 Task: Research Airbnb accommodation for a family outdoor adventure in Bryce Canyon National Park, Utah, with ski-in ski-out activity.
Action: Mouse moved to (400, 71)
Screenshot: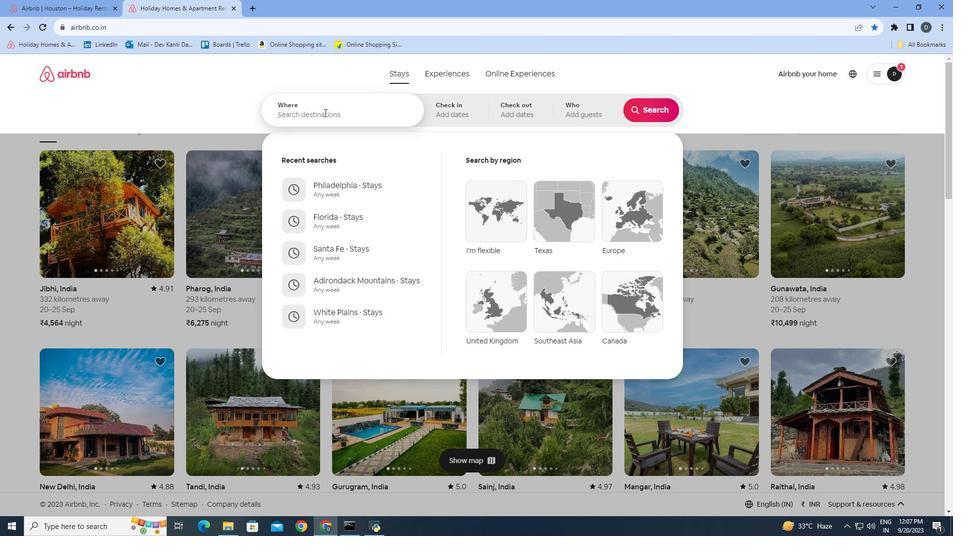 
Action: Mouse pressed left at (400, 71)
Screenshot: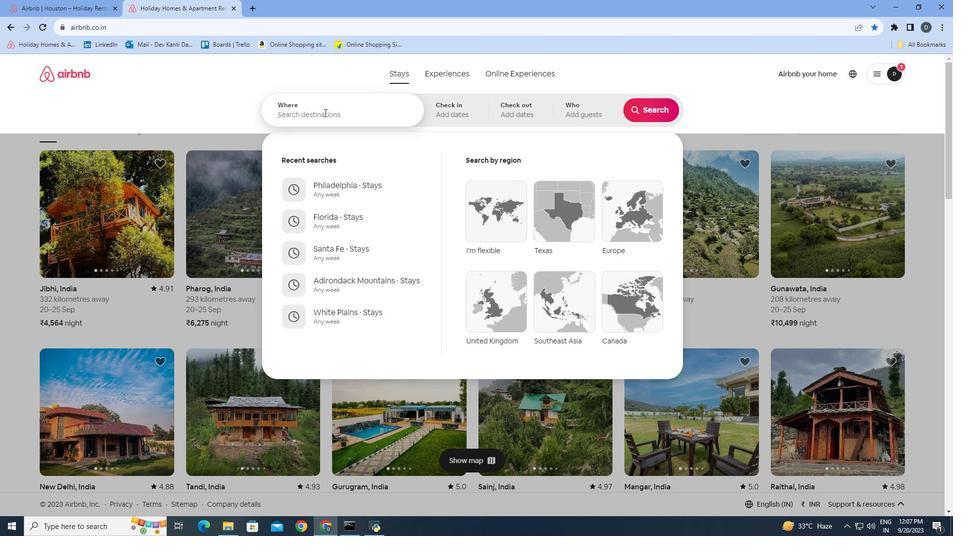 
Action: Mouse moved to (324, 112)
Screenshot: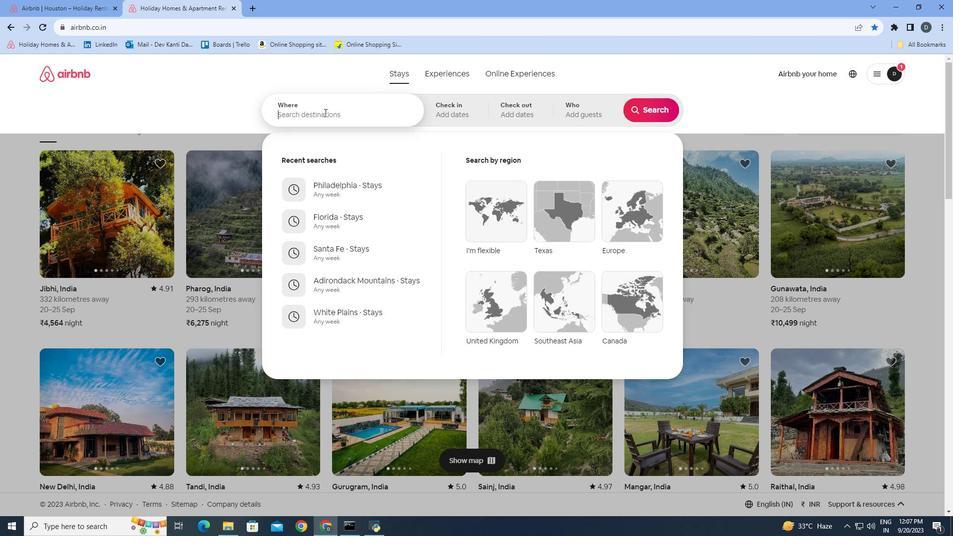 
Action: Mouse pressed left at (324, 112)
Screenshot: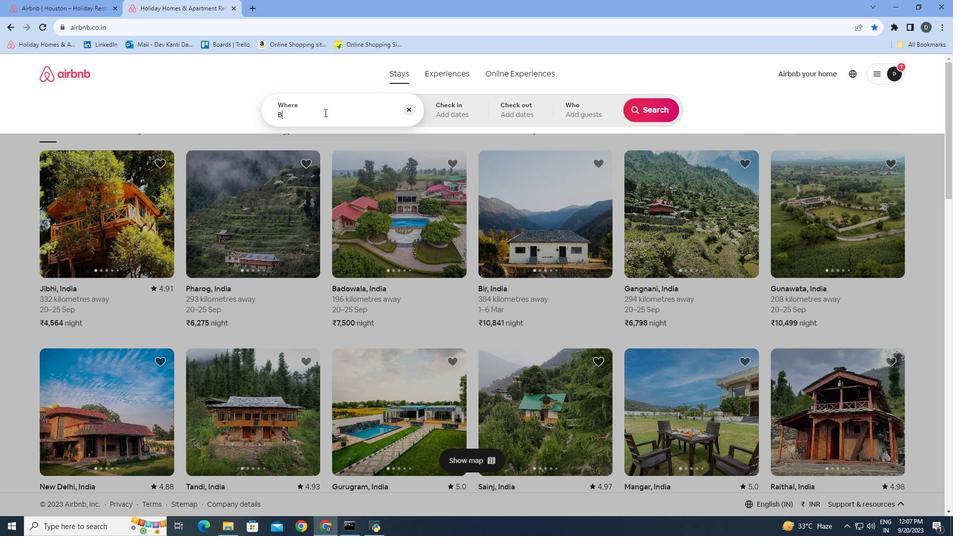 
Action: Key pressed <Key.shift>Bryce<Key.space><Key.shift>Canyon<Key.space><Key.shift><Key.shift><Key.shift><Key.shift>National
Screenshot: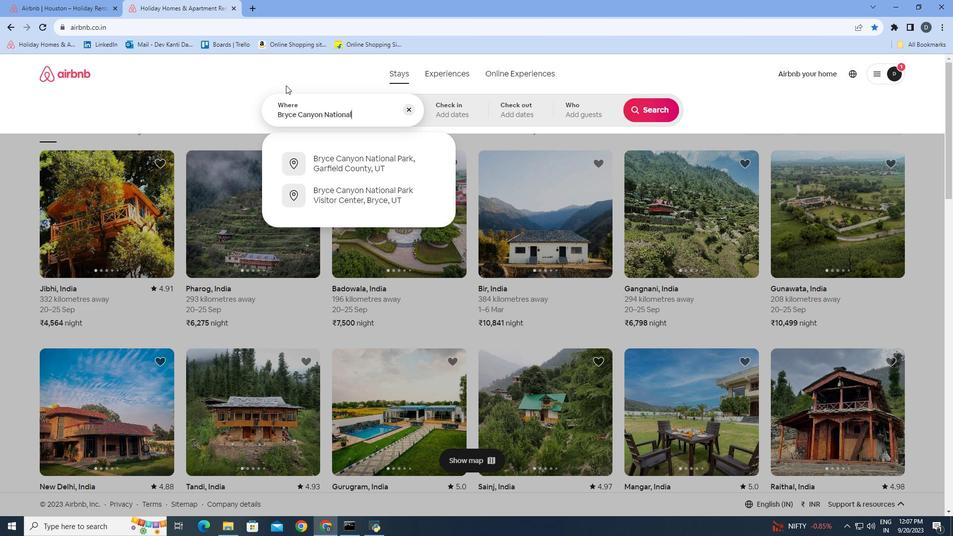 
Action: Mouse moved to (317, 158)
Screenshot: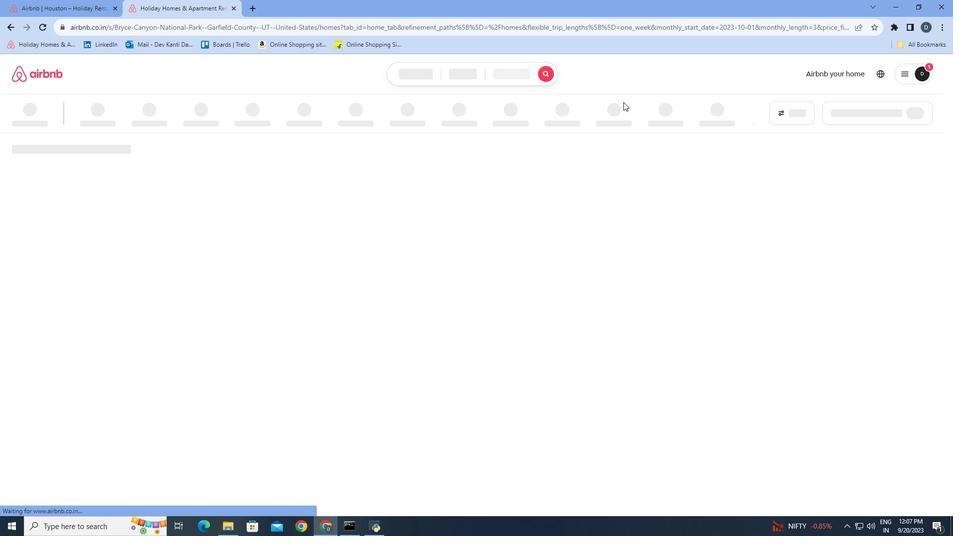 
Action: Mouse pressed left at (317, 158)
Screenshot: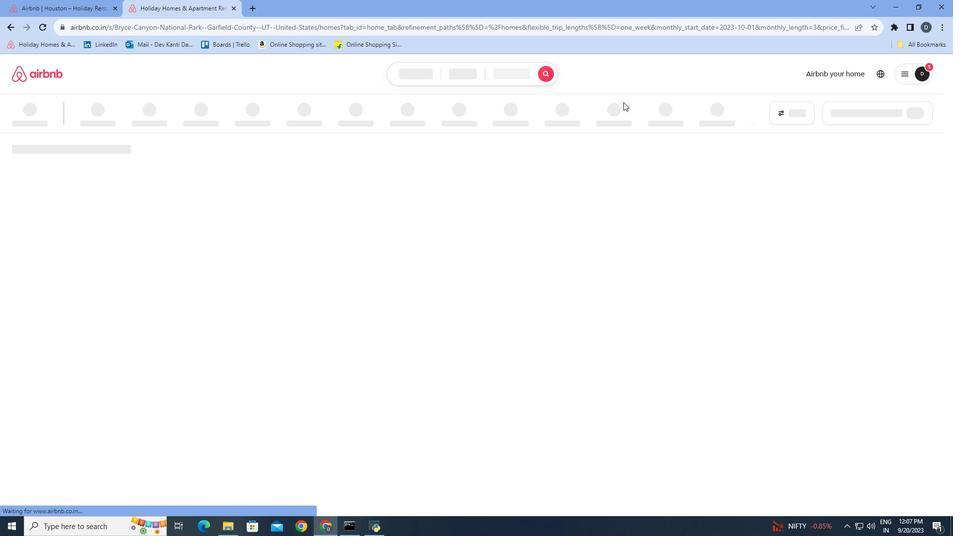 
Action: Mouse moved to (638, 100)
Screenshot: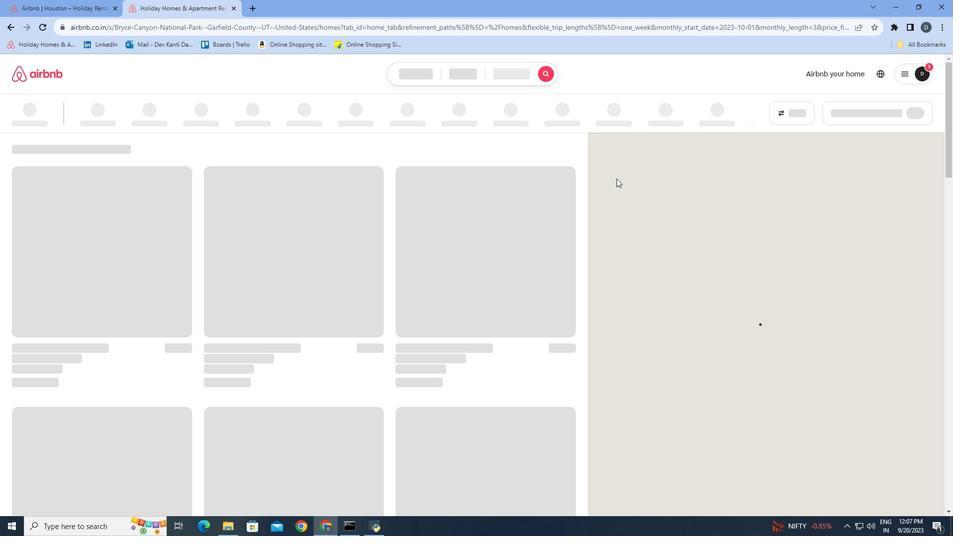 
Action: Mouse pressed left at (638, 100)
Screenshot: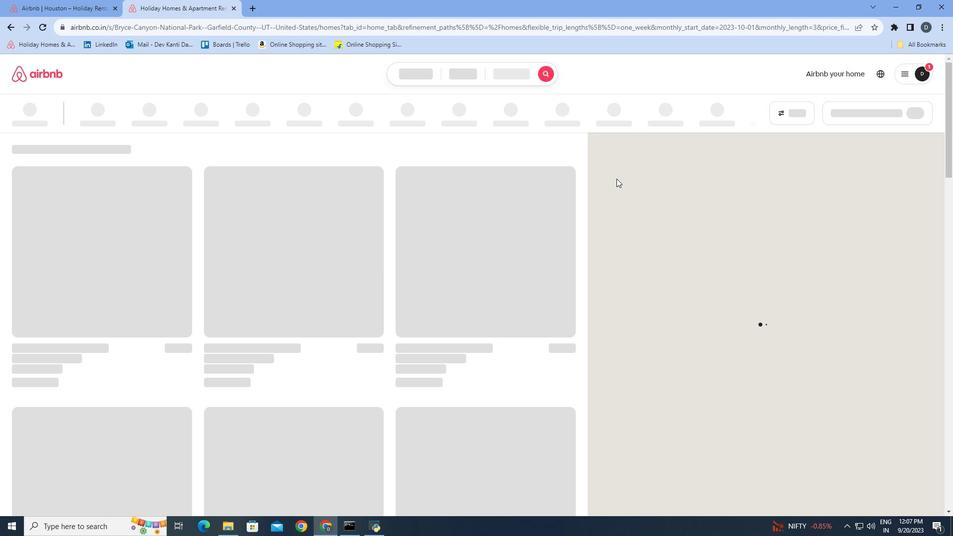 
Action: Mouse moved to (753, 110)
Screenshot: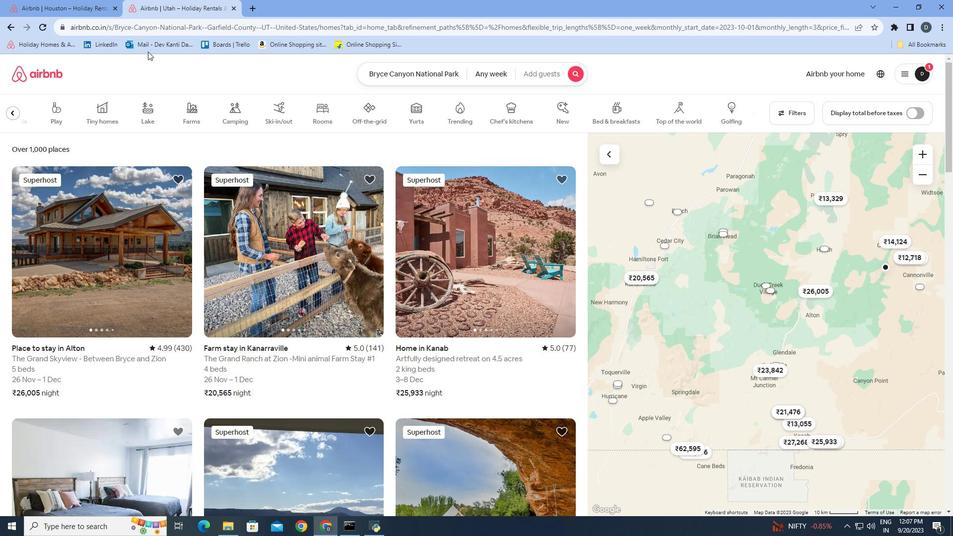 
Action: Mouse pressed left at (753, 110)
Screenshot: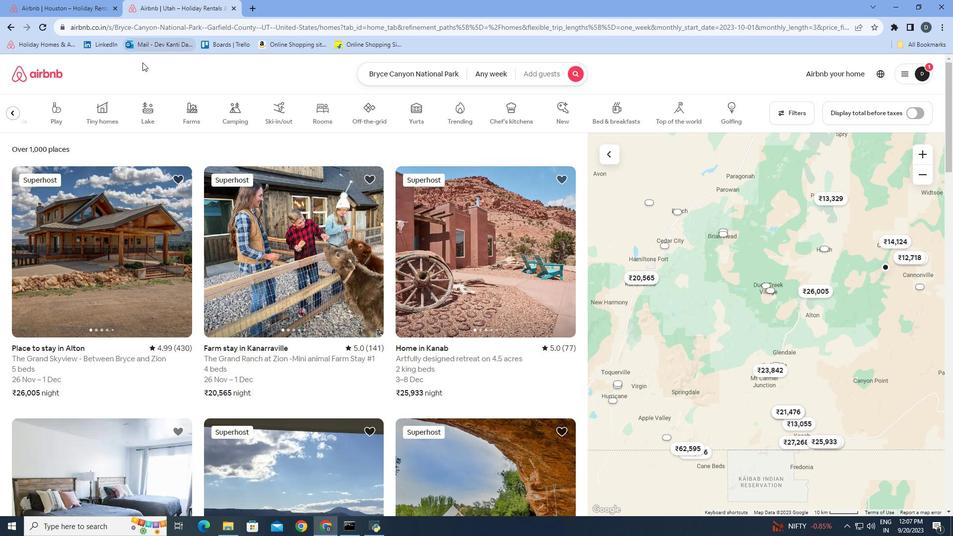 
Action: Mouse moved to (15, 111)
Screenshot: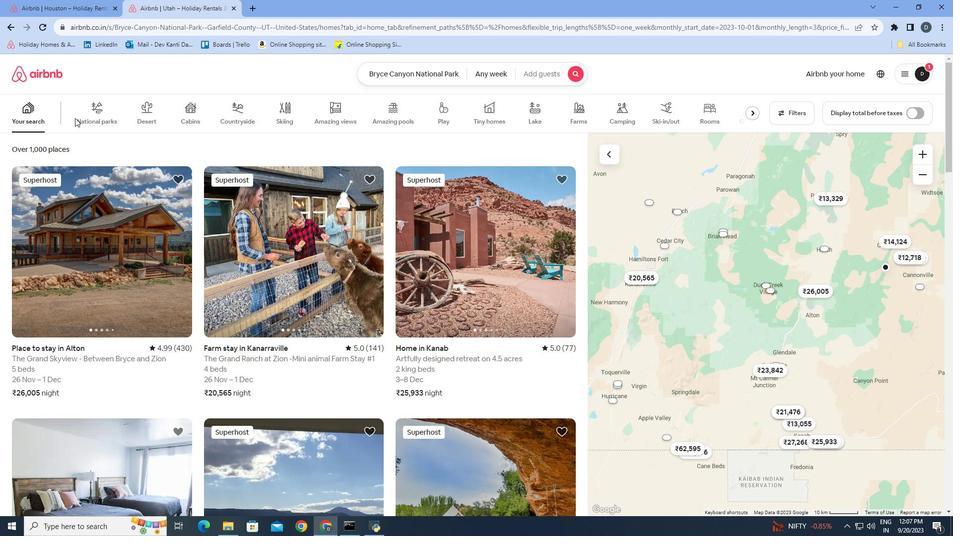 
Action: Mouse pressed left at (15, 111)
Screenshot: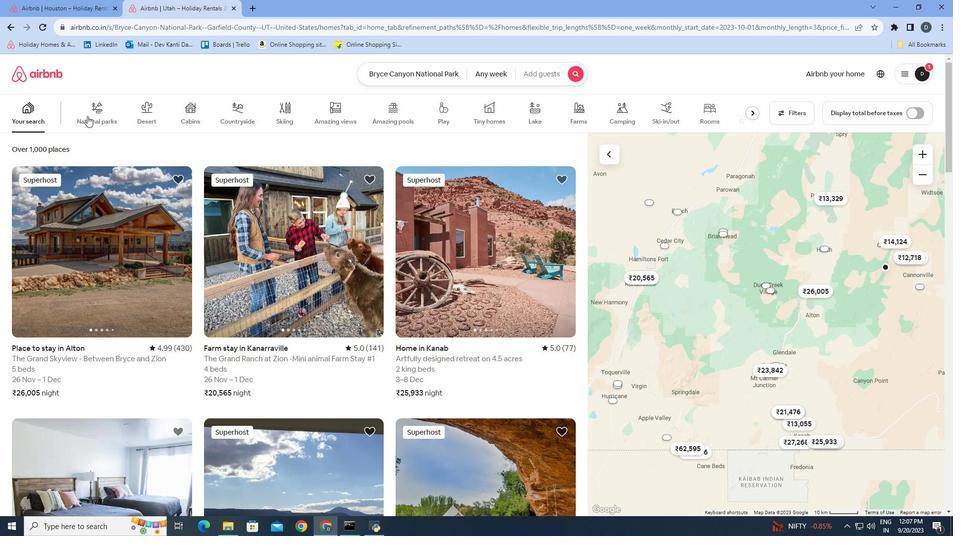 
Action: Mouse moved to (671, 106)
Screenshot: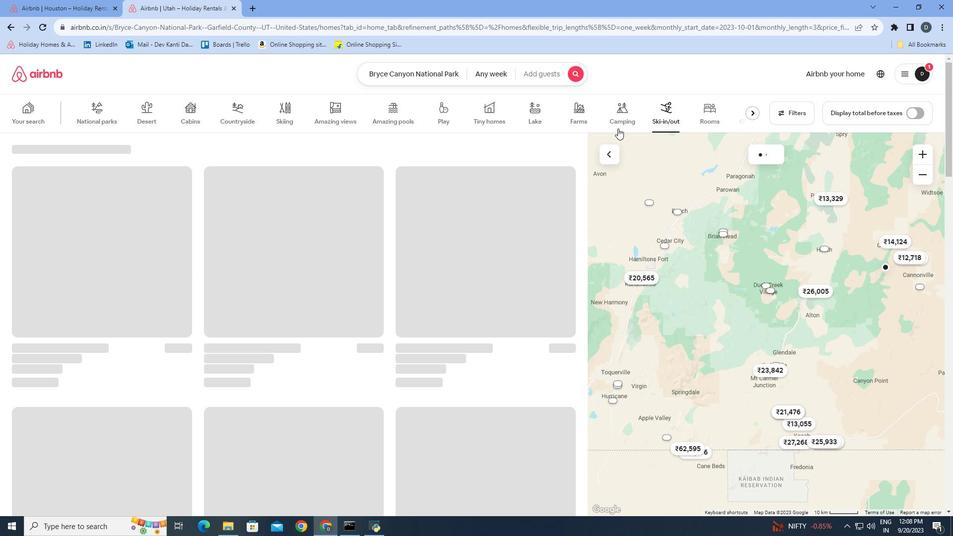 
Action: Mouse pressed left at (671, 106)
Screenshot: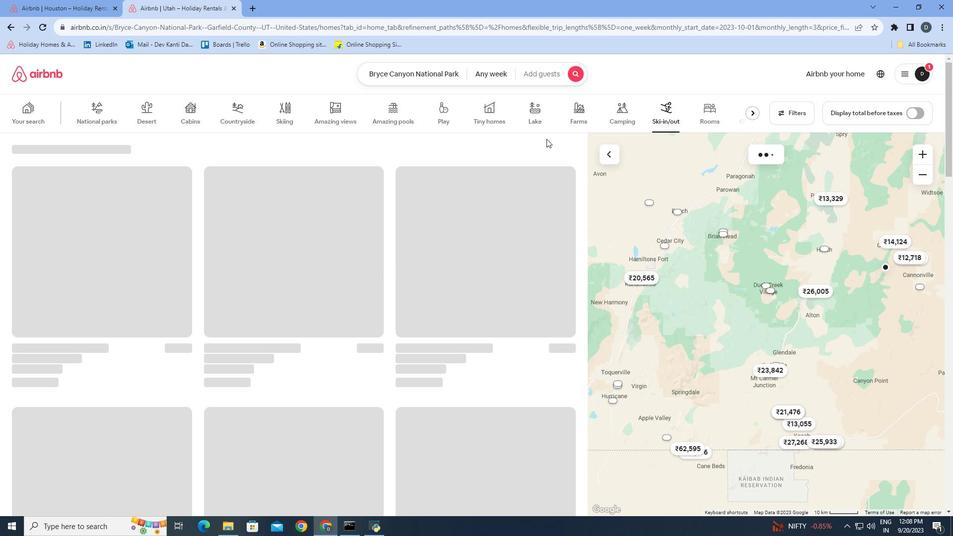 
Action: Mouse moved to (113, 253)
Screenshot: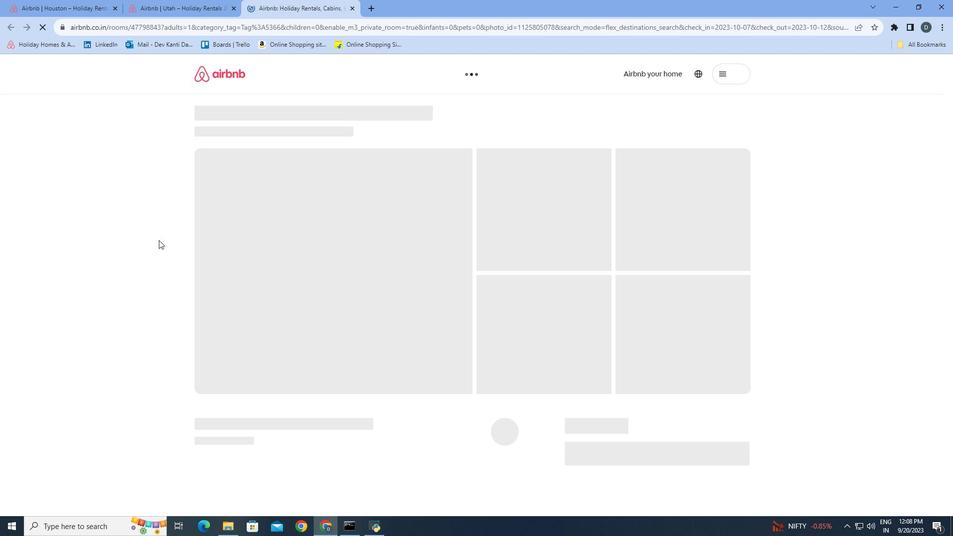 
Action: Mouse pressed left at (113, 253)
Screenshot: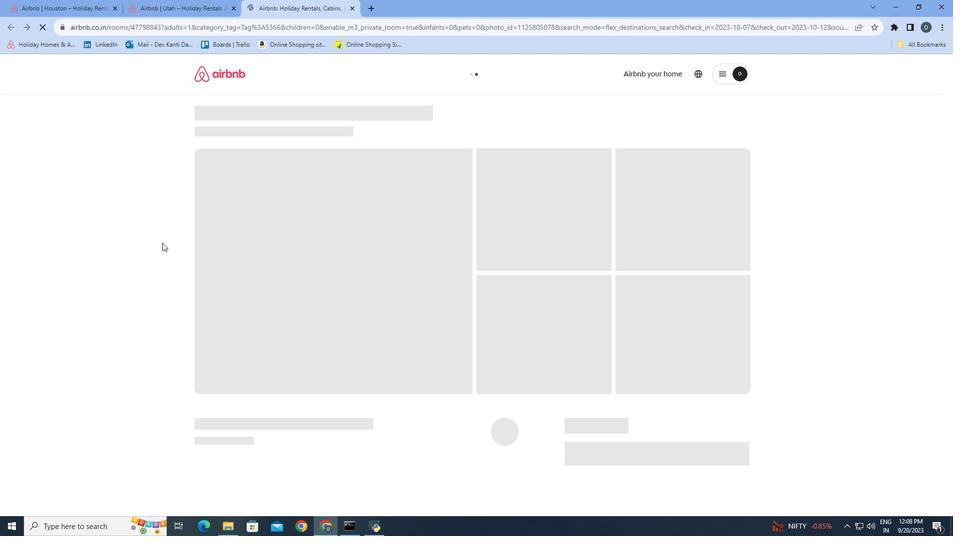 
Action: Mouse moved to (707, 370)
Screenshot: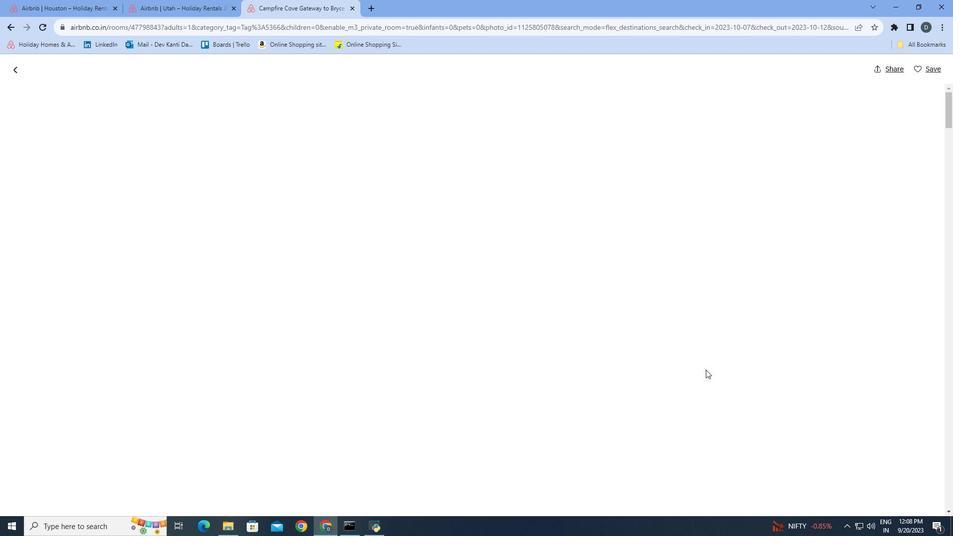 
Action: Mouse pressed left at (707, 370)
Screenshot: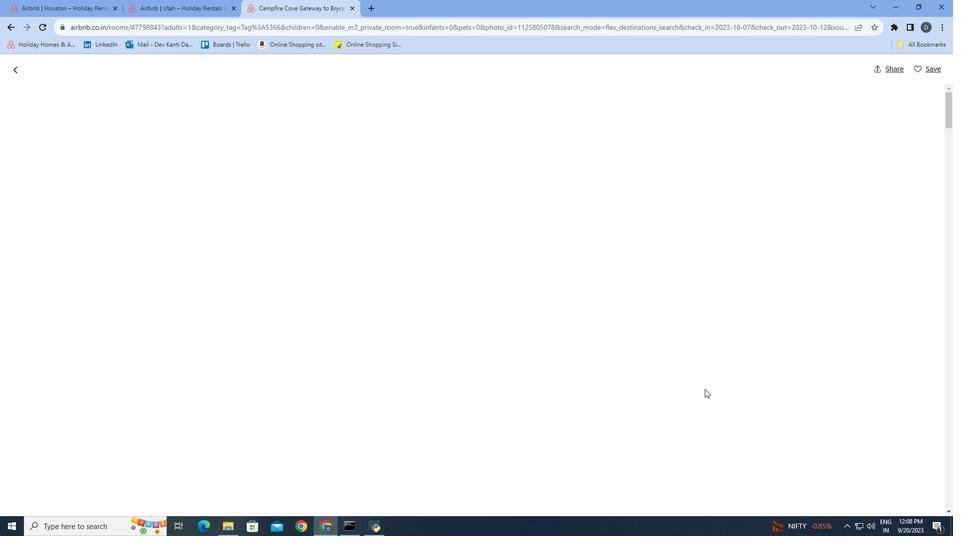 
Action: Mouse moved to (708, 390)
Screenshot: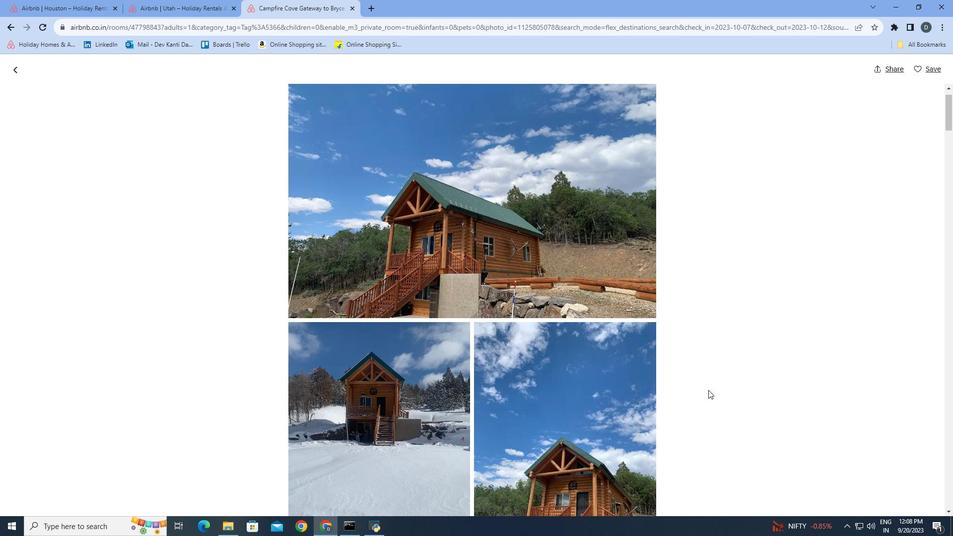 
Action: Mouse scrolled (708, 389) with delta (0, 0)
Screenshot: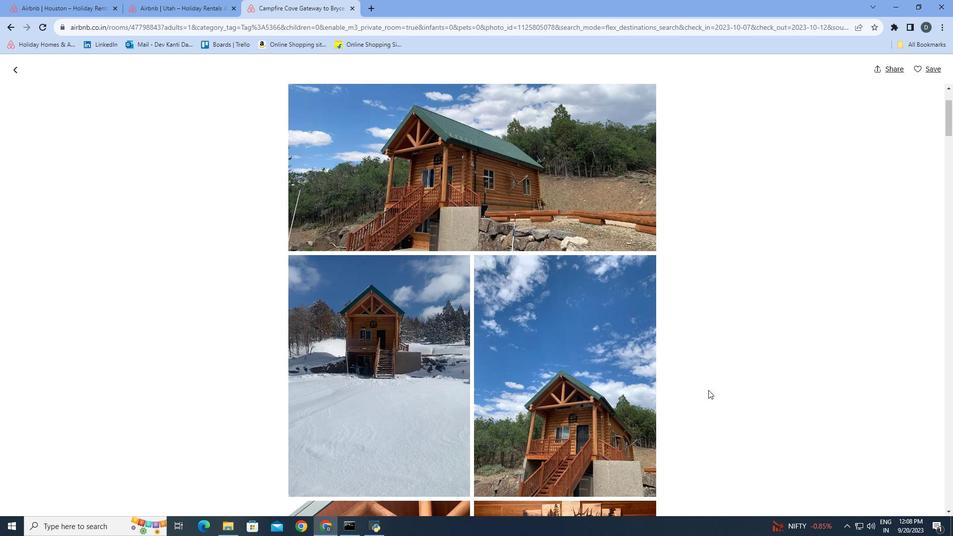 
Action: Mouse moved to (708, 390)
Screenshot: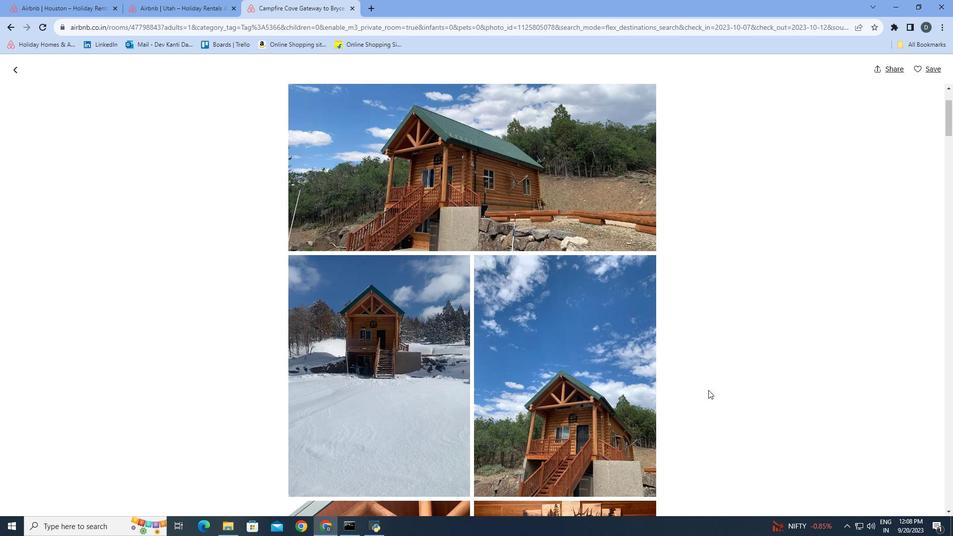 
Action: Mouse scrolled (708, 389) with delta (0, 0)
Screenshot: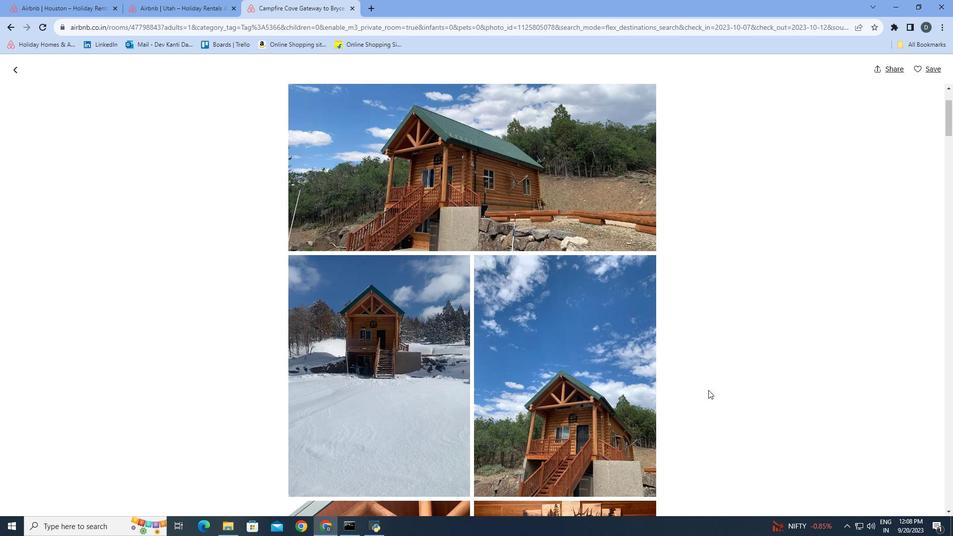 
Action: Mouse scrolled (708, 389) with delta (0, 0)
Screenshot: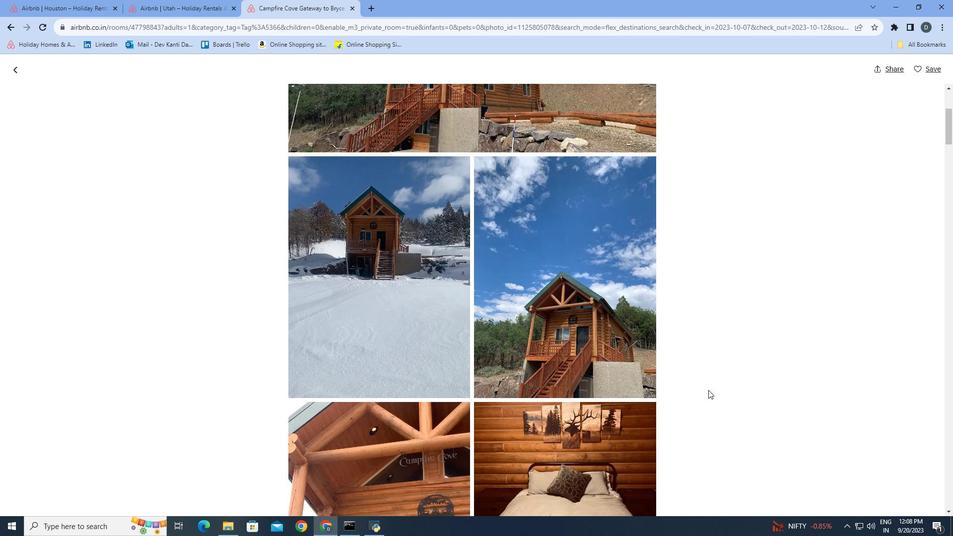 
Action: Mouse scrolled (708, 389) with delta (0, 0)
Screenshot: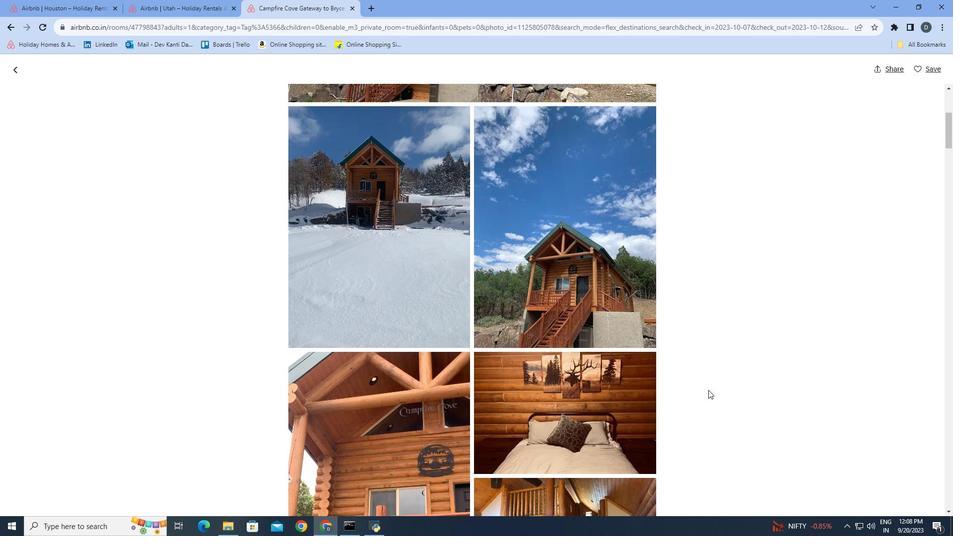 
Action: Mouse scrolled (708, 389) with delta (0, 0)
Screenshot: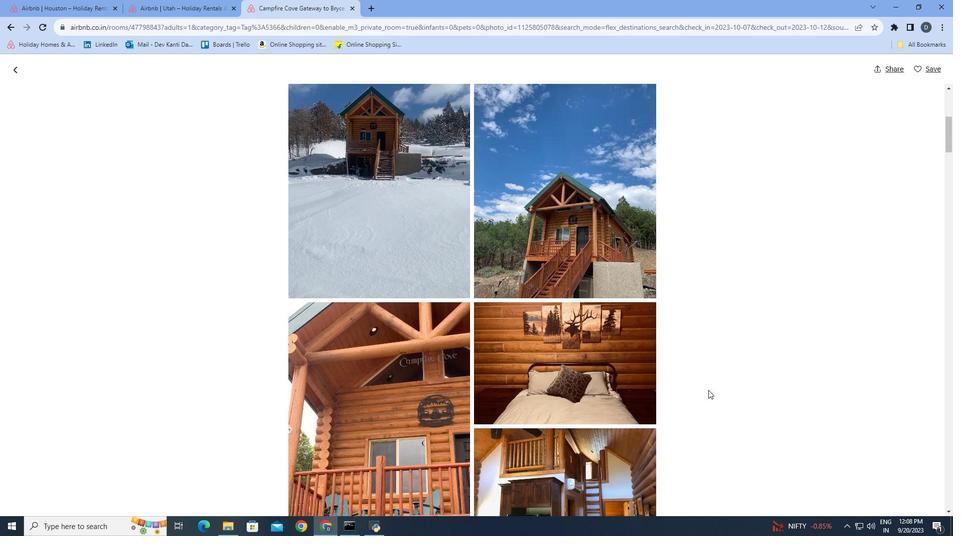 
Action: Mouse scrolled (708, 389) with delta (0, 0)
Screenshot: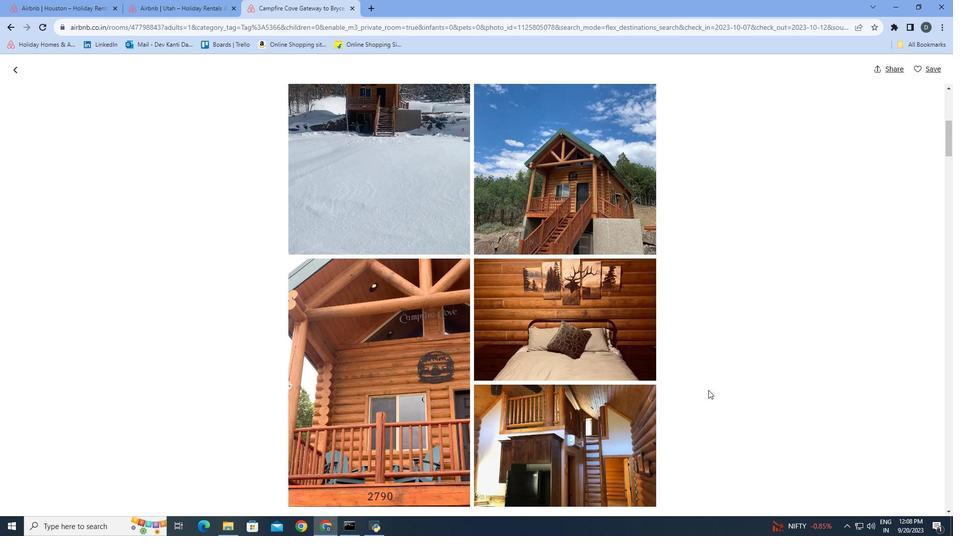 
Action: Mouse scrolled (708, 389) with delta (0, 0)
Screenshot: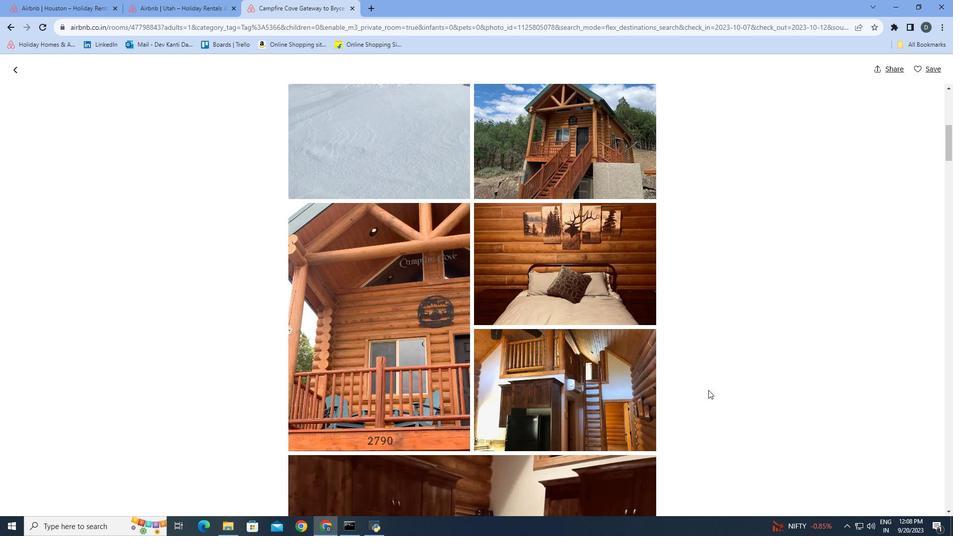 
Action: Mouse scrolled (708, 389) with delta (0, 0)
Screenshot: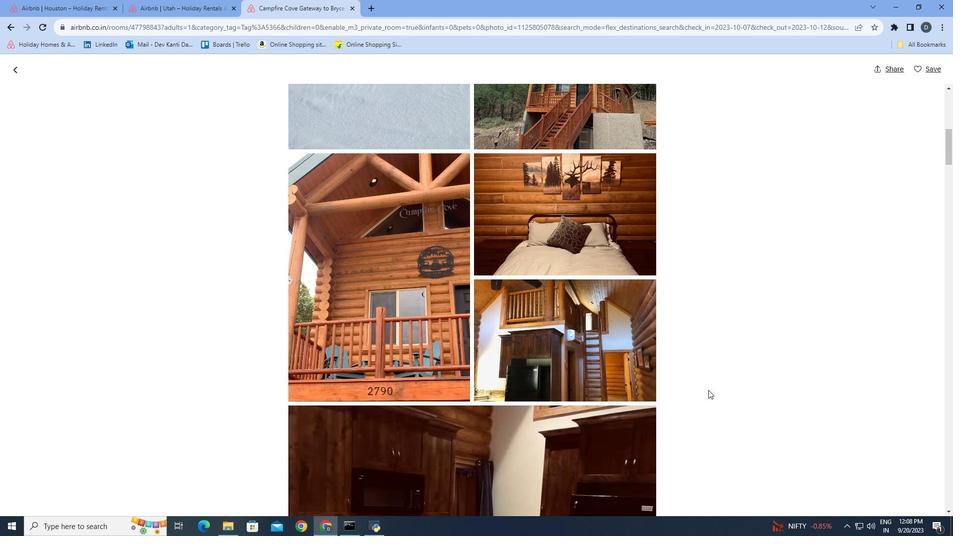 
Action: Mouse scrolled (708, 389) with delta (0, 0)
Screenshot: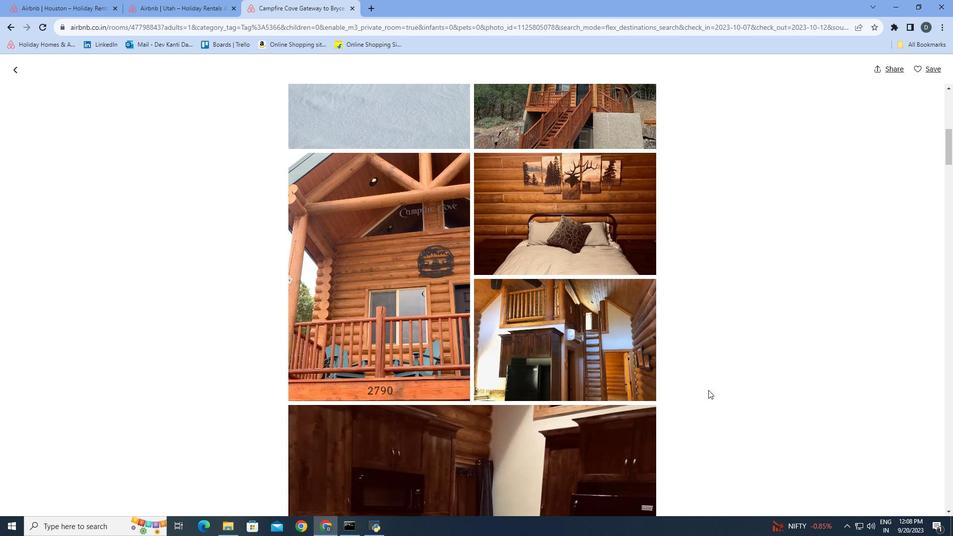 
Action: Mouse scrolled (708, 389) with delta (0, 0)
Screenshot: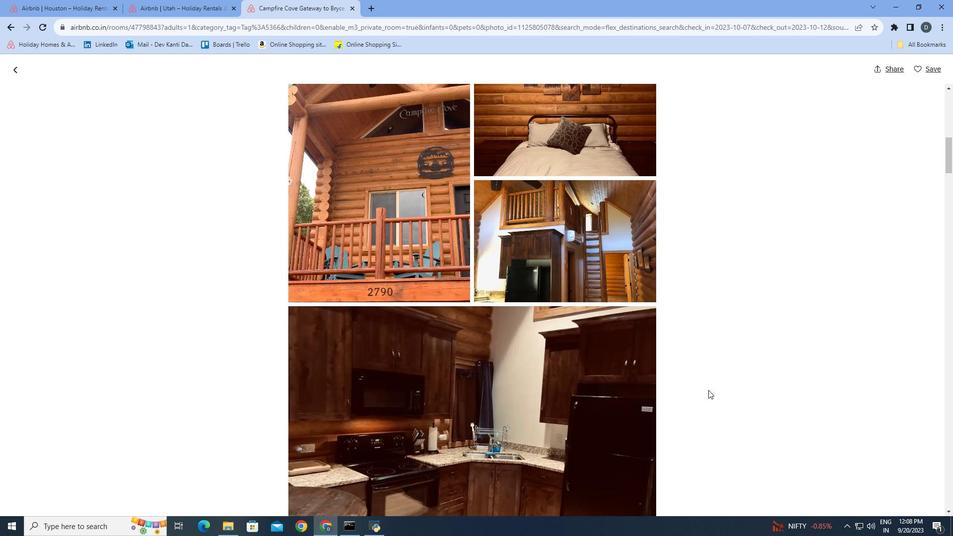 
Action: Mouse scrolled (708, 389) with delta (0, 0)
Screenshot: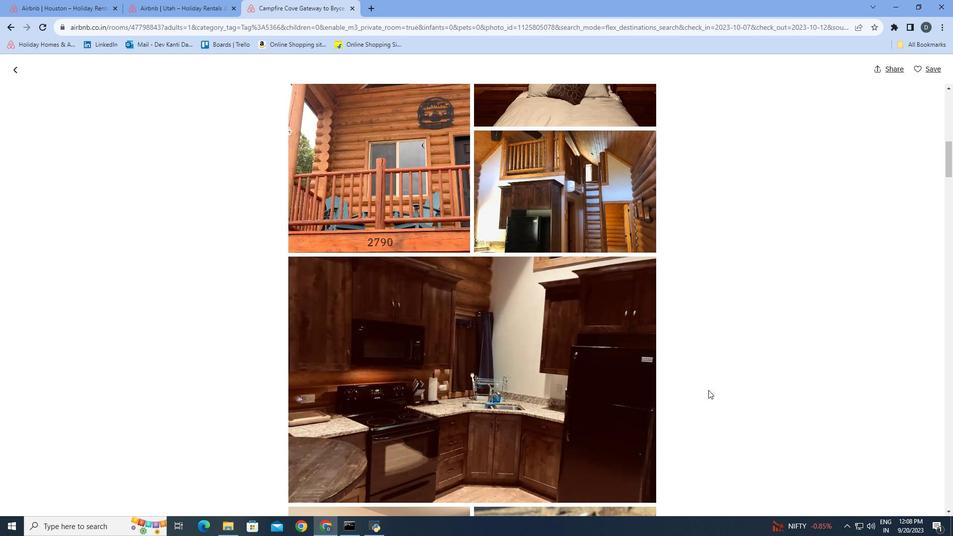 
Action: Mouse scrolled (708, 389) with delta (0, 0)
Screenshot: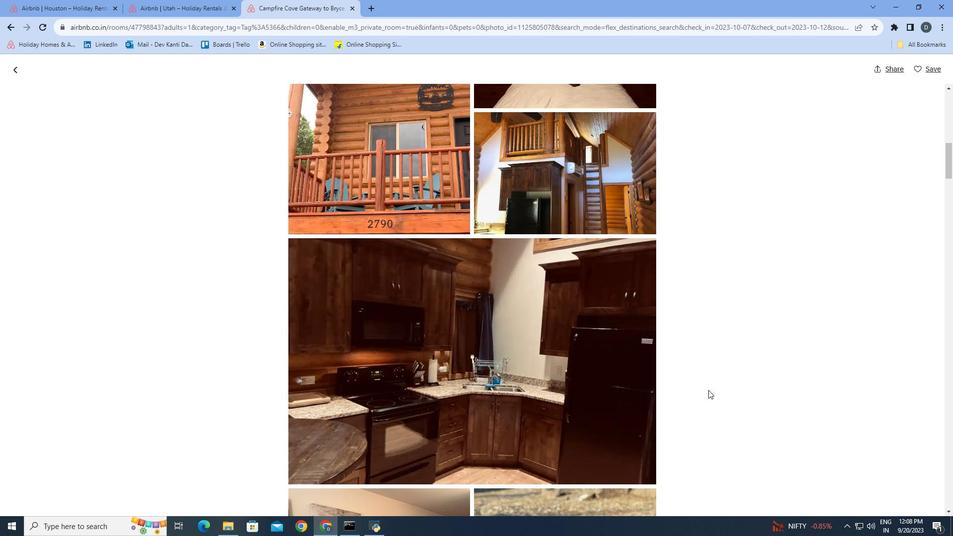
Action: Mouse scrolled (708, 389) with delta (0, 0)
Screenshot: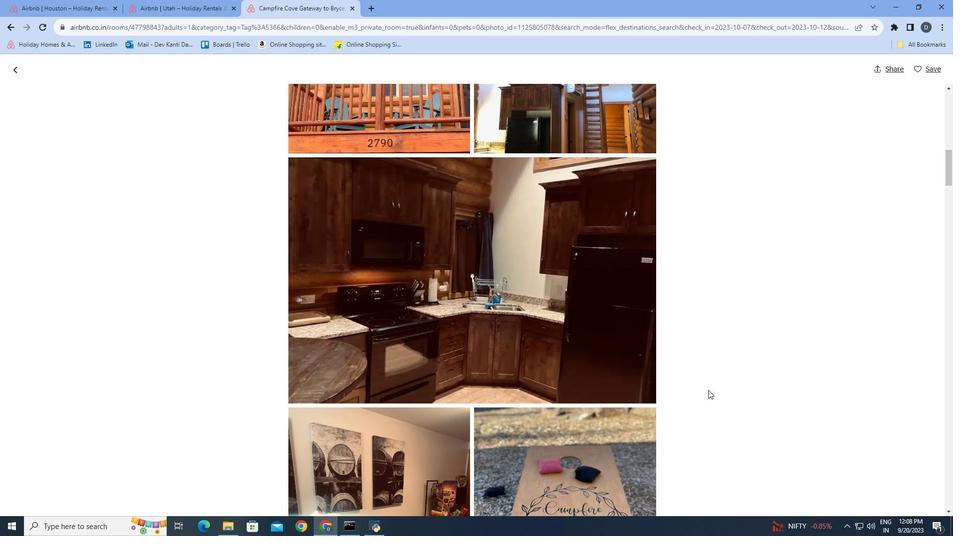 
Action: Mouse scrolled (708, 389) with delta (0, 0)
Screenshot: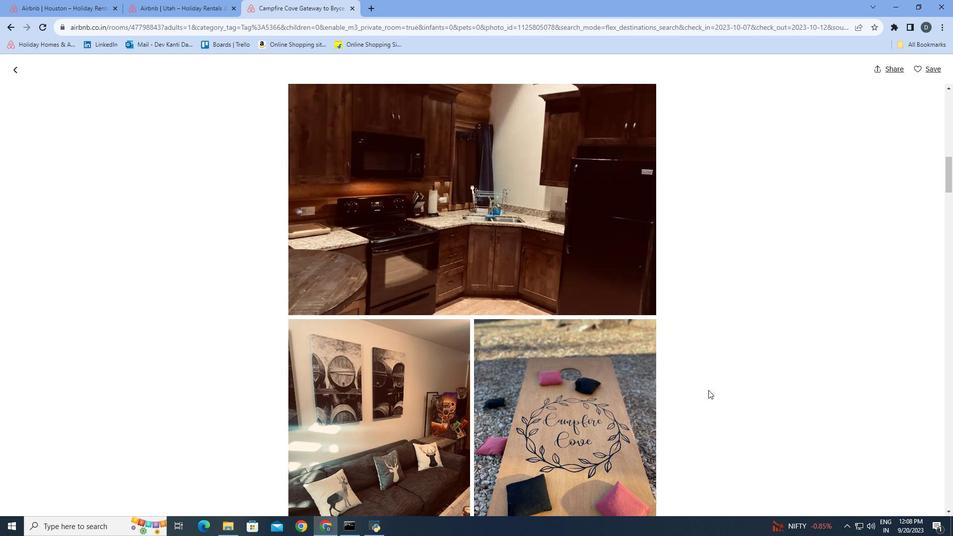 
Action: Mouse scrolled (708, 389) with delta (0, 0)
Screenshot: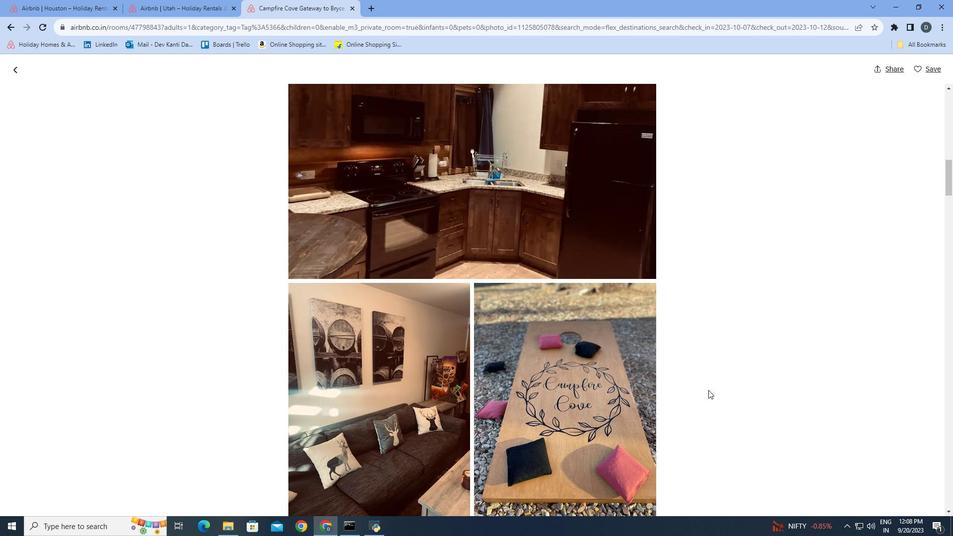 
Action: Mouse scrolled (708, 389) with delta (0, 0)
Screenshot: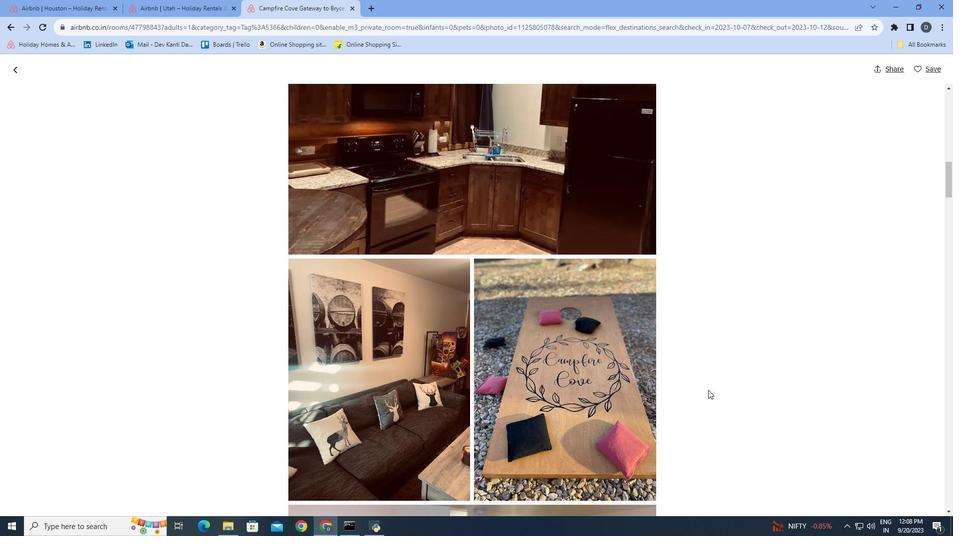 
Action: Mouse scrolled (708, 389) with delta (0, 0)
Screenshot: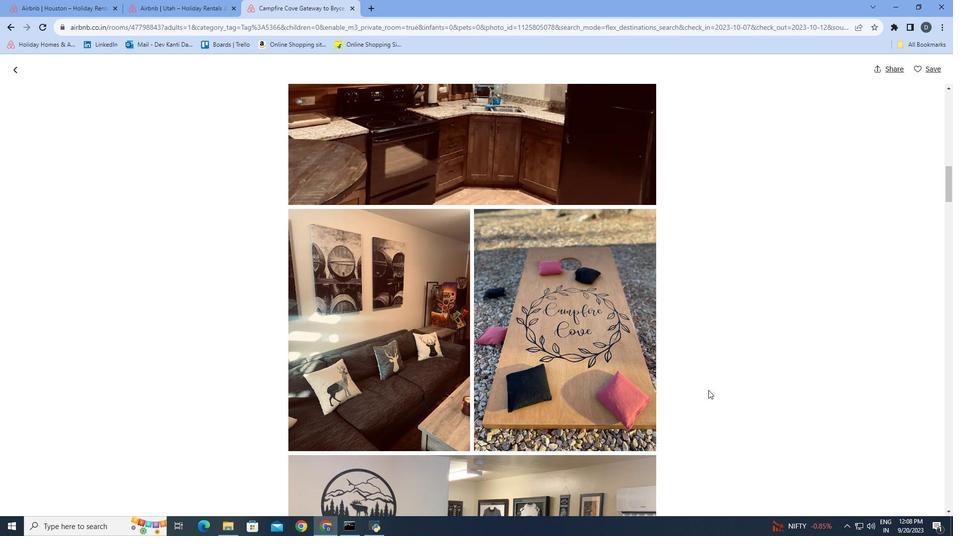 
Action: Mouse scrolled (708, 389) with delta (0, 0)
Screenshot: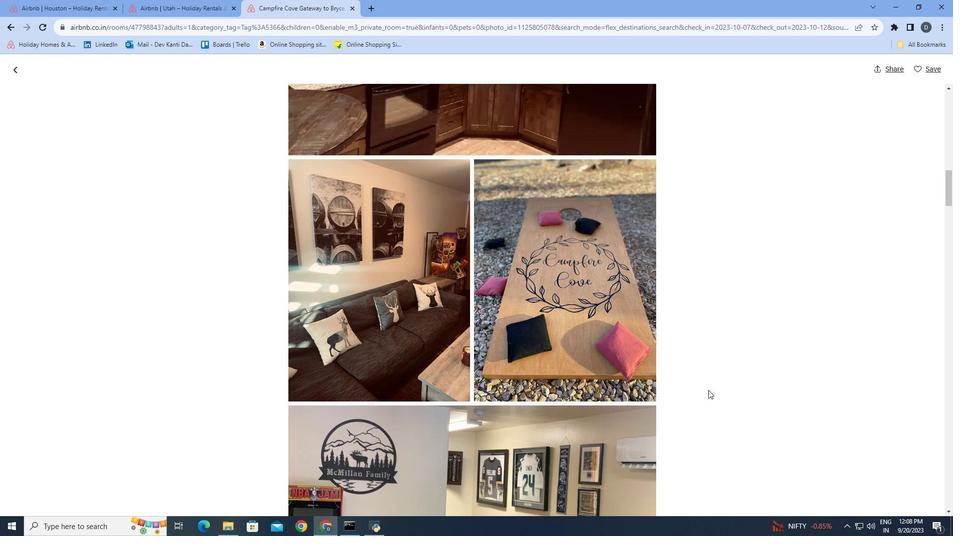
Action: Mouse scrolled (708, 389) with delta (0, 0)
Screenshot: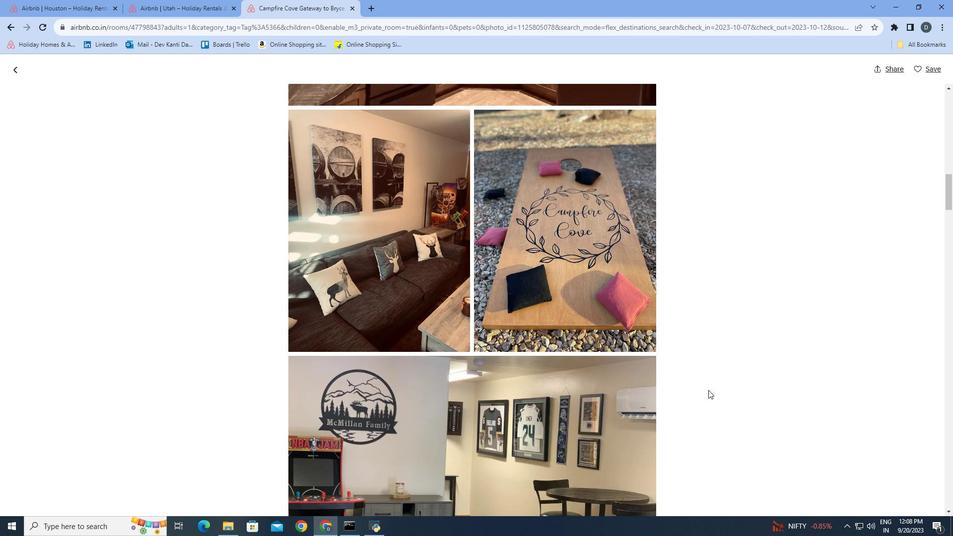 
Action: Mouse scrolled (708, 389) with delta (0, 0)
Screenshot: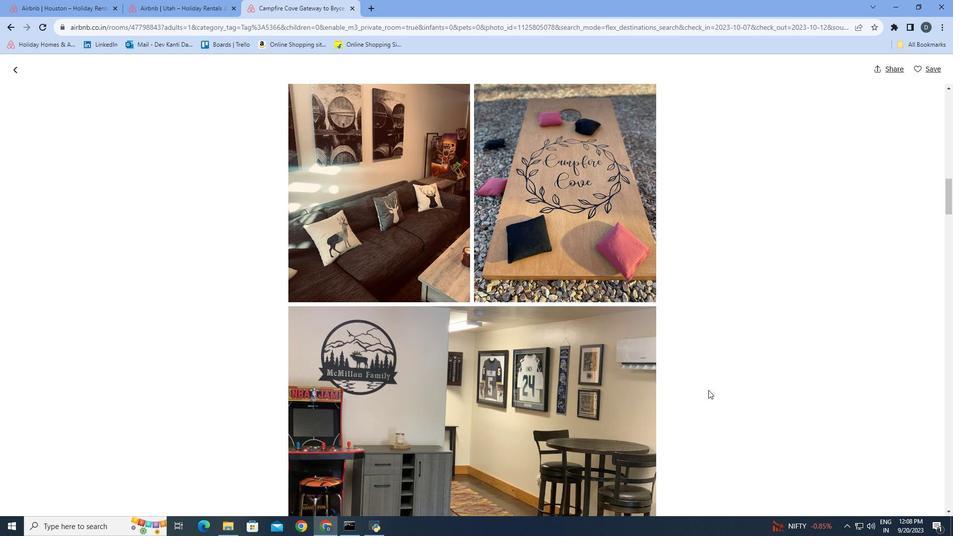 
Action: Mouse scrolled (708, 389) with delta (0, 0)
Screenshot: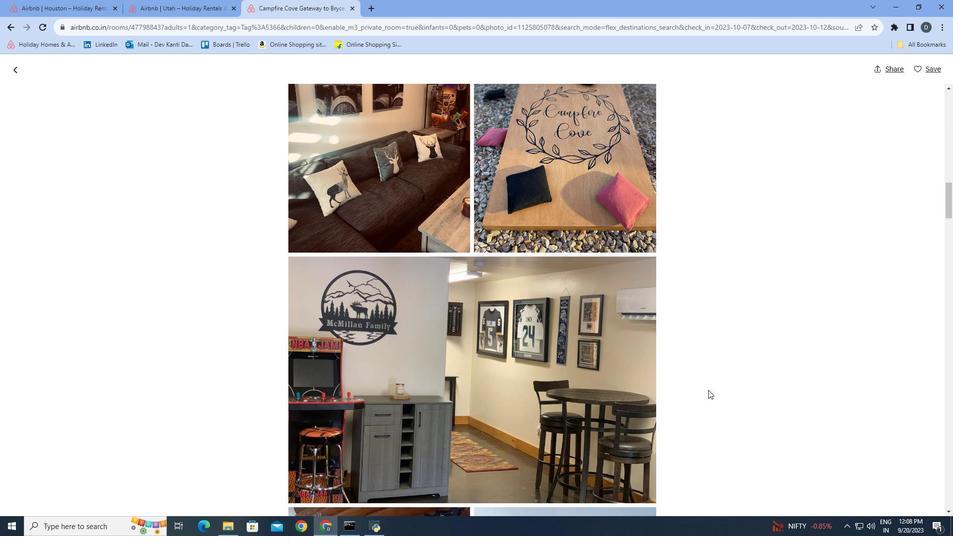 
Action: Mouse scrolled (708, 389) with delta (0, 0)
Screenshot: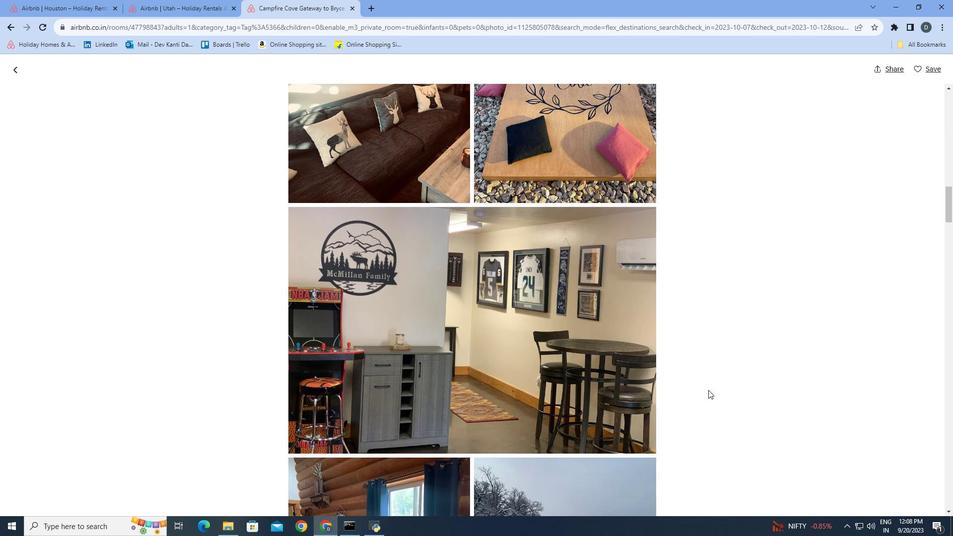 
Action: Mouse scrolled (708, 389) with delta (0, 0)
Screenshot: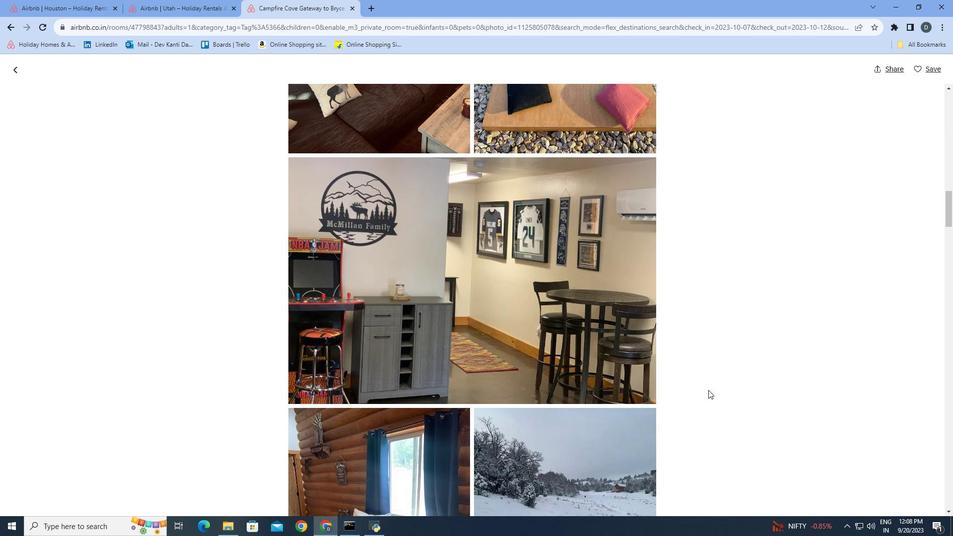 
Action: Mouse scrolled (708, 389) with delta (0, 0)
Screenshot: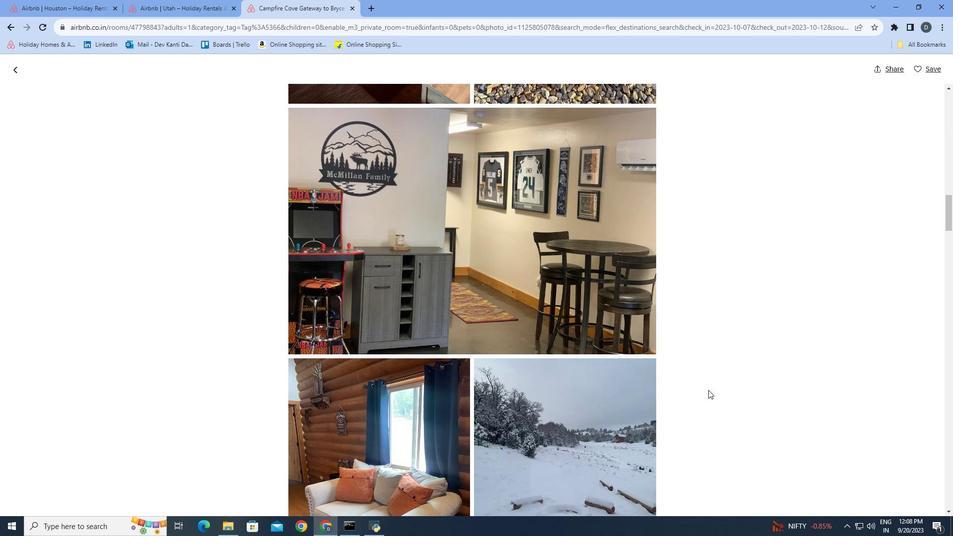 
Action: Mouse scrolled (708, 389) with delta (0, 0)
Screenshot: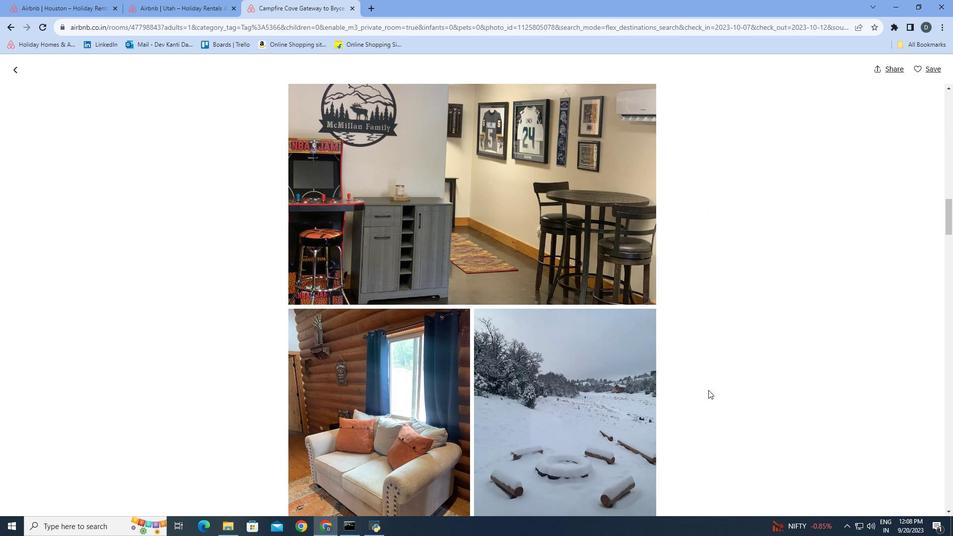 
Action: Mouse scrolled (708, 389) with delta (0, 0)
Screenshot: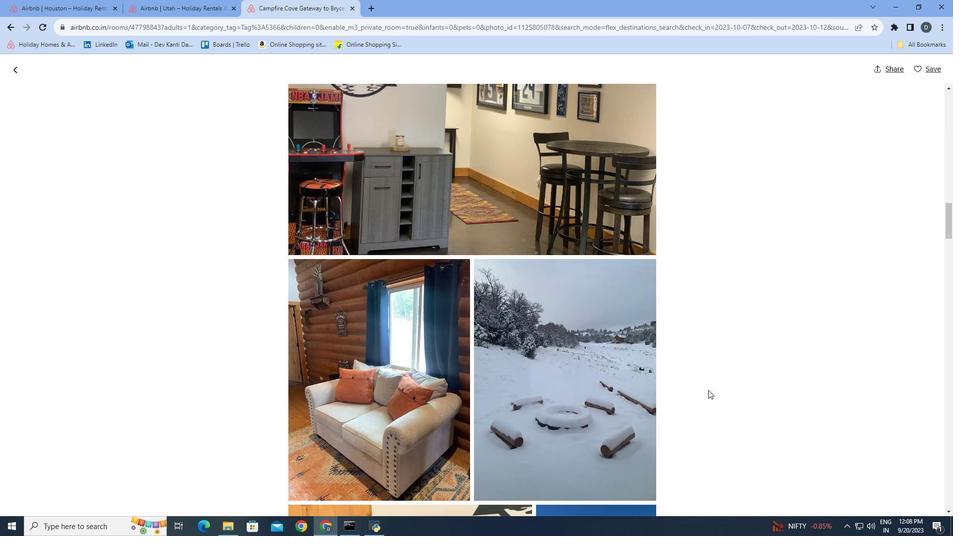 
Action: Mouse scrolled (708, 389) with delta (0, 0)
Screenshot: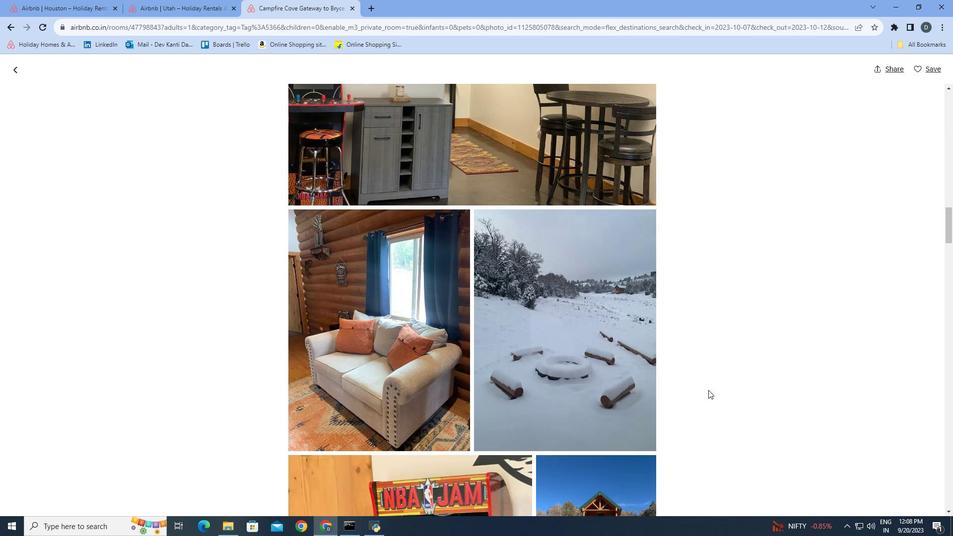 
Action: Mouse scrolled (708, 389) with delta (0, 0)
Screenshot: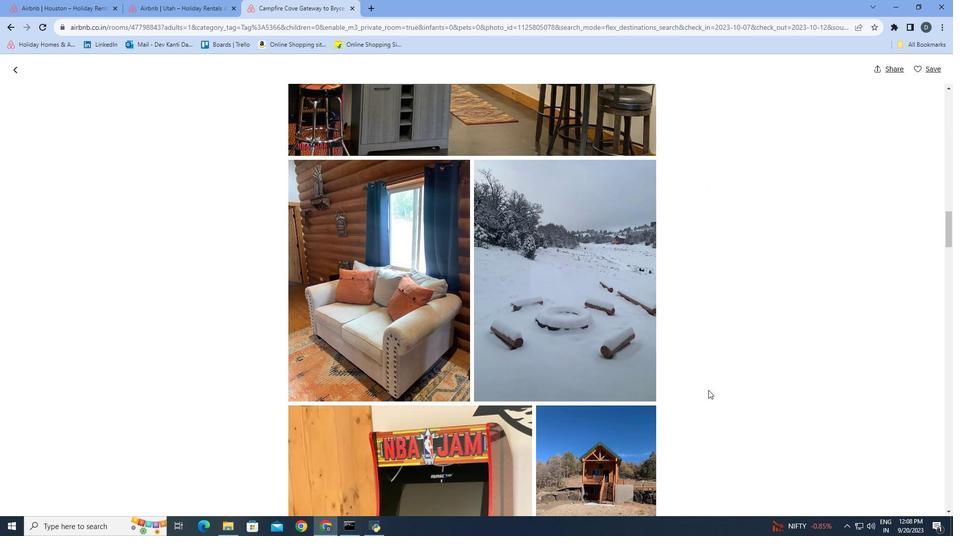 
Action: Mouse scrolled (708, 389) with delta (0, 0)
Screenshot: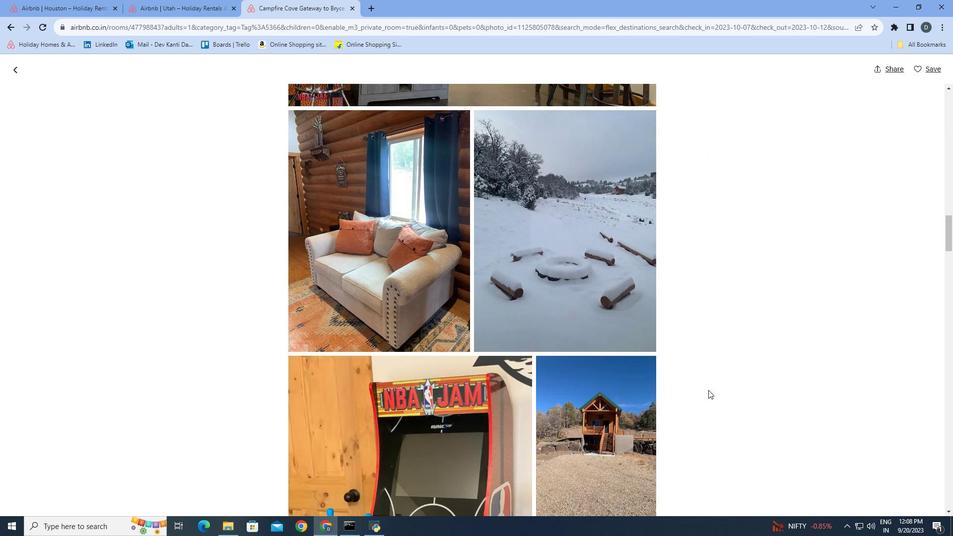 
Action: Mouse scrolled (708, 389) with delta (0, 0)
Screenshot: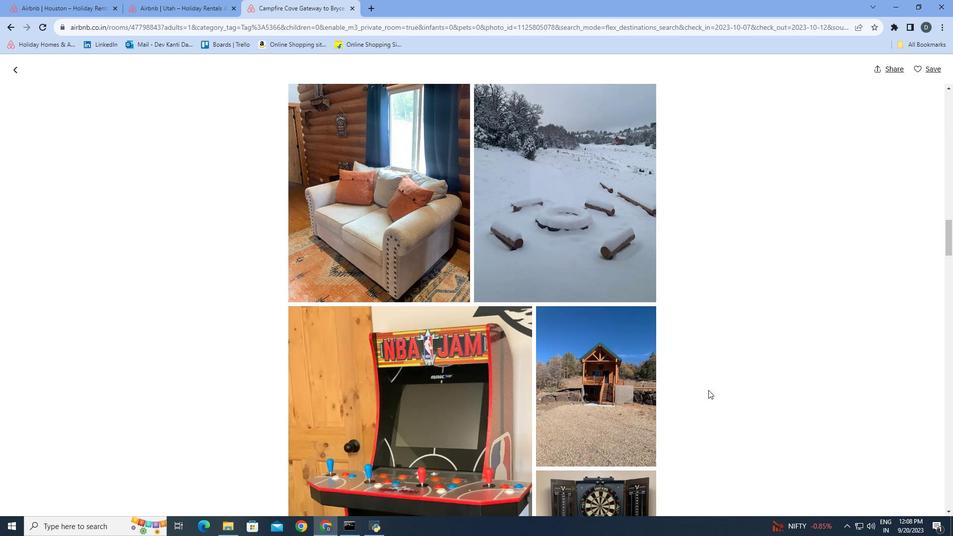 
Action: Mouse scrolled (708, 389) with delta (0, 0)
Screenshot: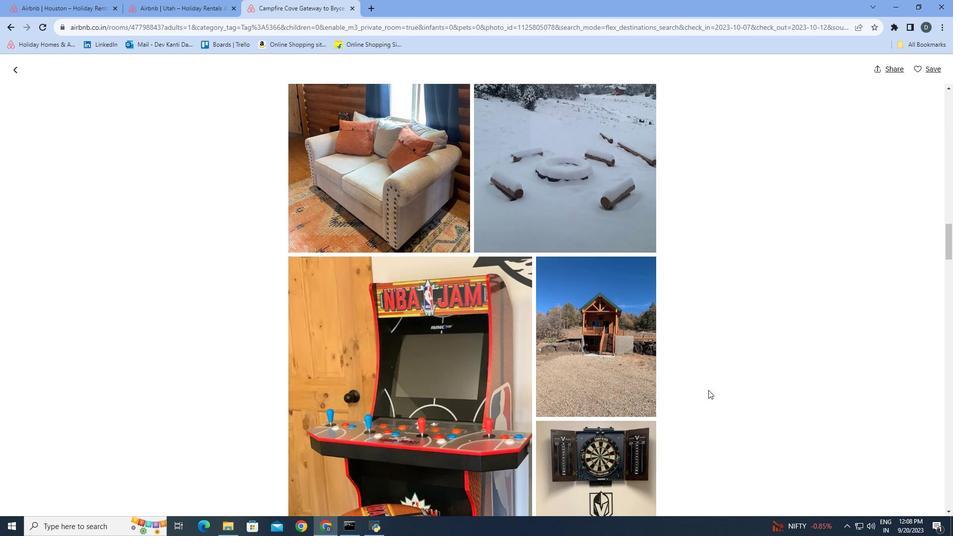 
Action: Mouse scrolled (708, 389) with delta (0, 0)
Screenshot: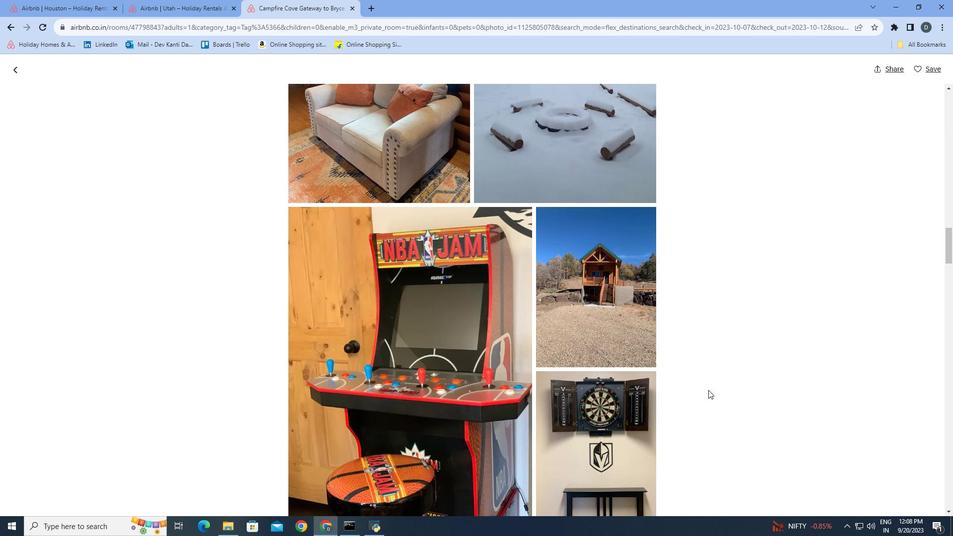 
Action: Mouse scrolled (708, 389) with delta (0, 0)
Screenshot: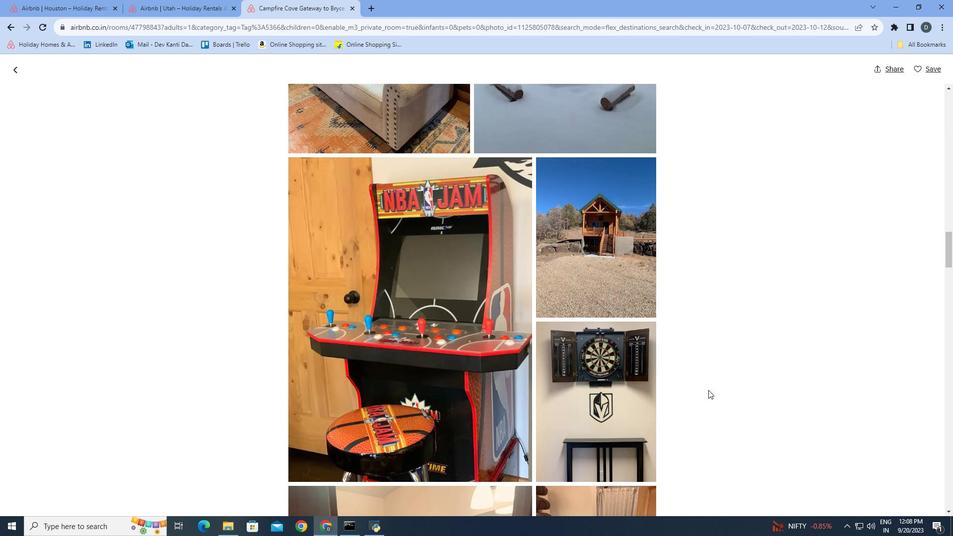 
Action: Mouse scrolled (708, 389) with delta (0, 0)
Screenshot: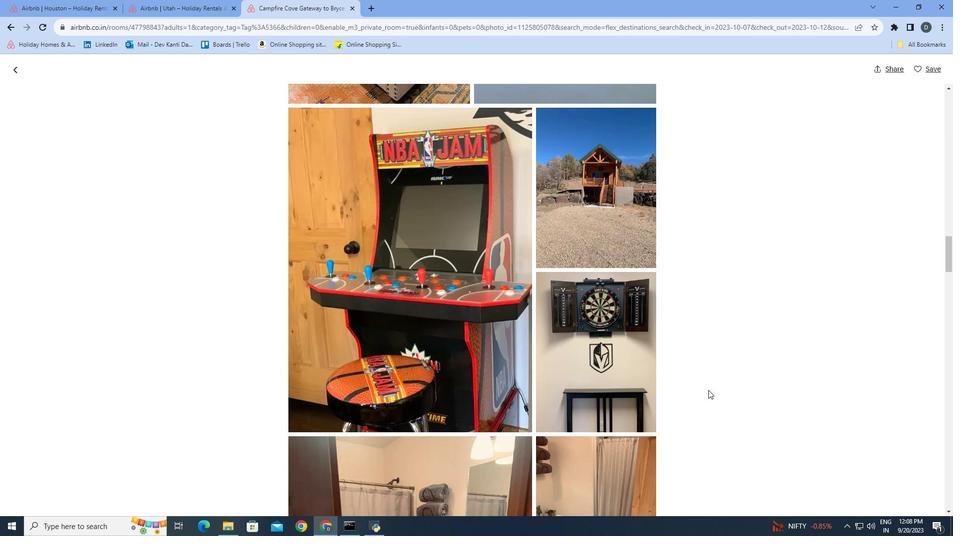 
Action: Mouse scrolled (708, 389) with delta (0, 0)
Screenshot: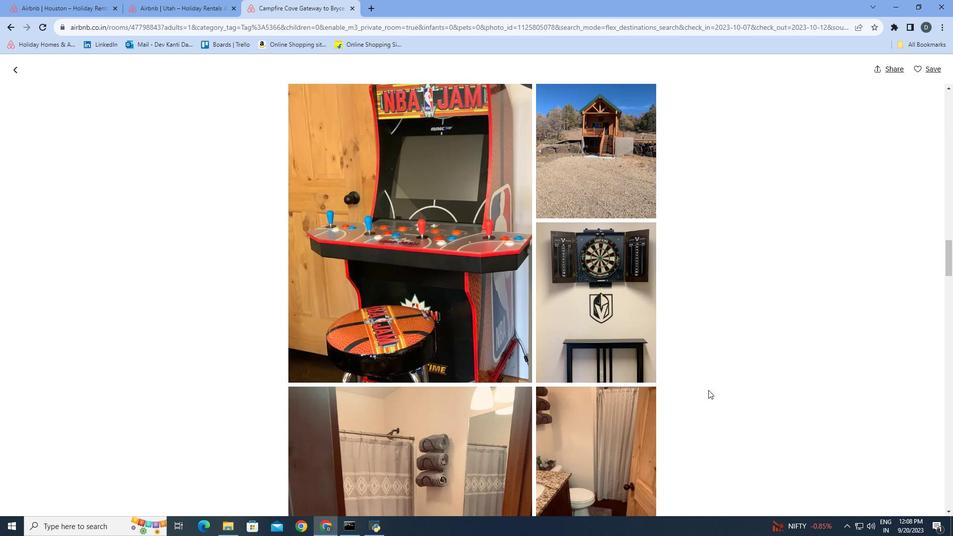 
Action: Mouse scrolled (708, 389) with delta (0, 0)
Screenshot: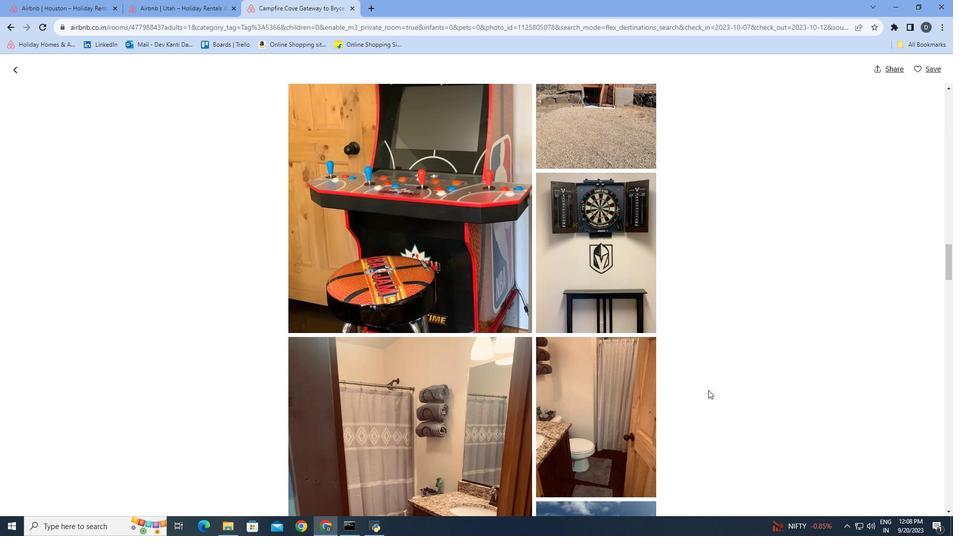 
Action: Mouse scrolled (708, 389) with delta (0, 0)
Screenshot: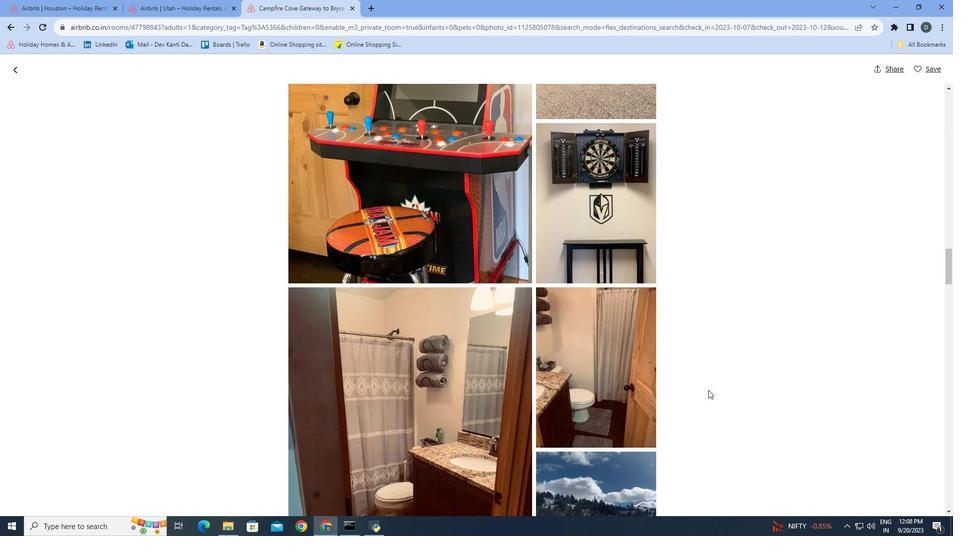 
Action: Mouse scrolled (708, 389) with delta (0, 0)
Screenshot: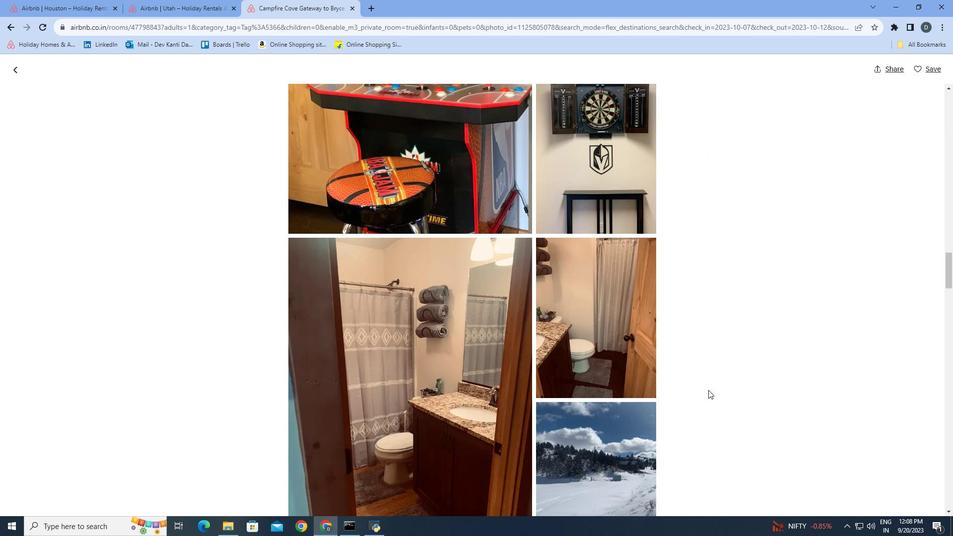 
Action: Mouse scrolled (708, 389) with delta (0, 0)
Screenshot: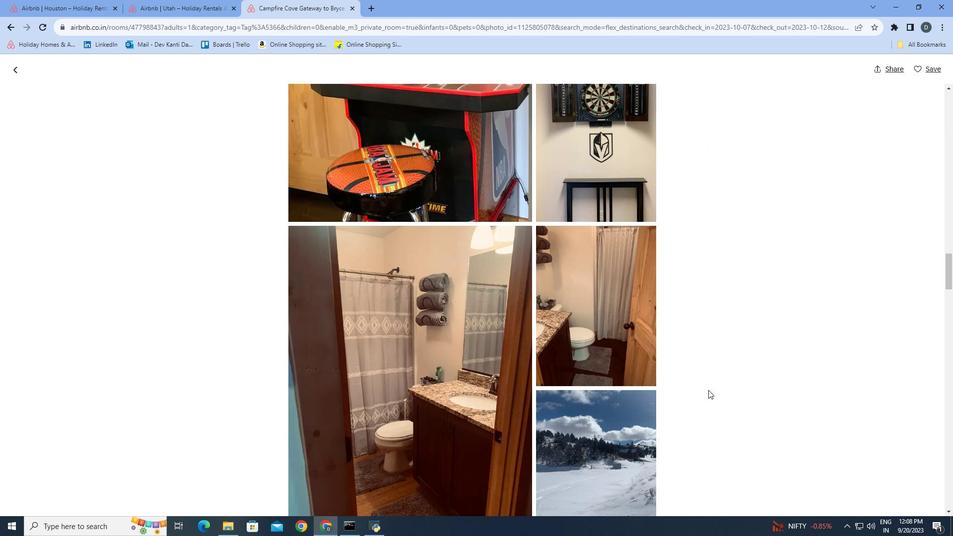
Action: Mouse scrolled (708, 389) with delta (0, 0)
Screenshot: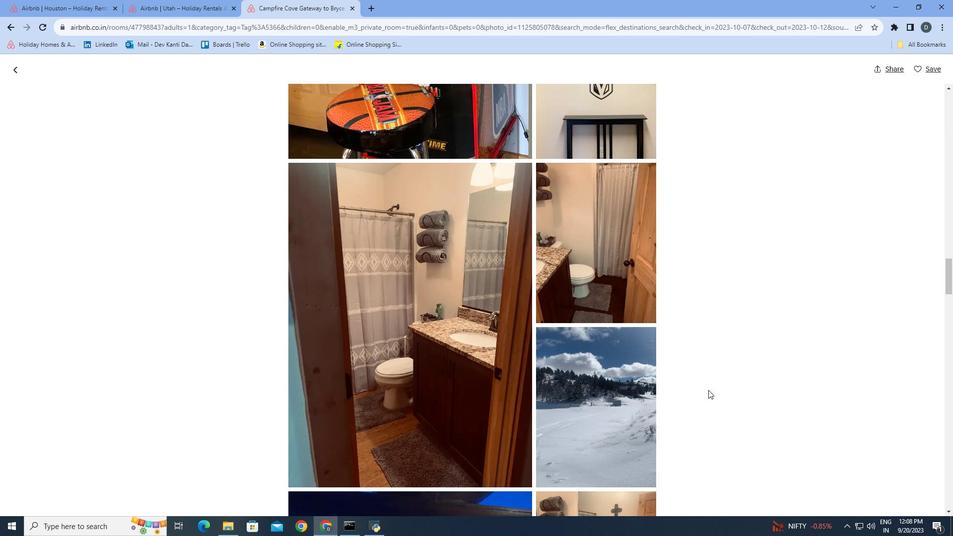 
Action: Mouse scrolled (708, 389) with delta (0, 0)
Screenshot: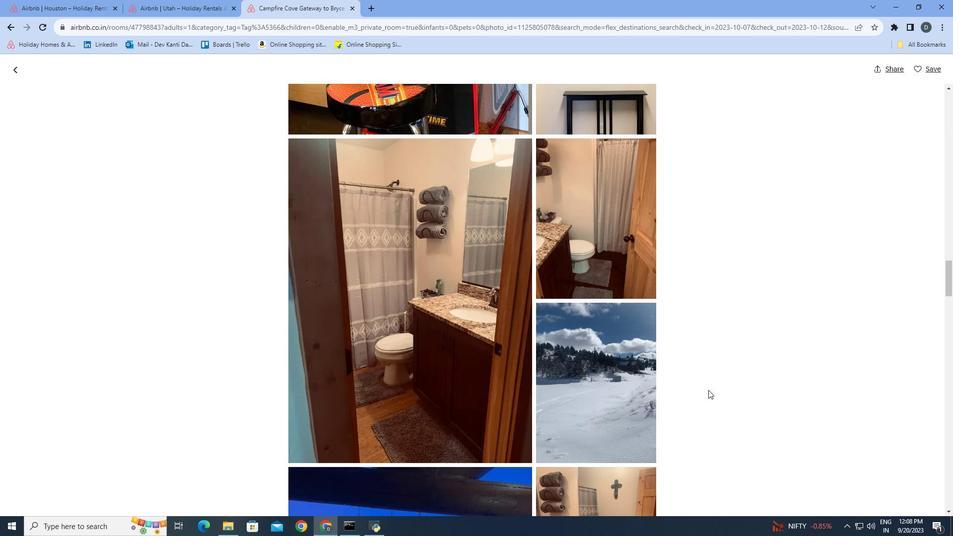 
Action: Mouse scrolled (708, 389) with delta (0, 0)
Screenshot: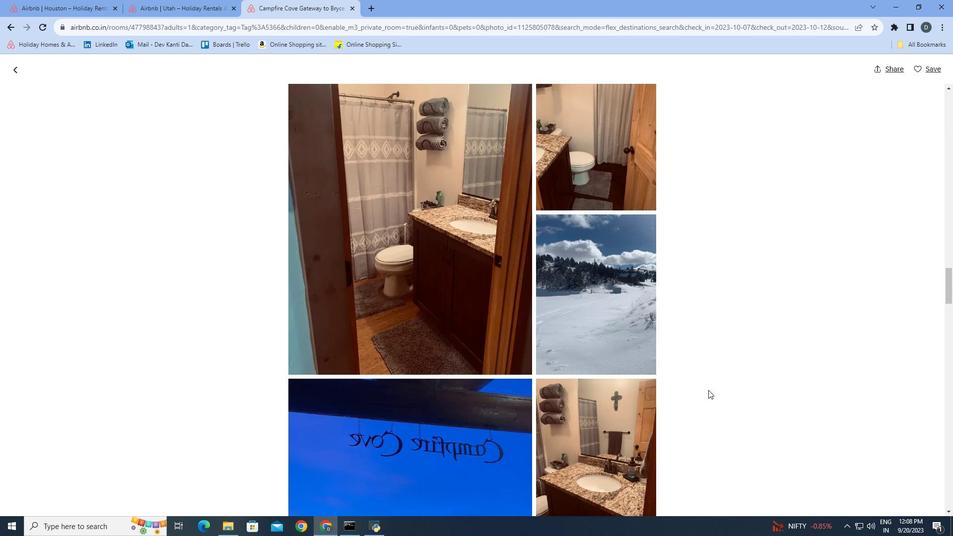 
Action: Mouse scrolled (708, 389) with delta (0, 0)
Screenshot: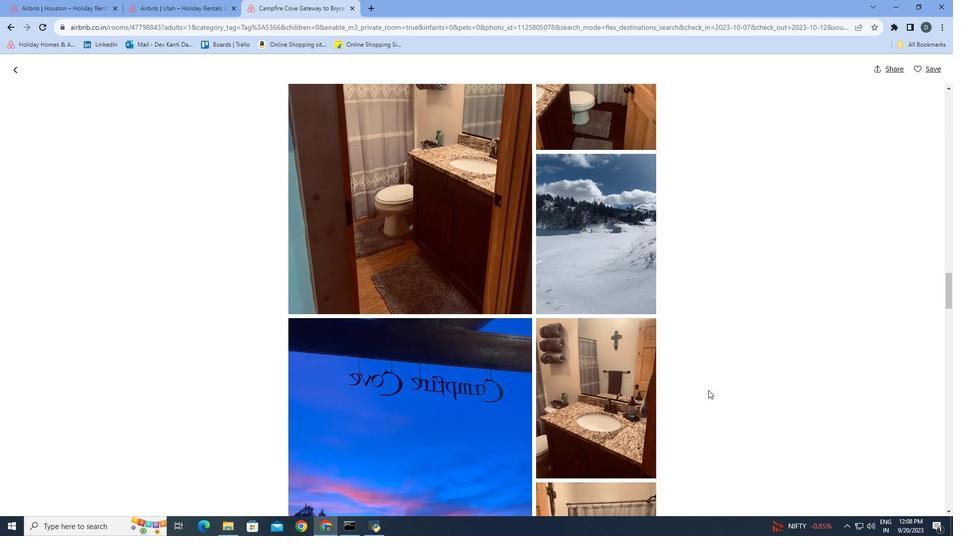 
Action: Mouse scrolled (708, 389) with delta (0, 0)
Screenshot: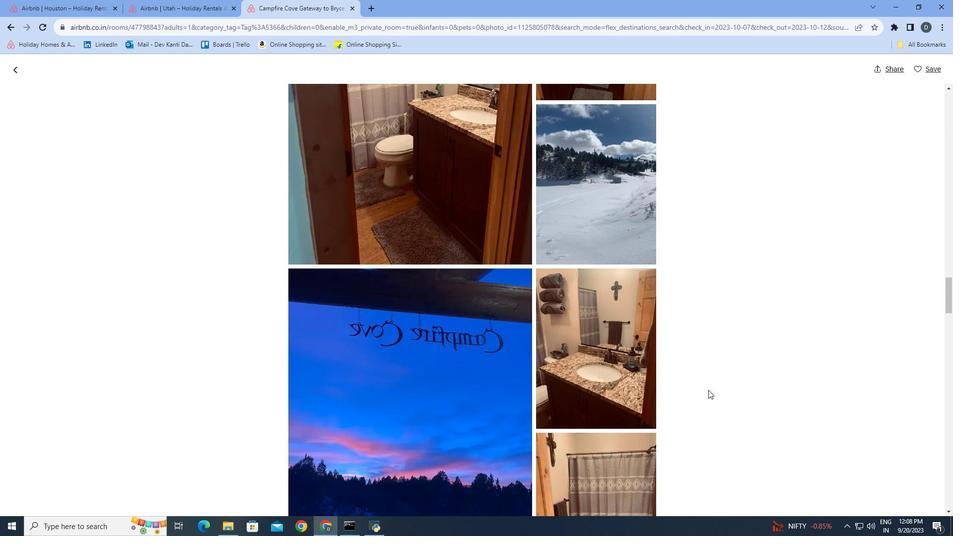 
Action: Mouse scrolled (708, 389) with delta (0, 0)
Screenshot: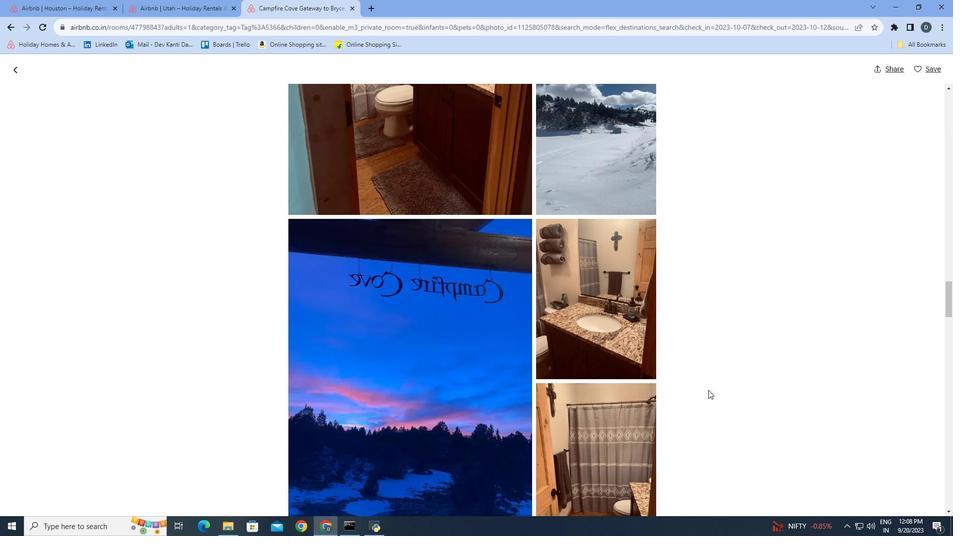 
Action: Mouse scrolled (708, 389) with delta (0, 0)
Screenshot: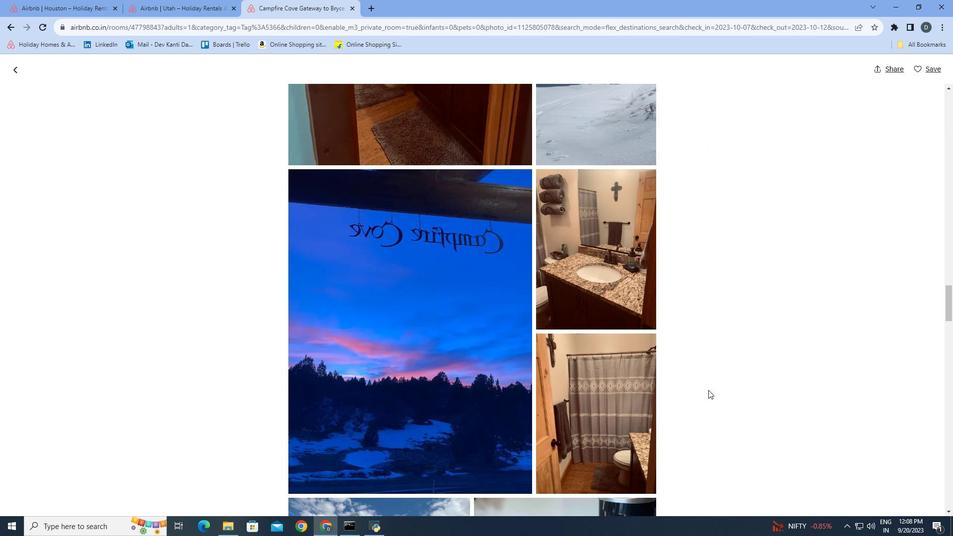
Action: Mouse scrolled (708, 389) with delta (0, 0)
Screenshot: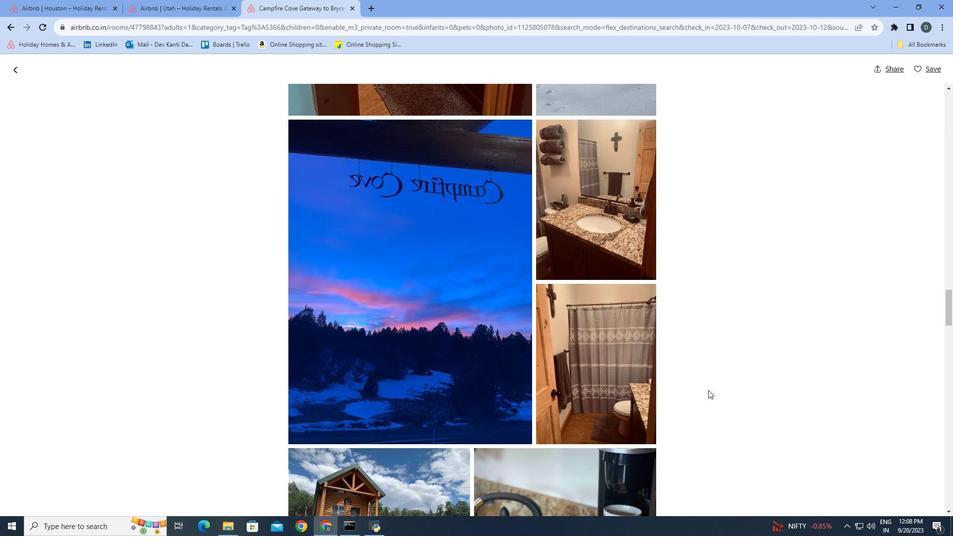
Action: Mouse scrolled (708, 389) with delta (0, 0)
Screenshot: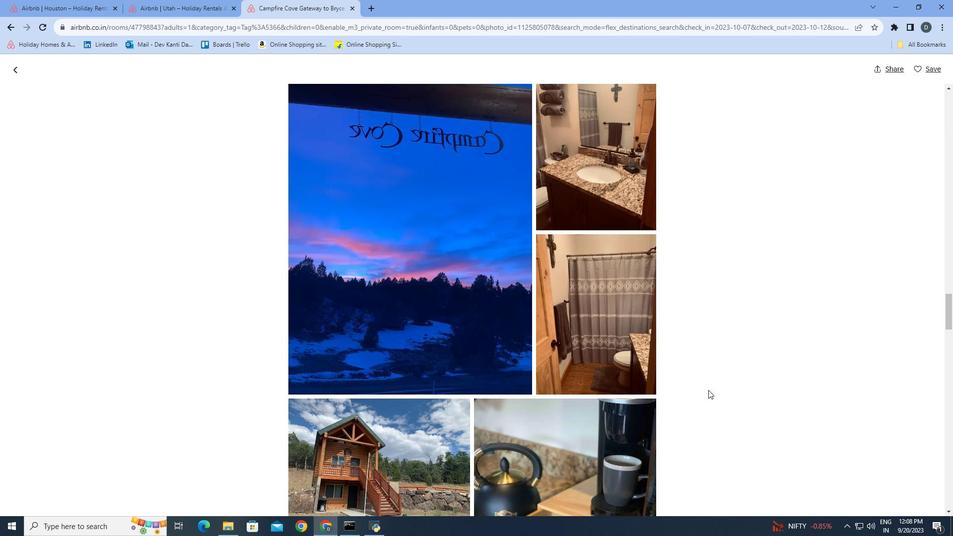 
Action: Mouse scrolled (708, 389) with delta (0, 0)
Screenshot: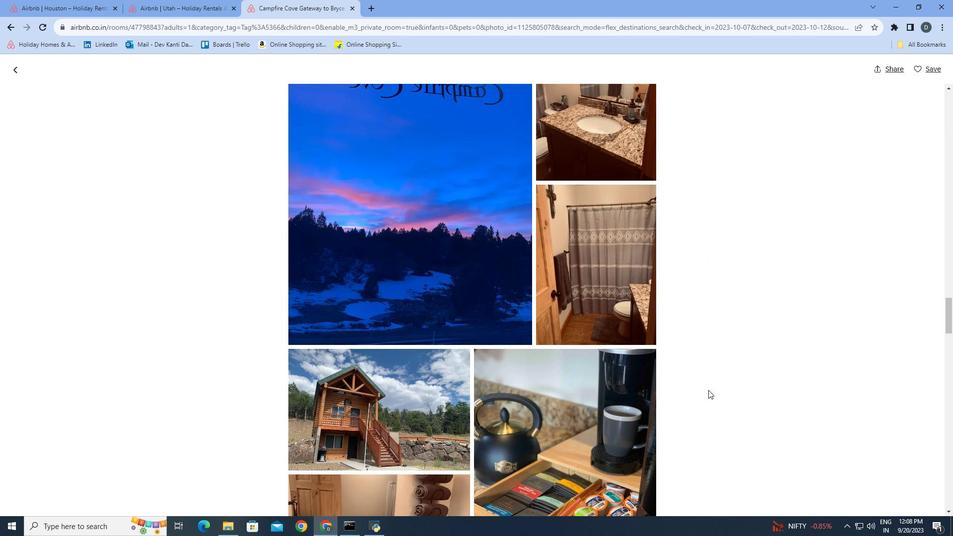 
Action: Mouse scrolled (708, 389) with delta (0, 0)
Screenshot: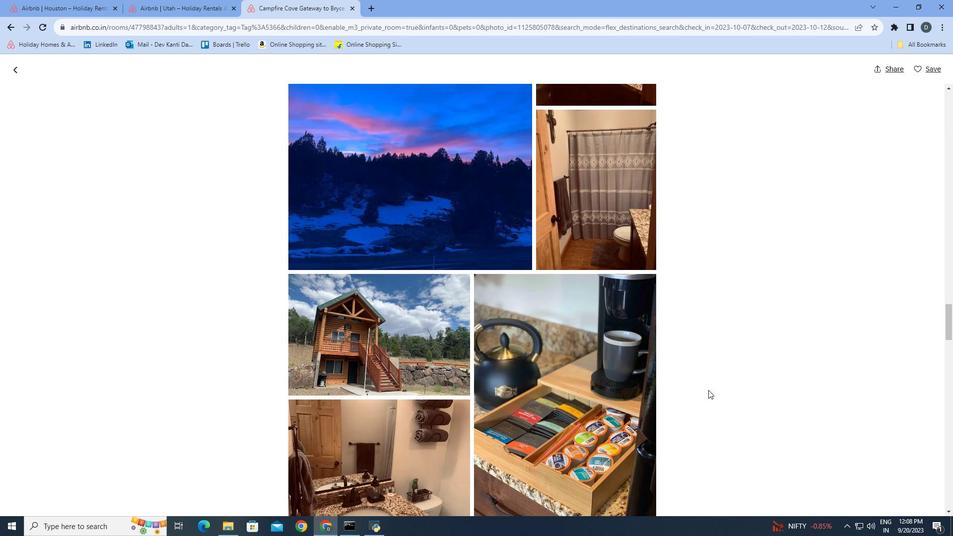 
Action: Mouse scrolled (708, 389) with delta (0, 0)
Screenshot: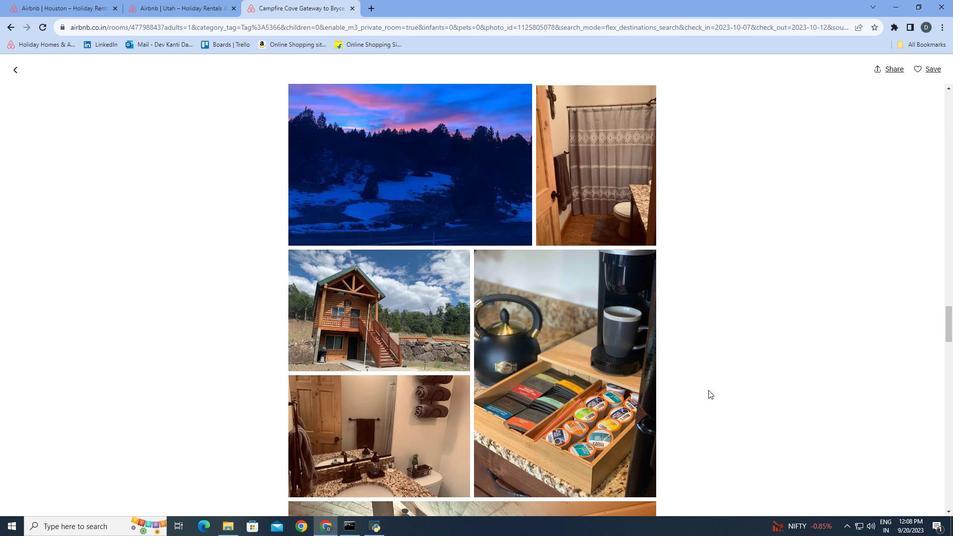
Action: Mouse scrolled (708, 389) with delta (0, 0)
Screenshot: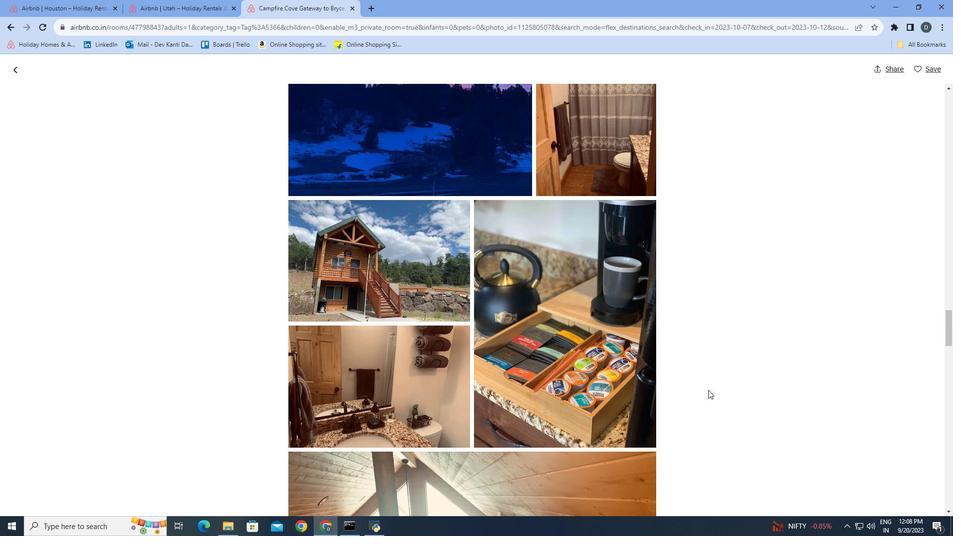 
Action: Mouse scrolled (708, 389) with delta (0, 0)
Screenshot: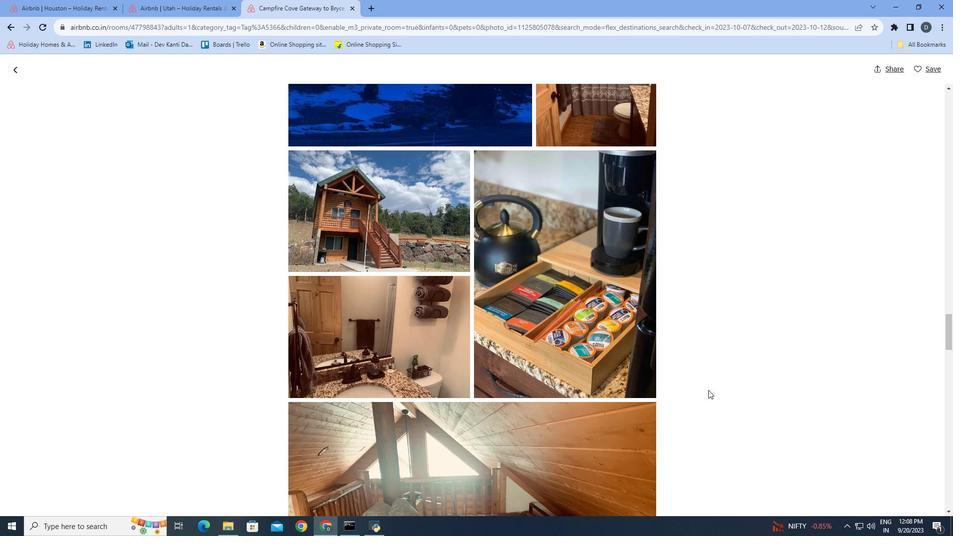 
Action: Mouse scrolled (708, 389) with delta (0, 0)
Screenshot: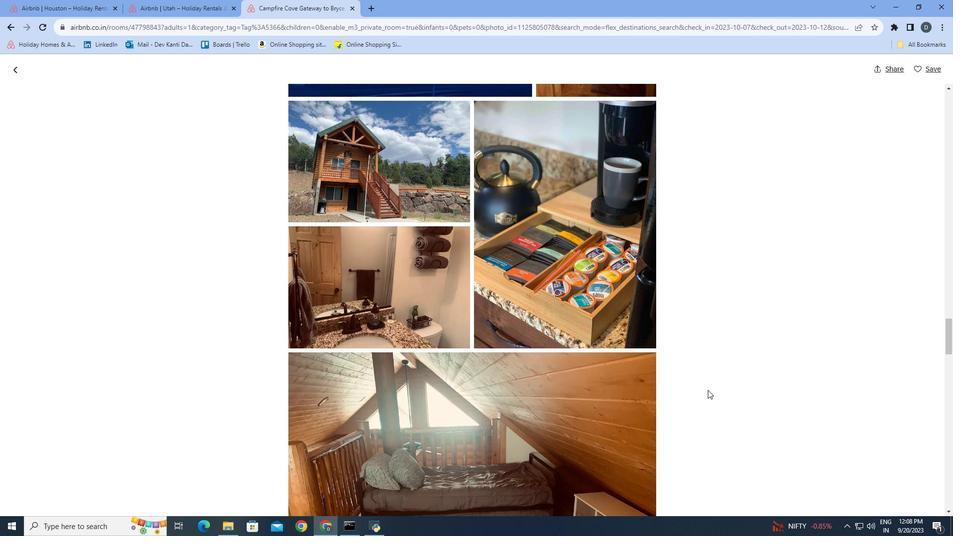 
Action: Mouse moved to (708, 390)
Screenshot: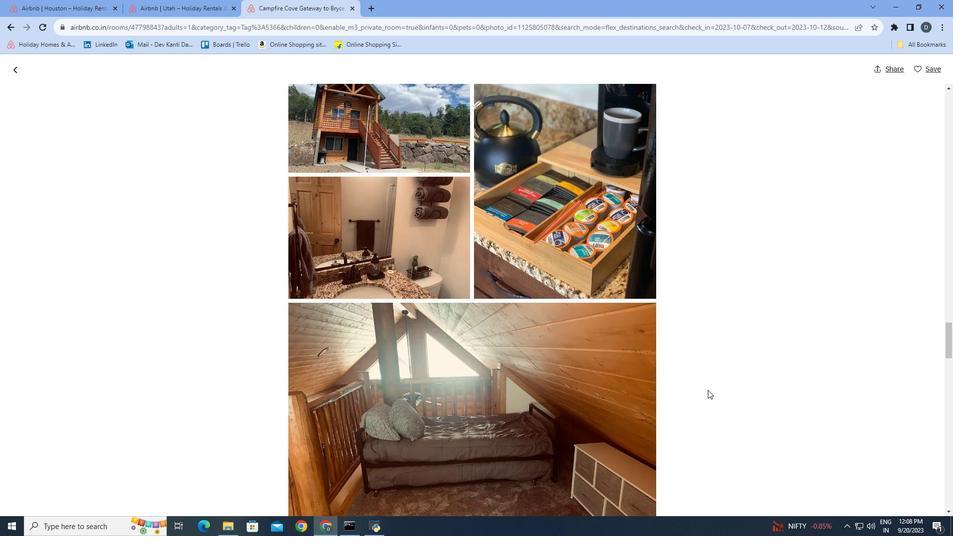 
Action: Mouse scrolled (708, 389) with delta (0, 0)
Screenshot: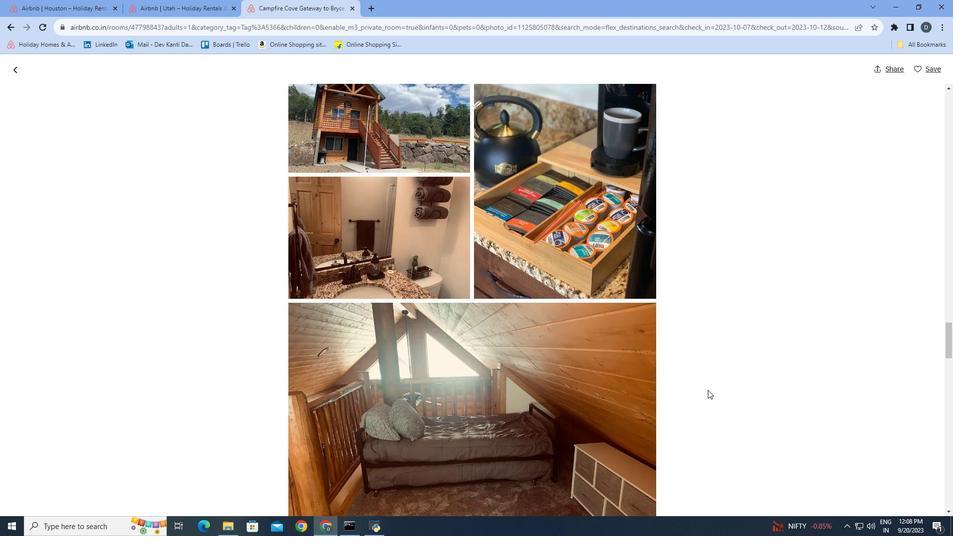 
Action: Mouse scrolled (708, 389) with delta (0, 0)
Screenshot: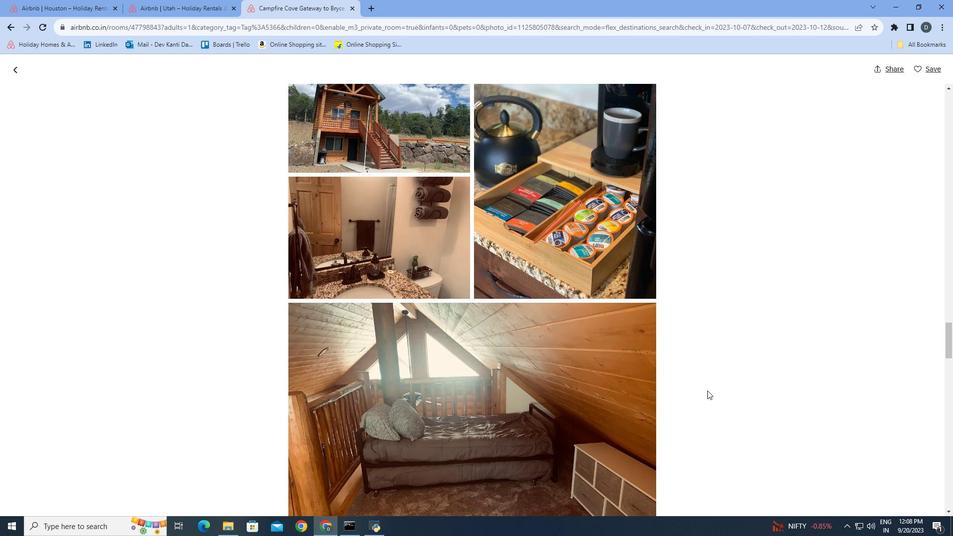 
Action: Mouse moved to (707, 390)
Screenshot: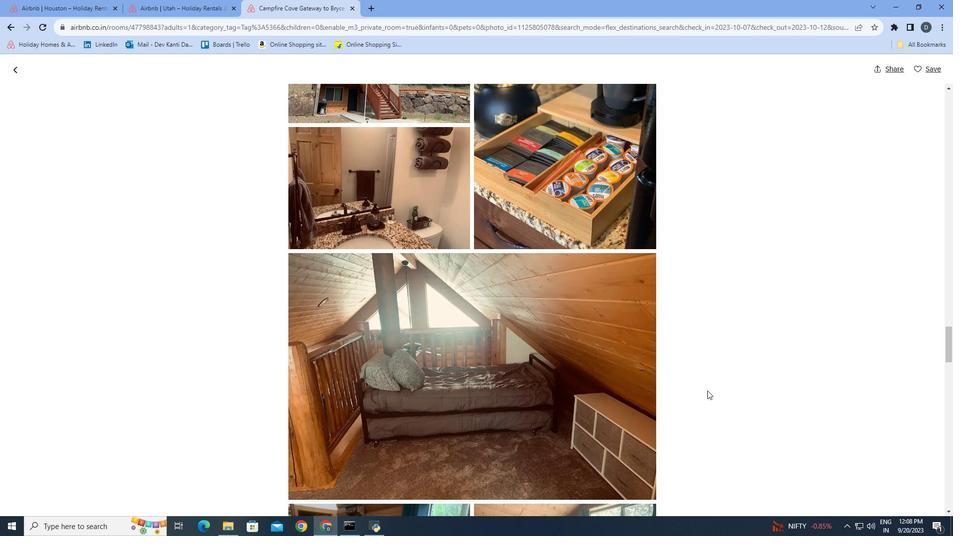 
Action: Mouse scrolled (707, 390) with delta (0, 0)
Screenshot: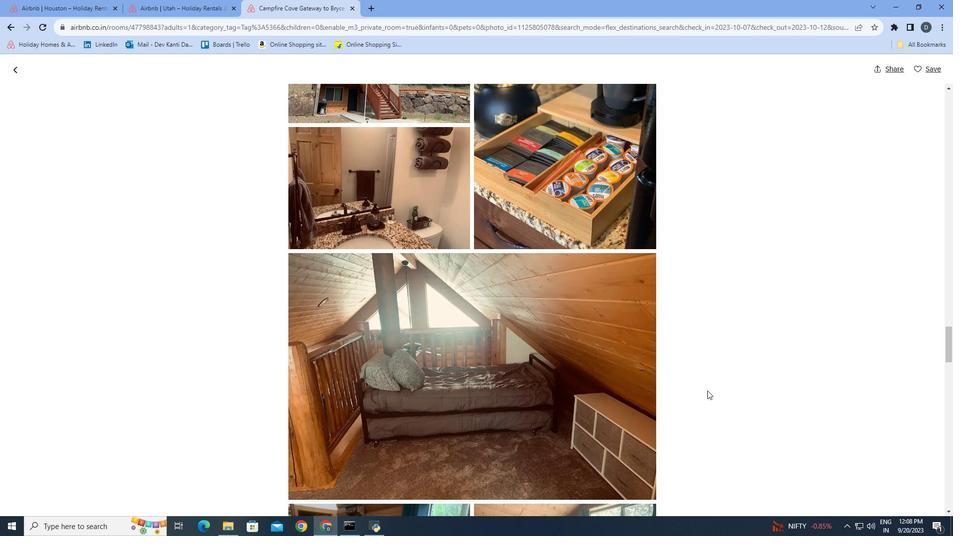
Action: Mouse scrolled (707, 390) with delta (0, 0)
Screenshot: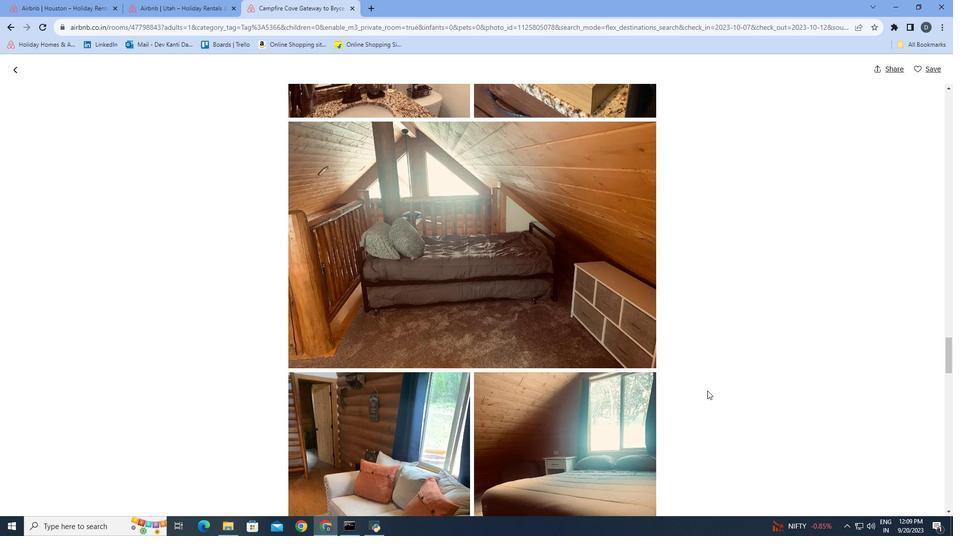 
Action: Mouse scrolled (707, 390) with delta (0, 0)
Screenshot: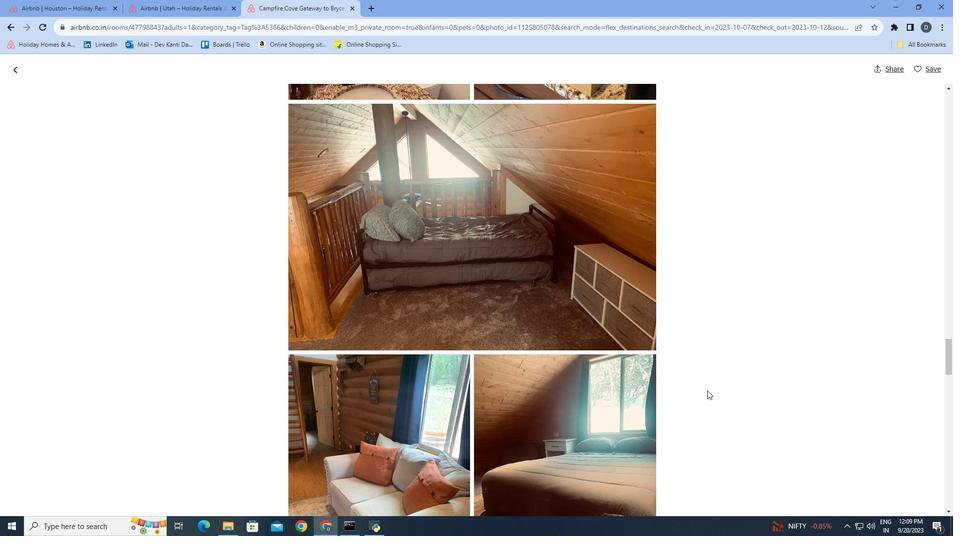 
Action: Mouse scrolled (707, 390) with delta (0, 0)
Screenshot: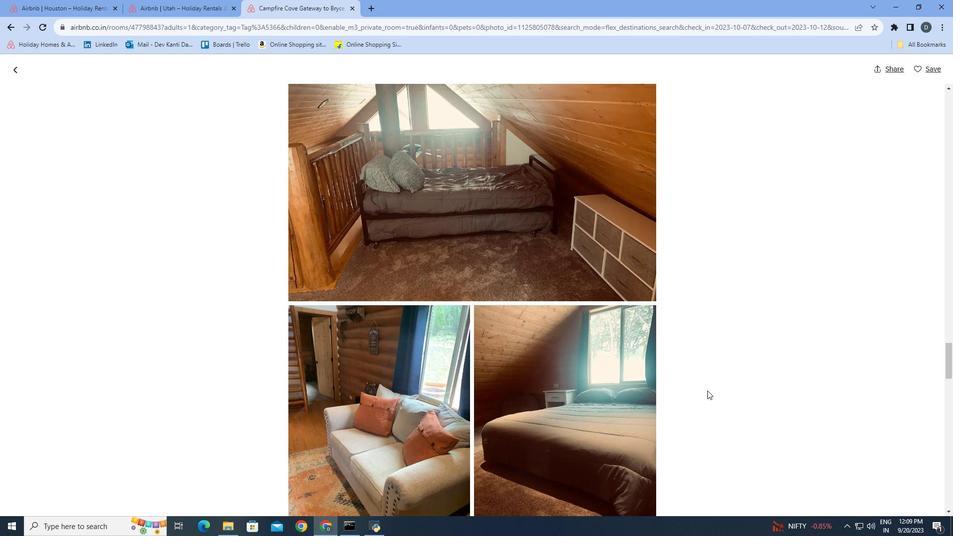 
Action: Mouse scrolled (707, 390) with delta (0, 0)
Screenshot: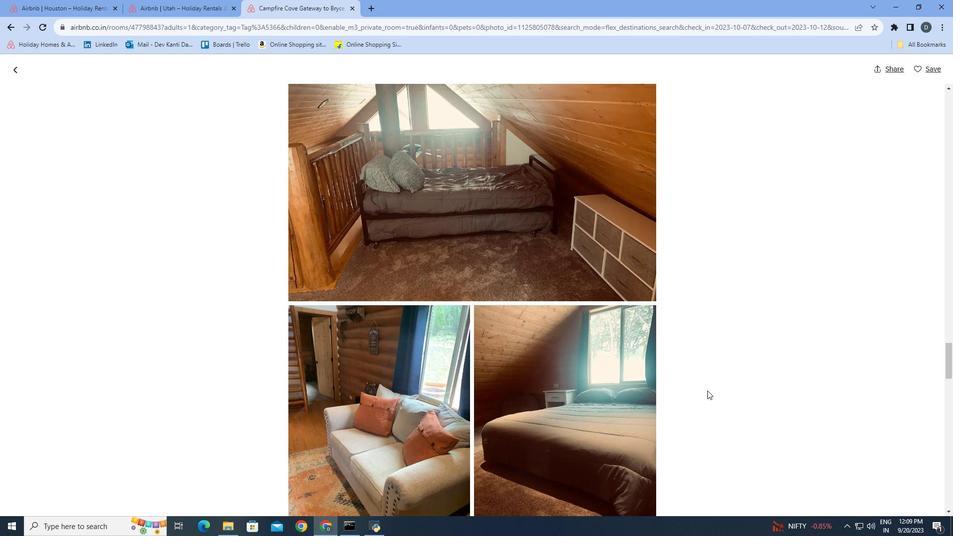
Action: Mouse scrolled (707, 390) with delta (0, 0)
Screenshot: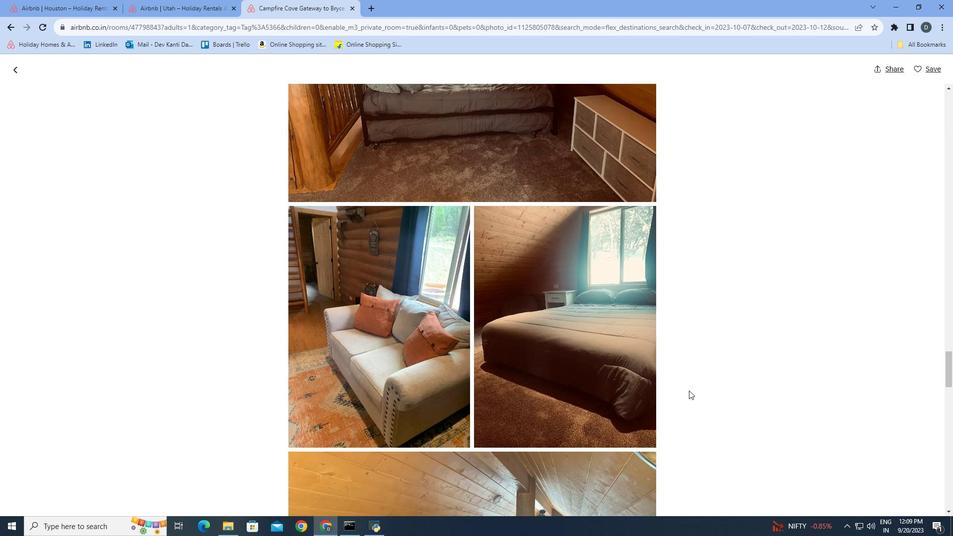 
Action: Mouse scrolled (707, 390) with delta (0, 0)
Screenshot: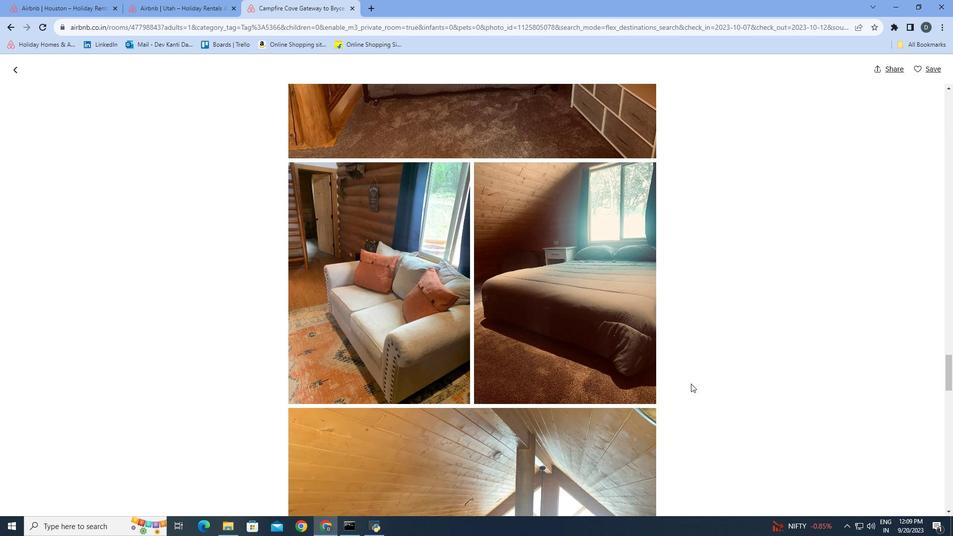 
Action: Mouse moved to (691, 383)
Screenshot: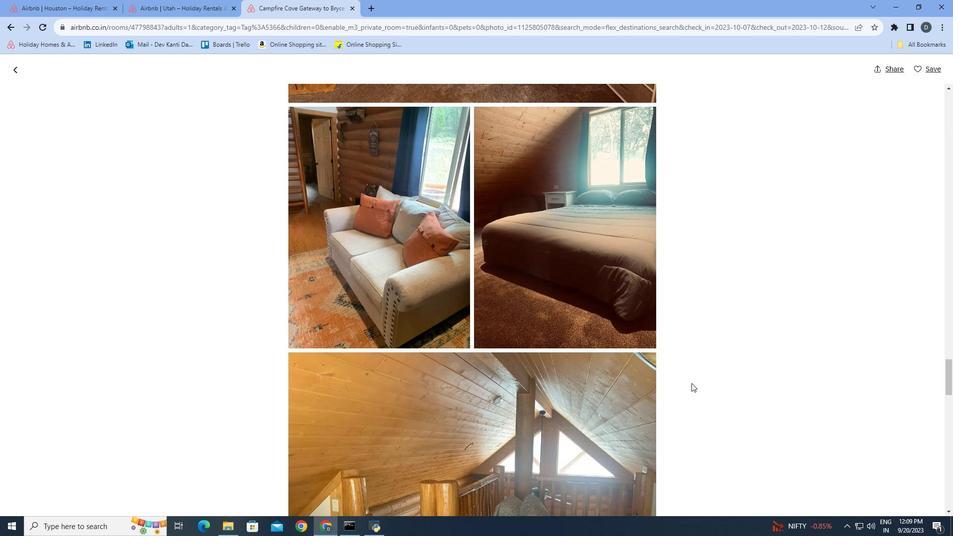 
Action: Mouse scrolled (691, 383) with delta (0, 0)
Screenshot: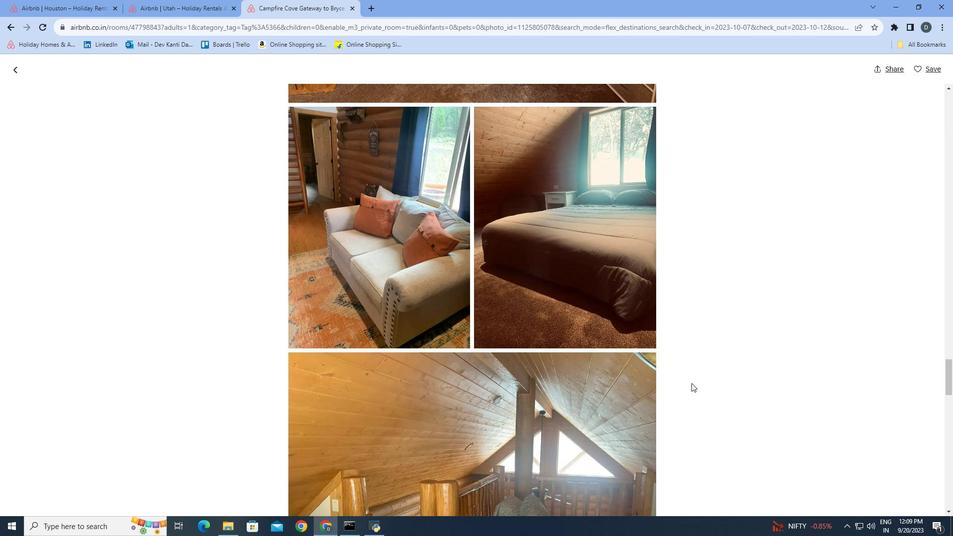 
Action: Mouse moved to (691, 383)
Screenshot: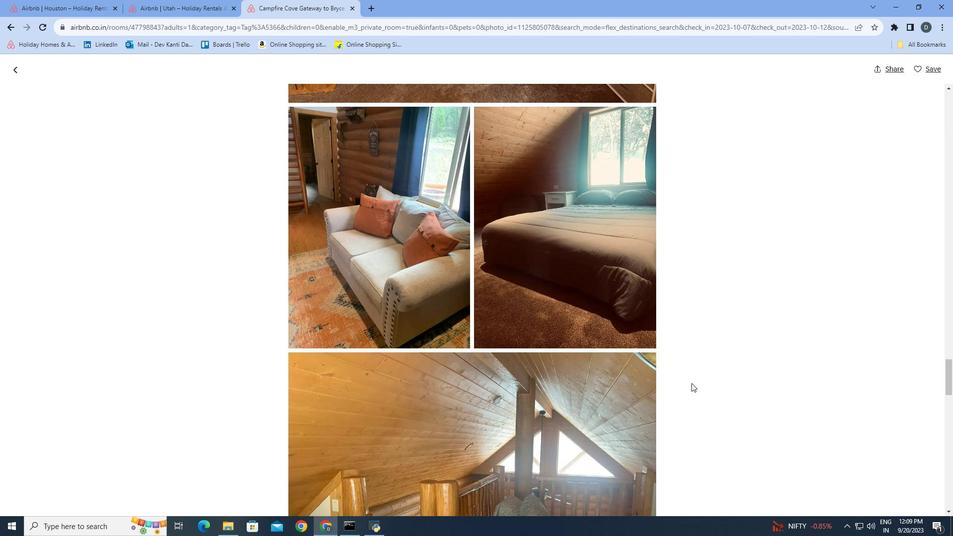 
Action: Mouse scrolled (691, 382) with delta (0, 0)
Screenshot: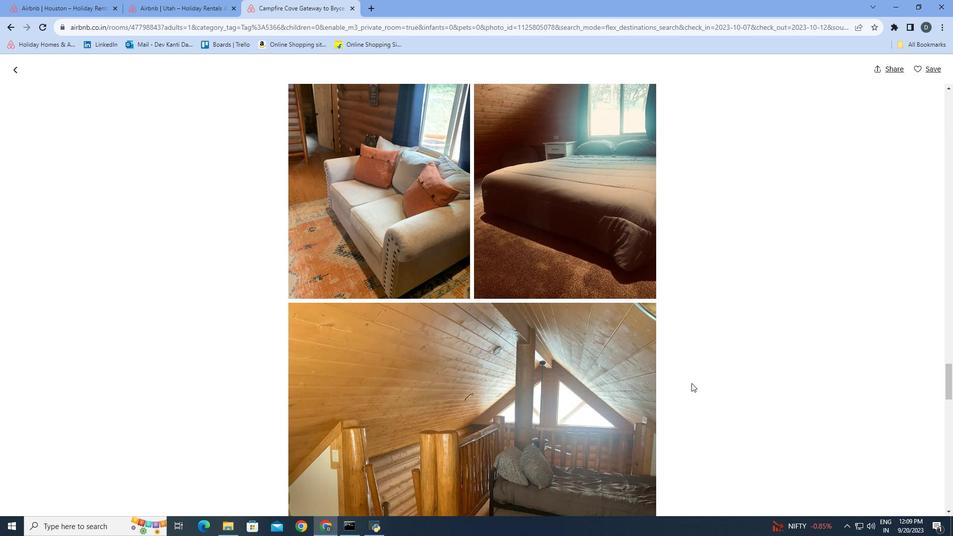 
Action: Mouse scrolled (691, 382) with delta (0, 0)
Screenshot: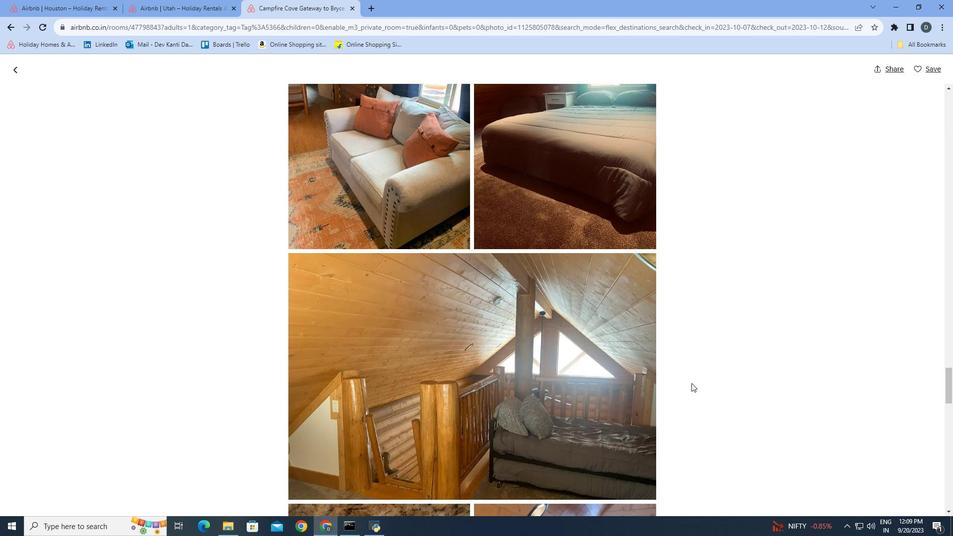 
Action: Mouse scrolled (691, 382) with delta (0, 0)
Screenshot: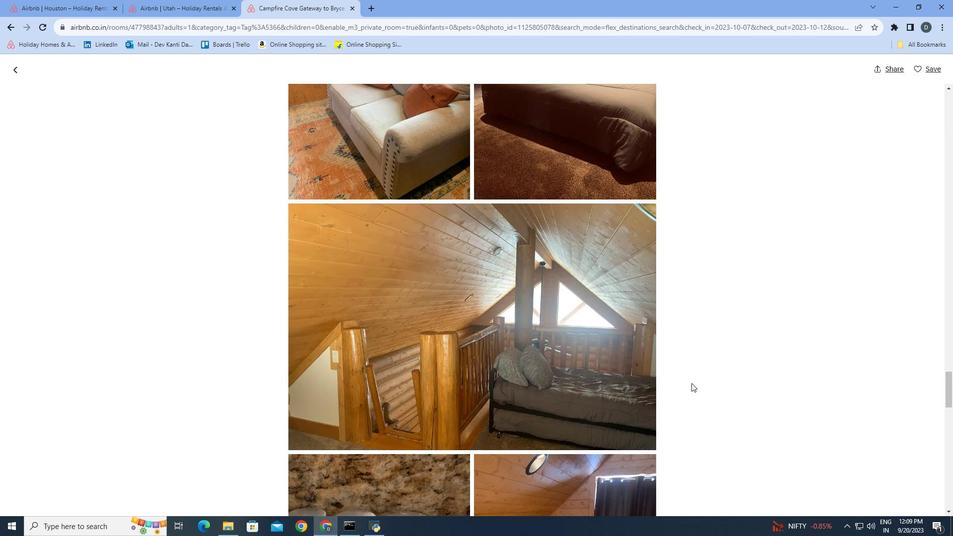 
Action: Mouse scrolled (691, 382) with delta (0, 0)
Screenshot: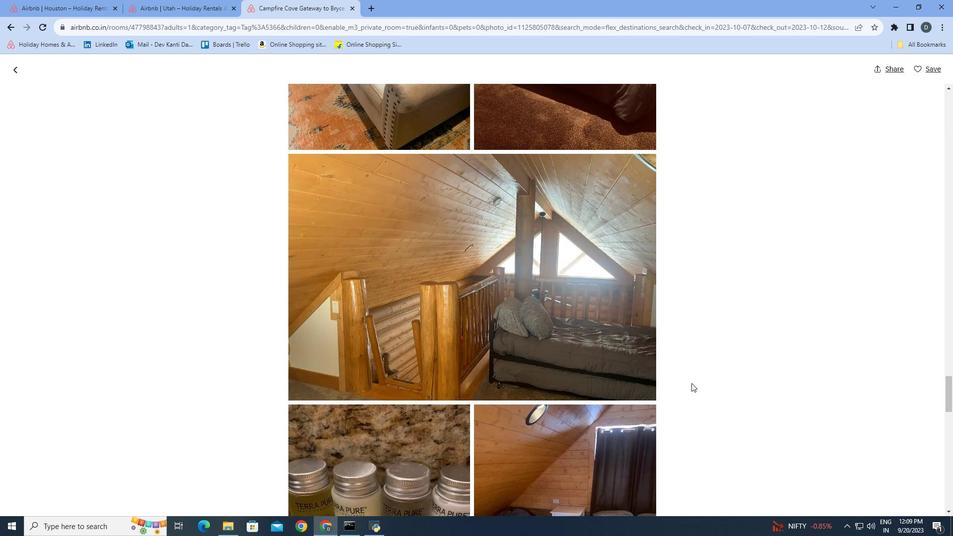 
Action: Mouse scrolled (691, 382) with delta (0, 0)
Screenshot: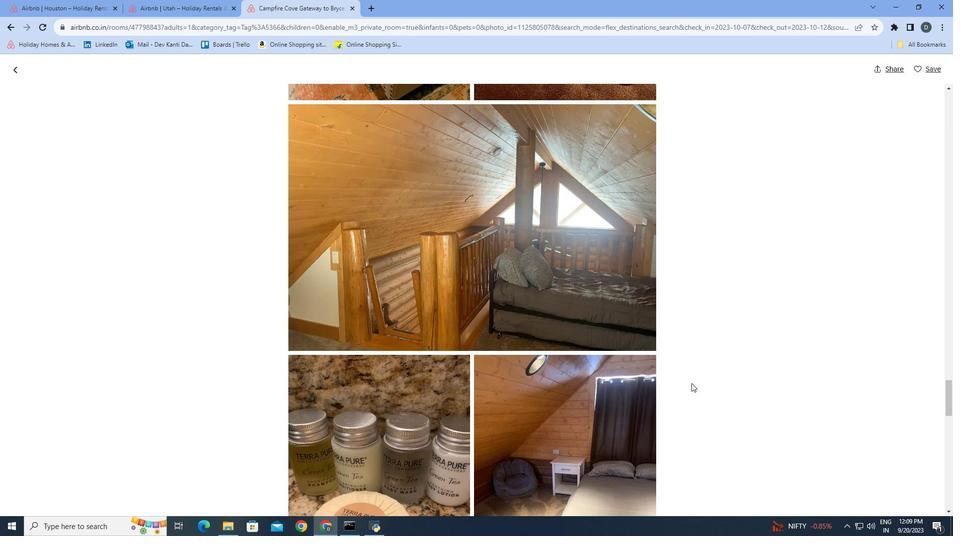 
Action: Mouse scrolled (691, 382) with delta (0, 0)
Screenshot: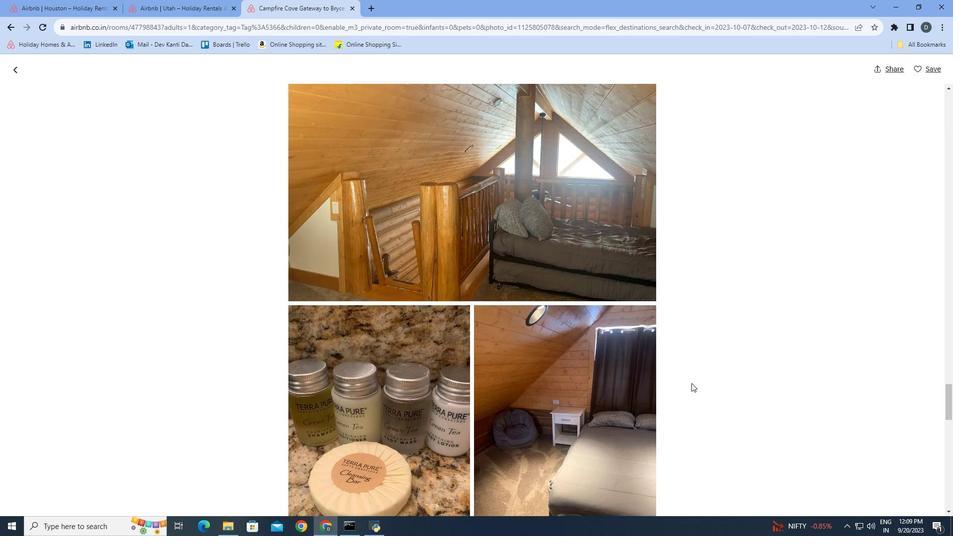 
Action: Mouse moved to (691, 383)
Screenshot: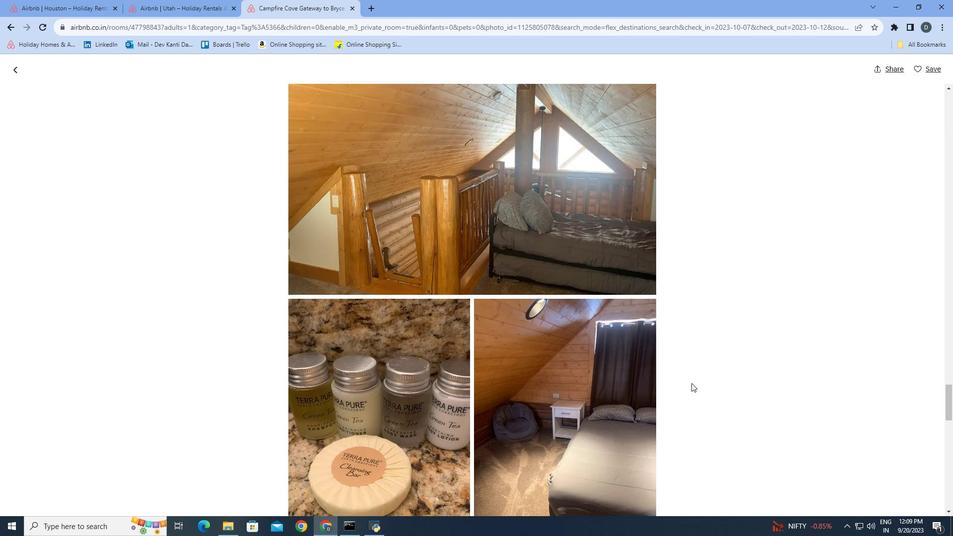 
Action: Mouse scrolled (691, 382) with delta (0, 0)
Screenshot: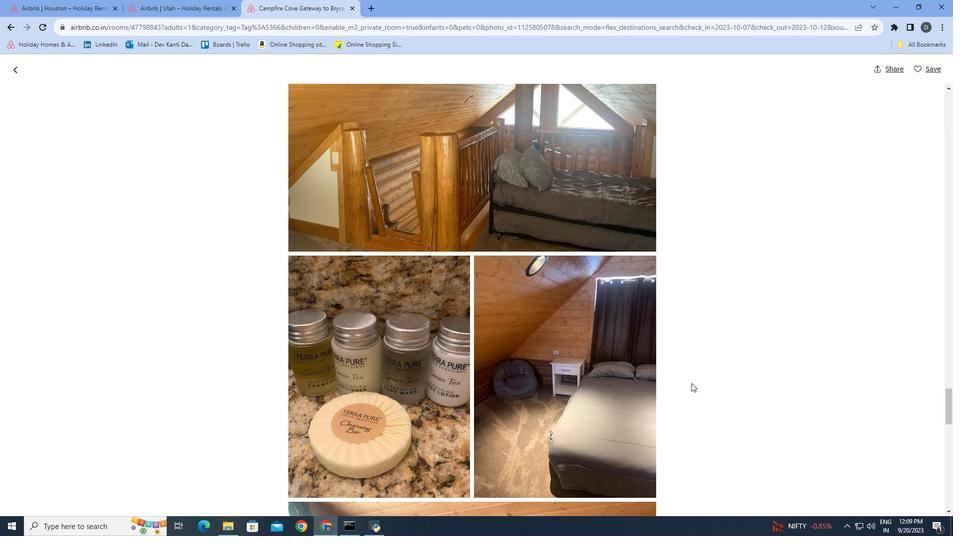 
Action: Mouse scrolled (691, 382) with delta (0, 0)
Screenshot: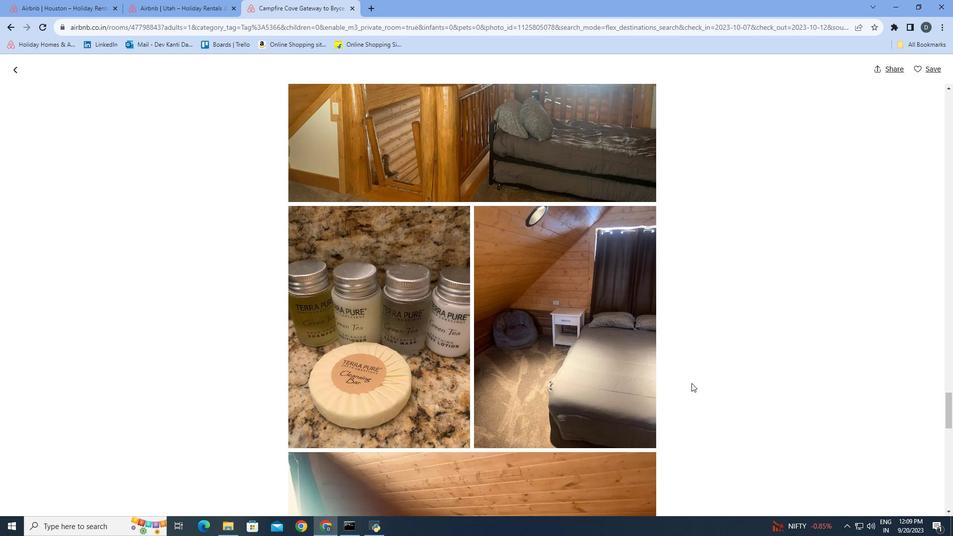 
Action: Mouse scrolled (691, 382) with delta (0, 0)
Screenshot: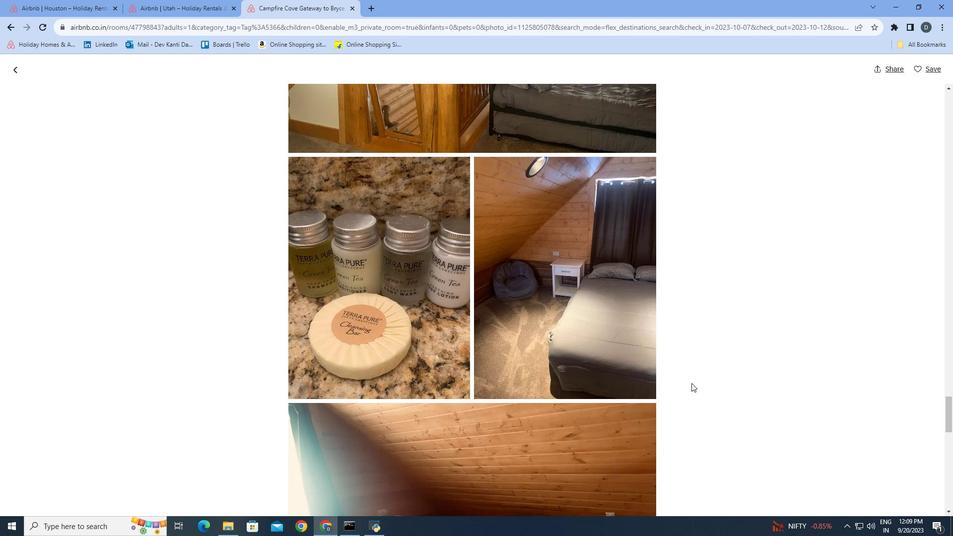 
Action: Mouse scrolled (691, 382) with delta (0, 0)
Screenshot: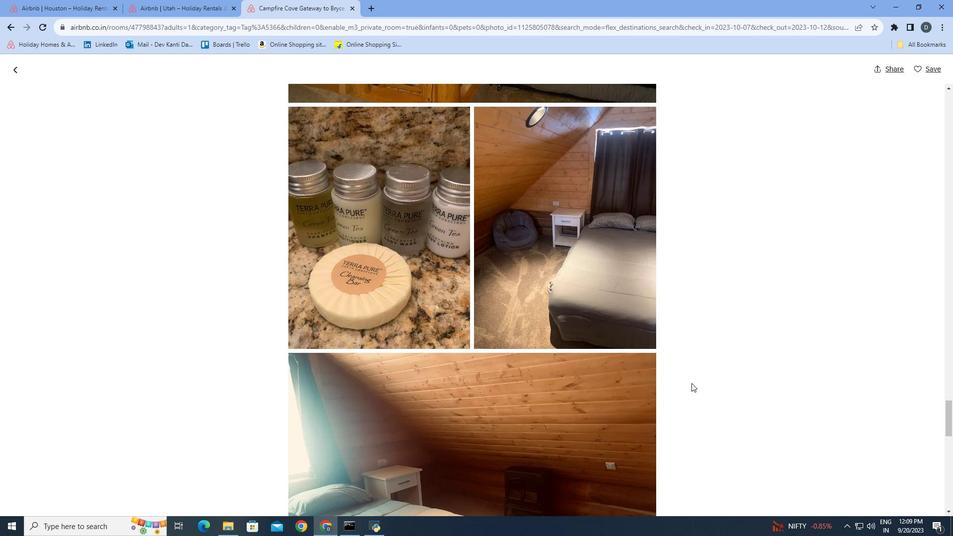 
Action: Mouse scrolled (691, 382) with delta (0, 0)
Screenshot: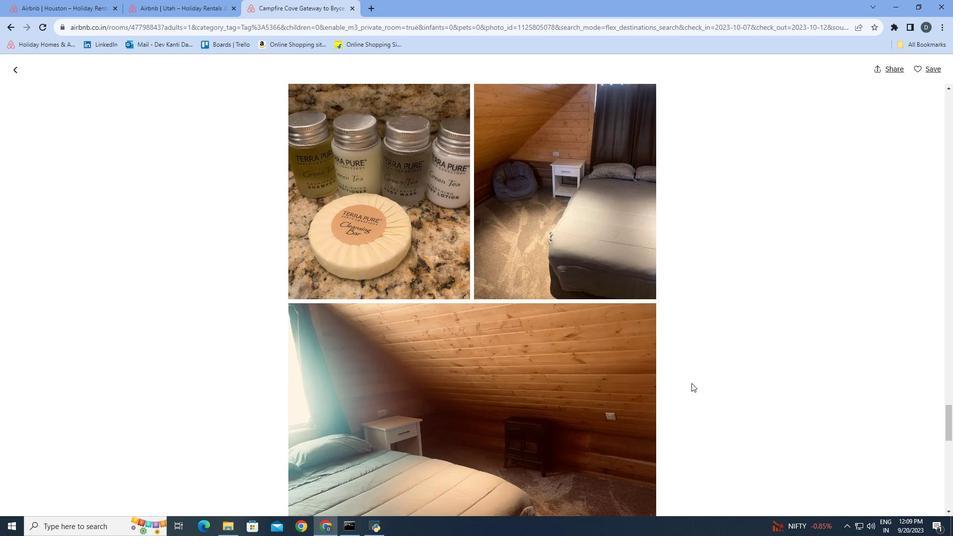 
Action: Mouse scrolled (691, 382) with delta (0, 0)
Screenshot: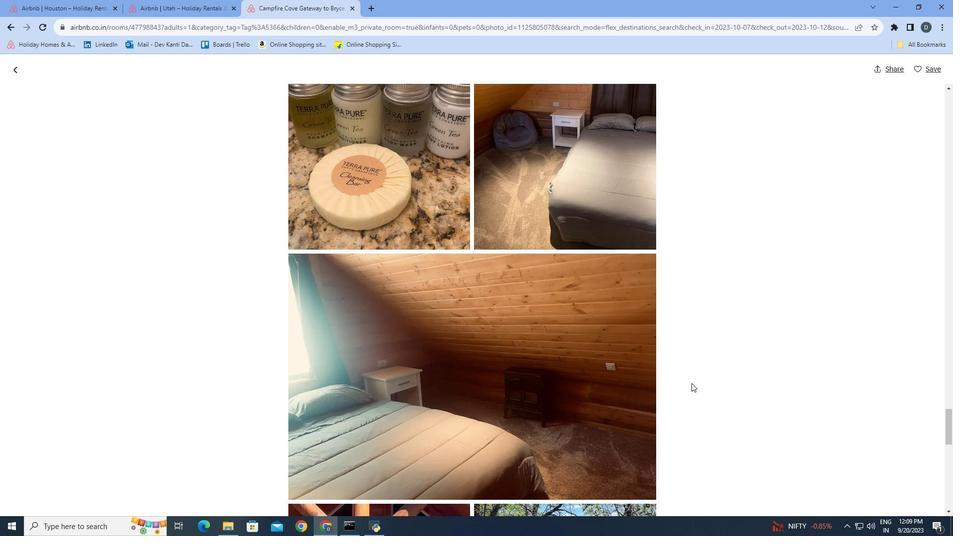 
Action: Mouse scrolled (691, 382) with delta (0, 0)
Screenshot: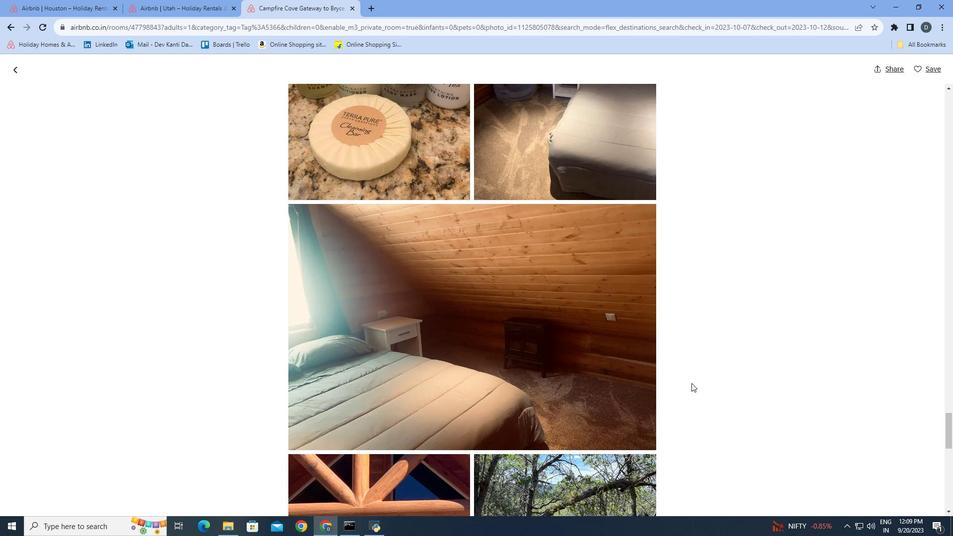 
Action: Mouse scrolled (691, 382) with delta (0, 0)
Screenshot: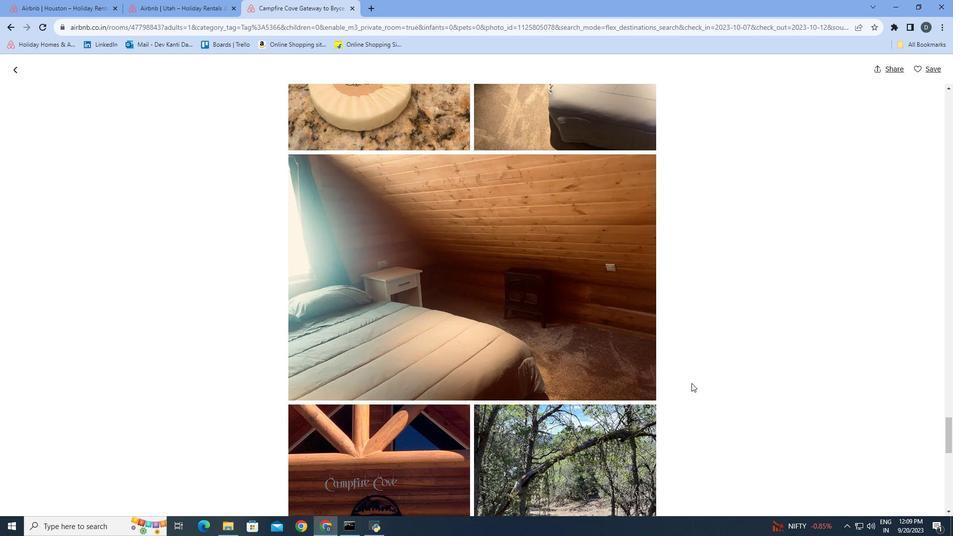 
Action: Mouse scrolled (691, 382) with delta (0, 0)
Screenshot: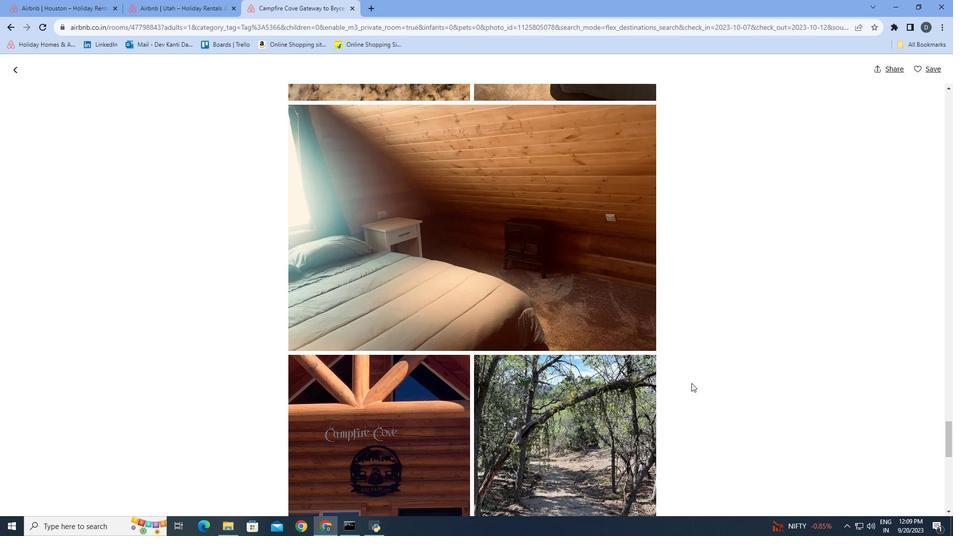 
Action: Mouse scrolled (691, 382) with delta (0, 0)
Screenshot: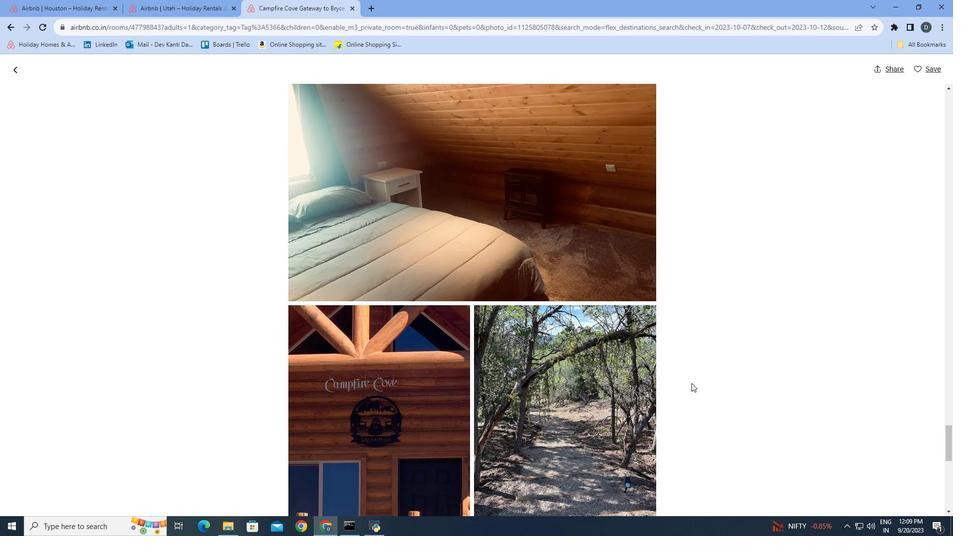 
Action: Mouse scrolled (691, 382) with delta (0, 0)
Screenshot: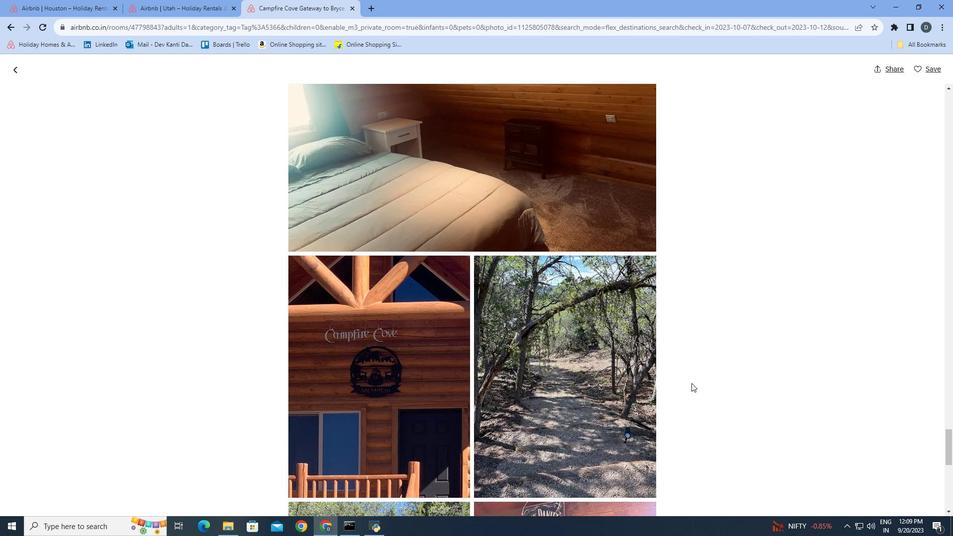 
Action: Mouse scrolled (691, 382) with delta (0, 0)
Screenshot: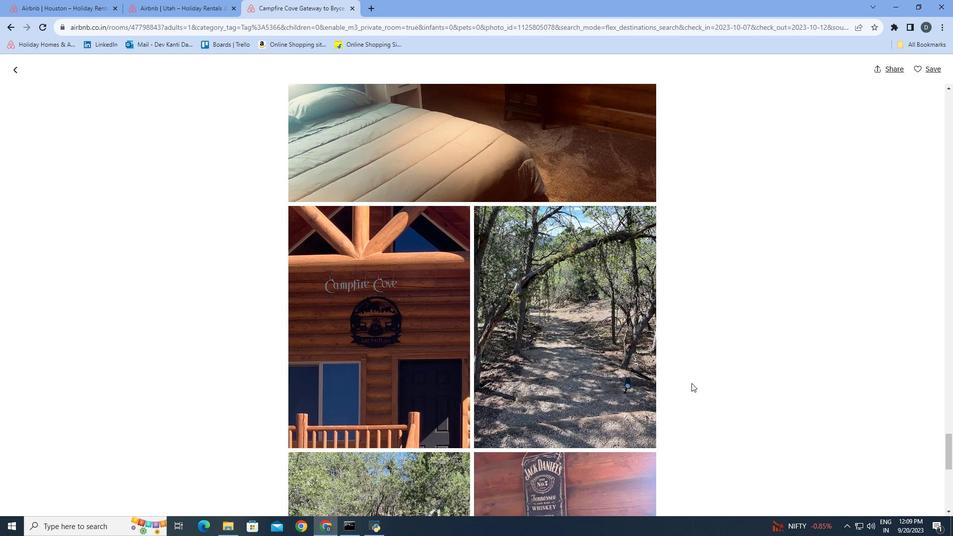 
Action: Mouse scrolled (691, 382) with delta (0, 0)
Screenshot: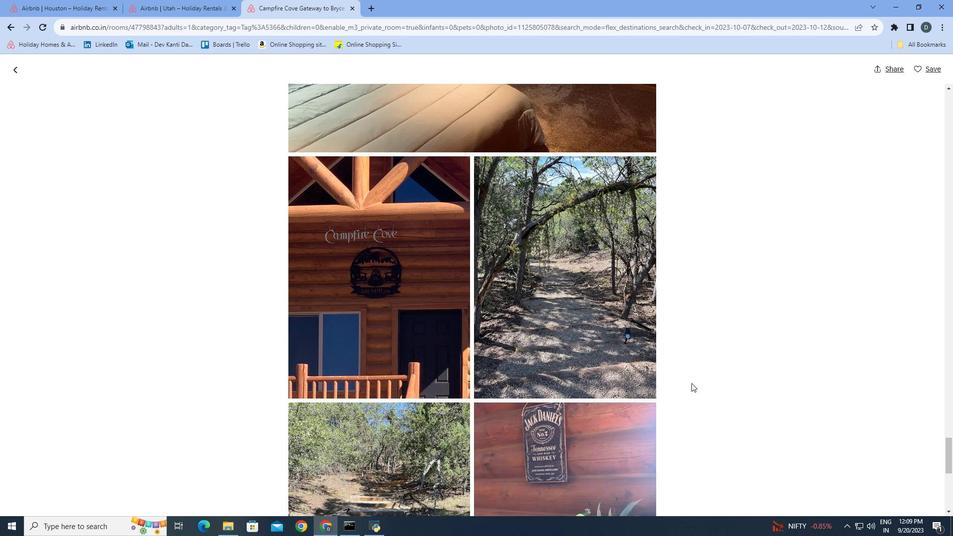 
Action: Mouse scrolled (691, 382) with delta (0, 0)
Screenshot: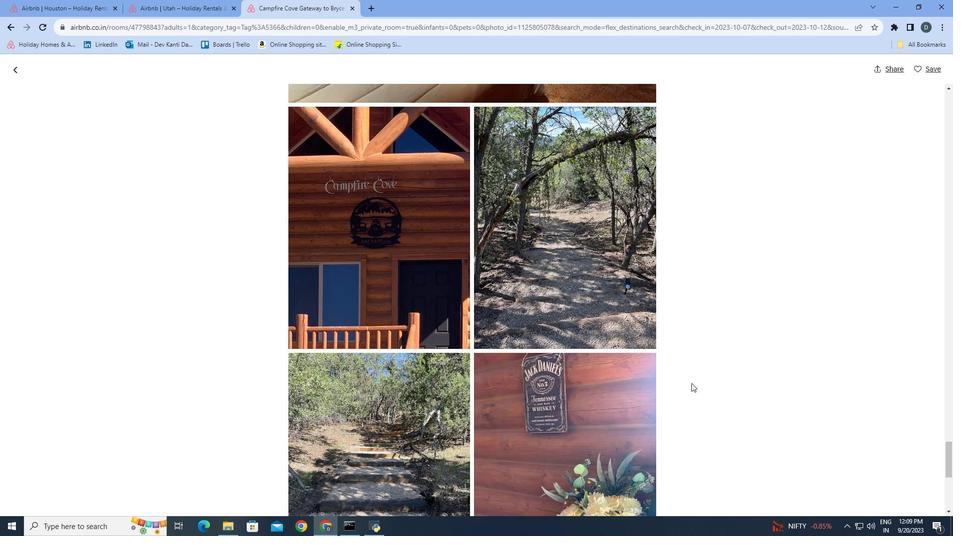 
Action: Mouse scrolled (691, 382) with delta (0, 0)
Screenshot: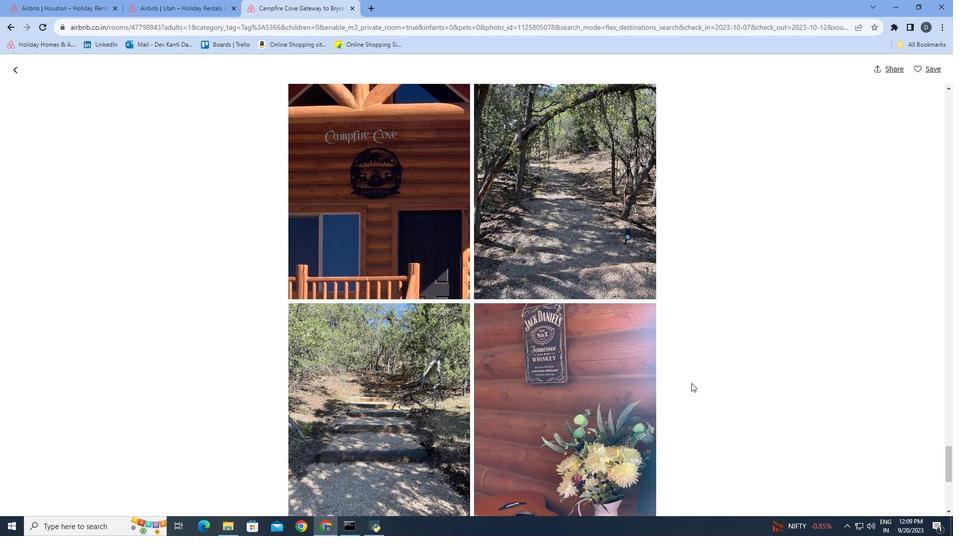
Action: Mouse scrolled (691, 382) with delta (0, 0)
Screenshot: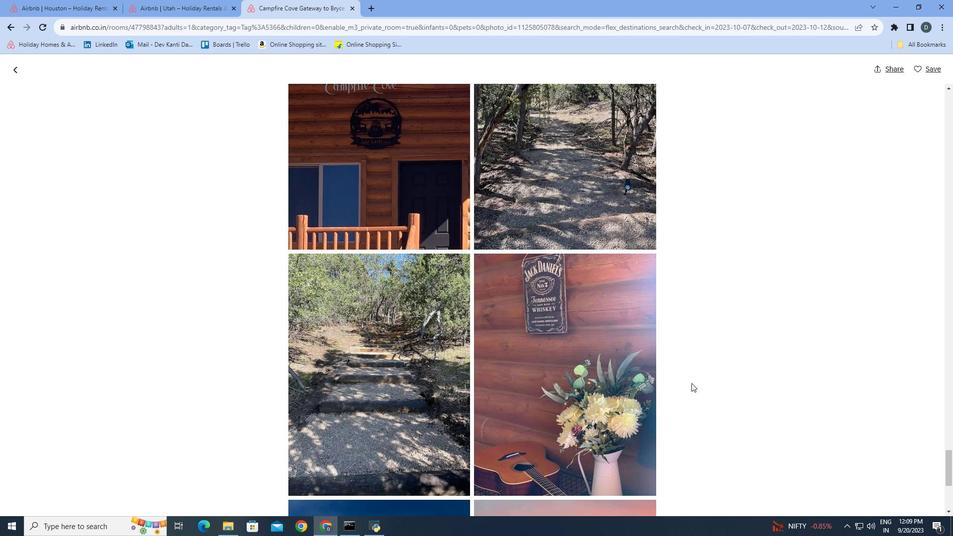 
Action: Mouse scrolled (691, 382) with delta (0, 0)
Screenshot: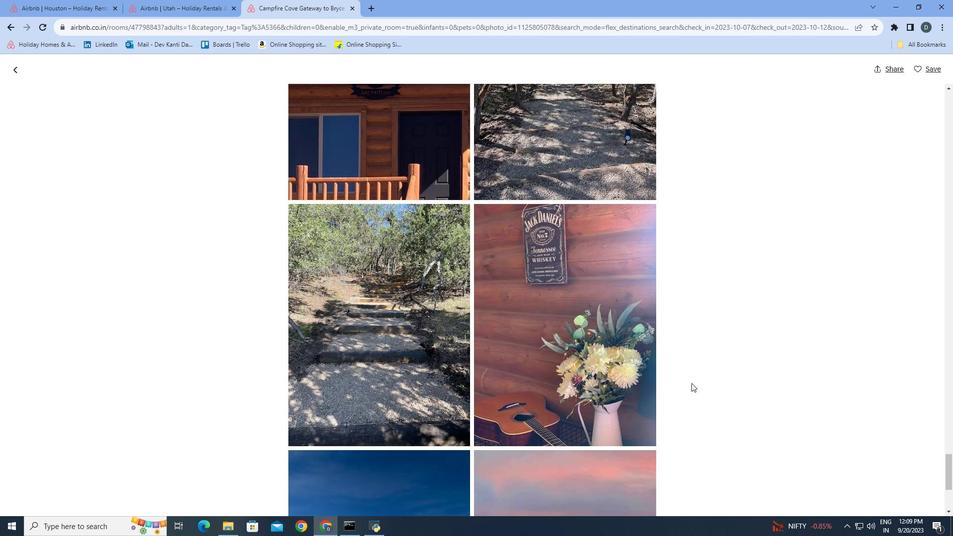 
Action: Mouse scrolled (691, 382) with delta (0, 0)
Screenshot: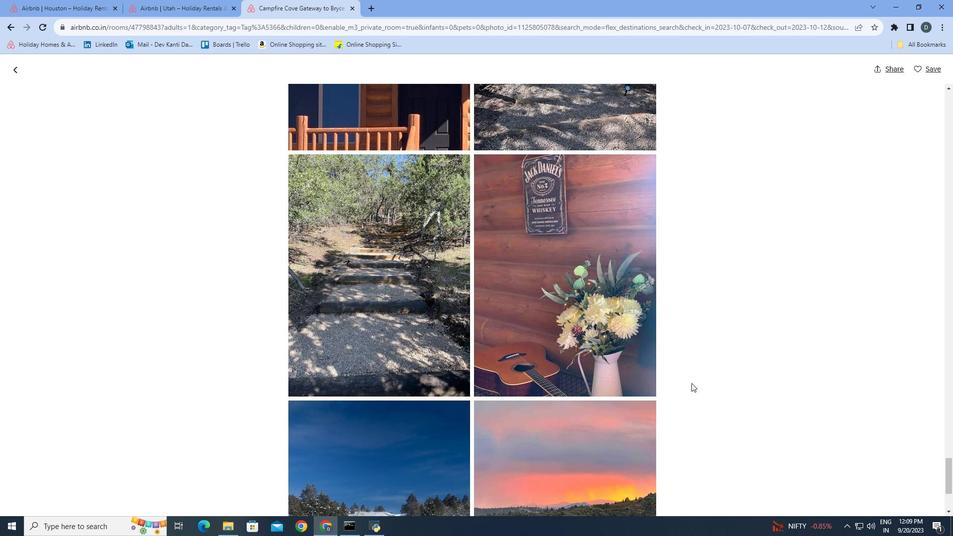 
Action: Mouse scrolled (691, 382) with delta (0, 0)
Screenshot: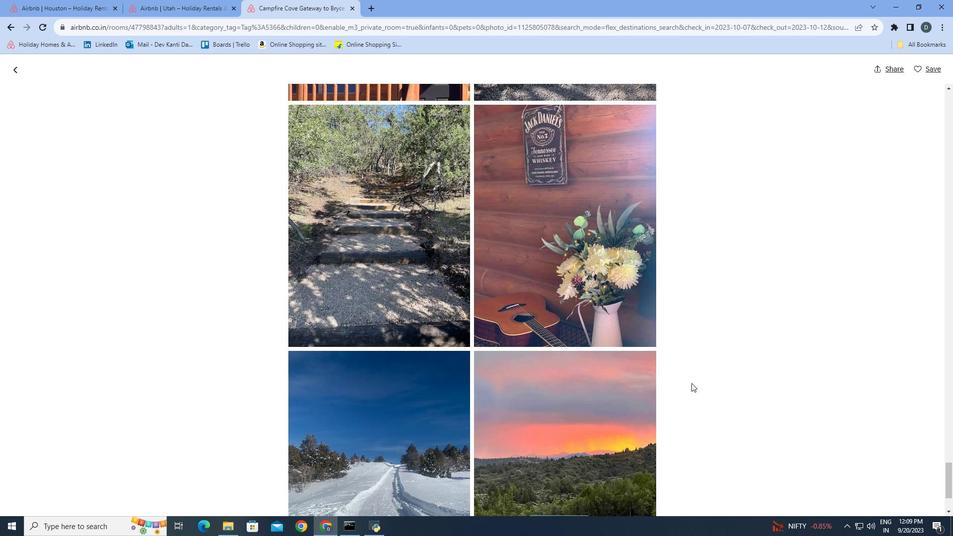 
Action: Mouse scrolled (691, 382) with delta (0, 0)
Screenshot: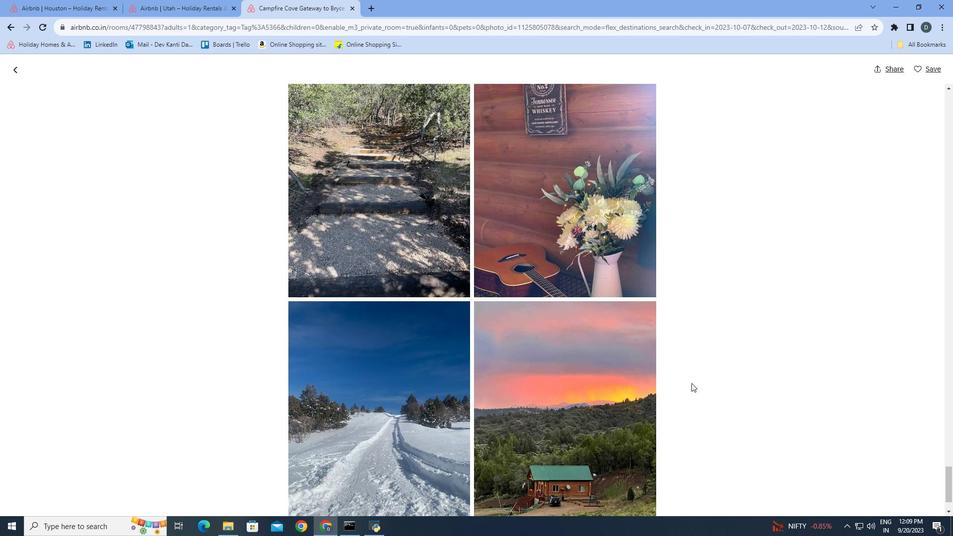 
Action: Mouse scrolled (691, 382) with delta (0, 0)
Screenshot: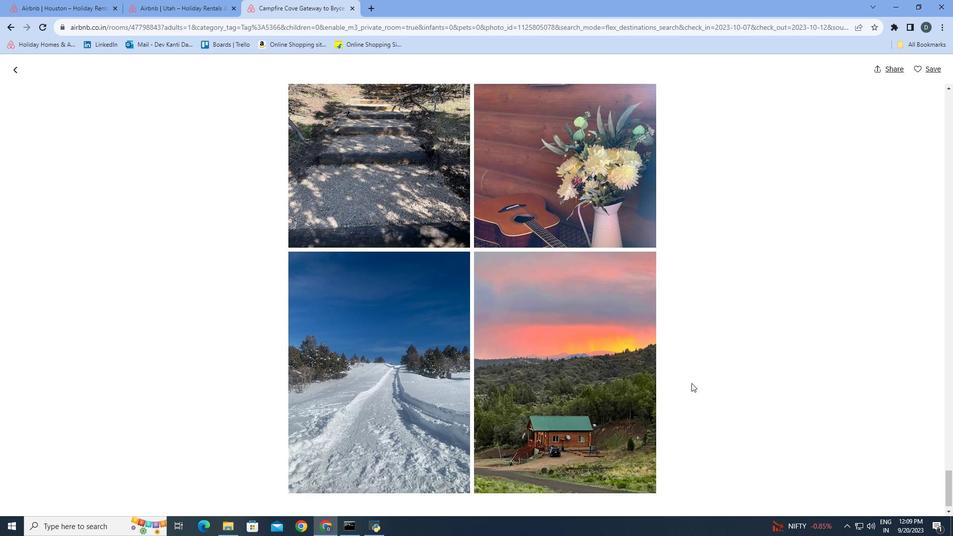 
Action: Mouse scrolled (691, 382) with delta (0, 0)
Screenshot: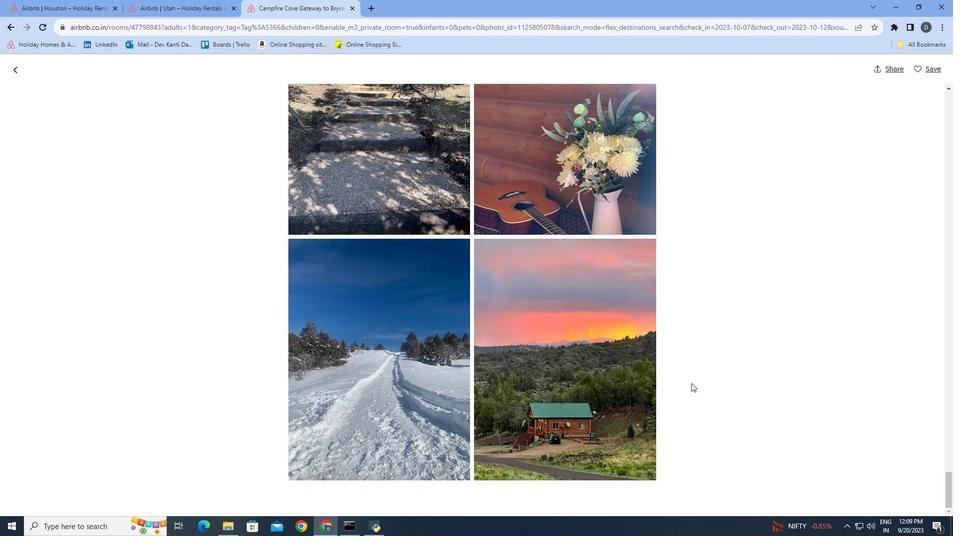 
Action: Mouse scrolled (691, 382) with delta (0, 0)
Screenshot: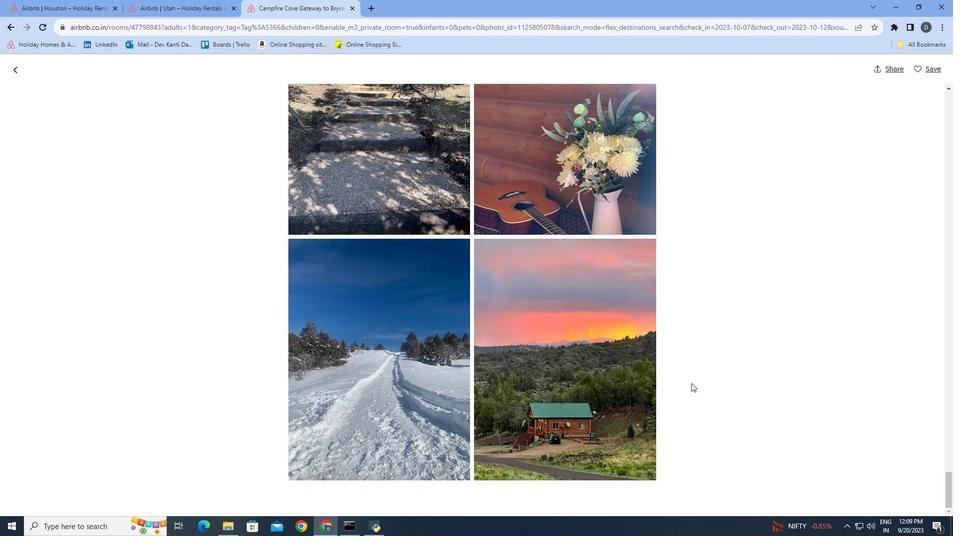 
Action: Mouse scrolled (691, 382) with delta (0, 0)
Screenshot: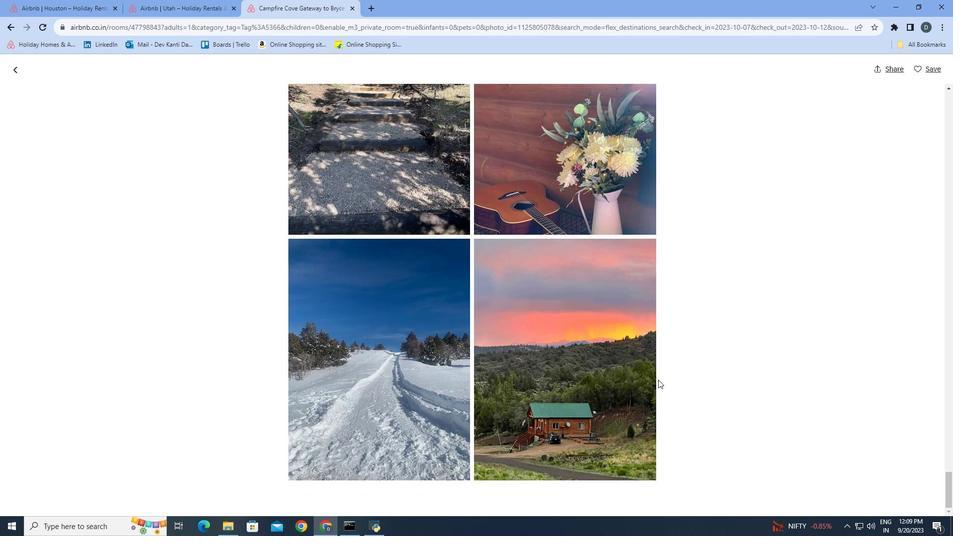 
Action: Mouse scrolled (691, 382) with delta (0, 0)
Screenshot: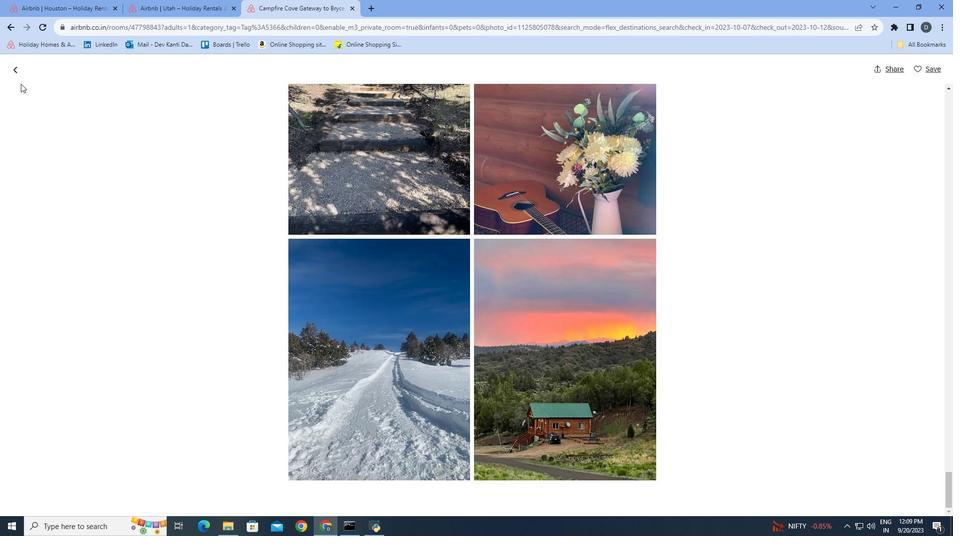 
Action: Mouse moved to (13, 73)
Screenshot: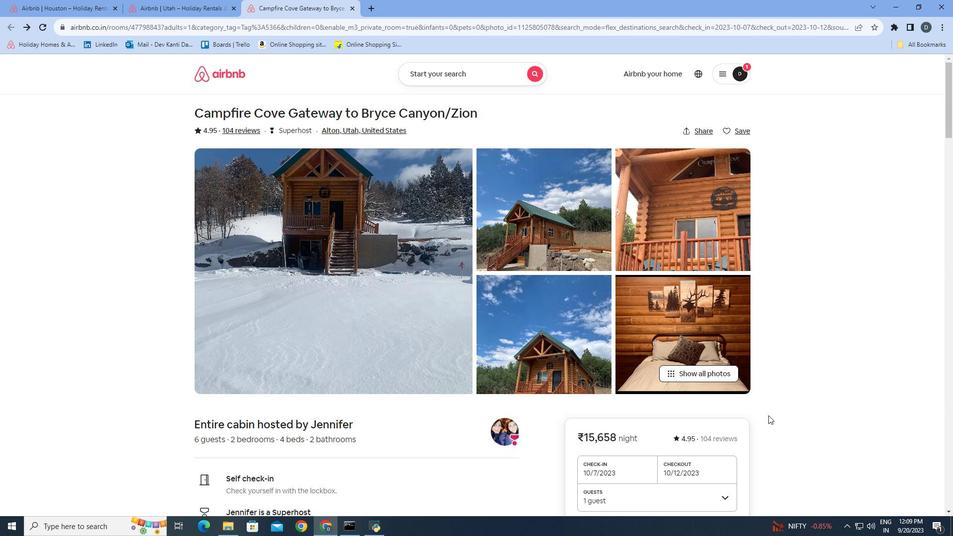 
Action: Mouse pressed left at (13, 73)
Screenshot: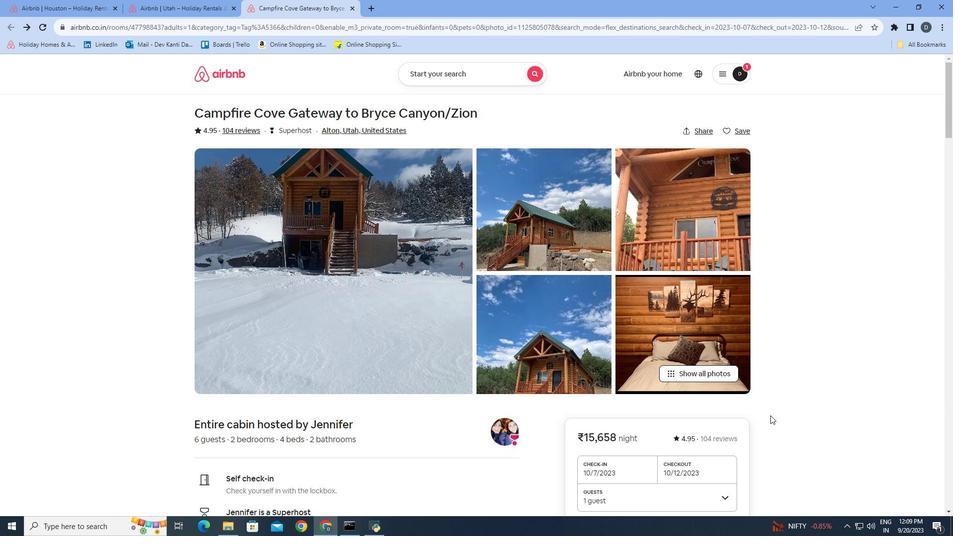 
Action: Mouse moved to (770, 415)
Screenshot: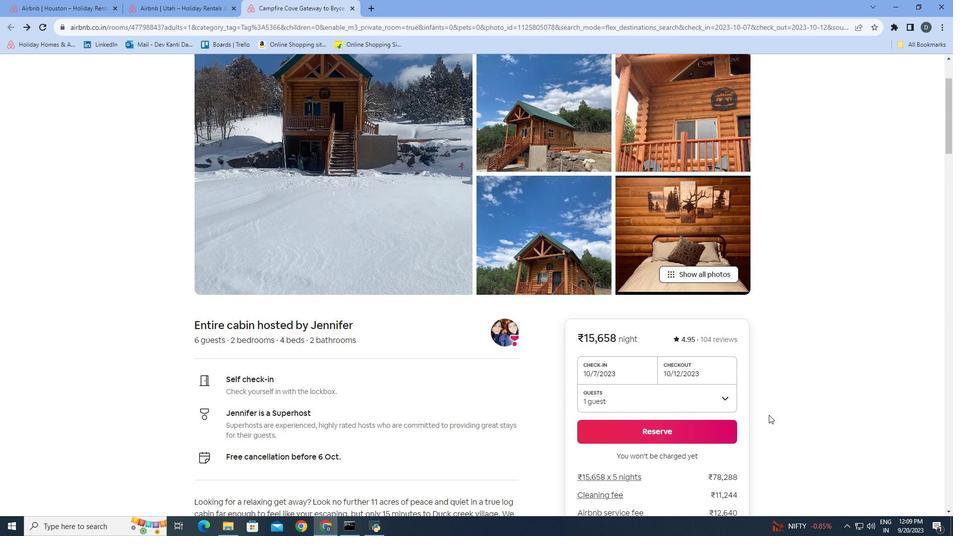 
Action: Mouse scrolled (770, 415) with delta (0, 0)
Screenshot: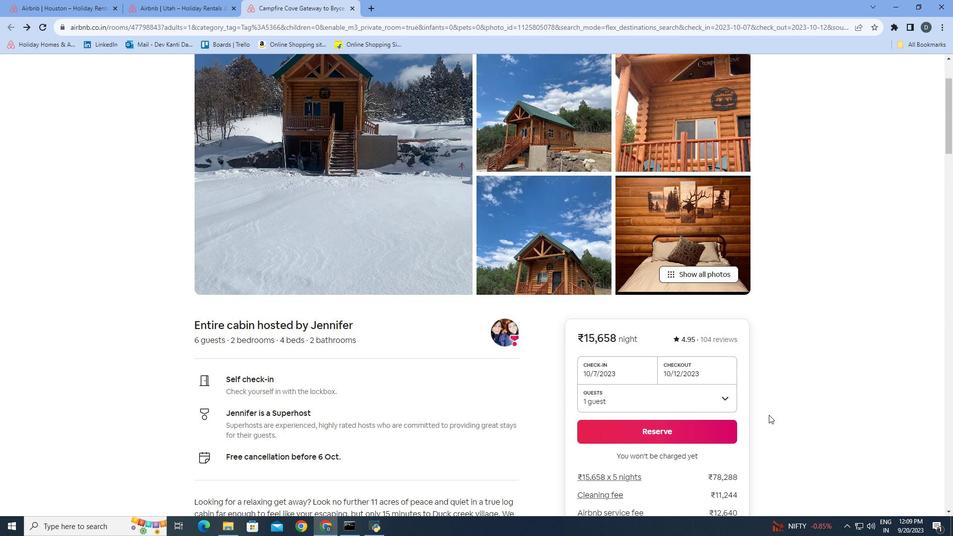 
Action: Mouse moved to (769, 415)
Screenshot: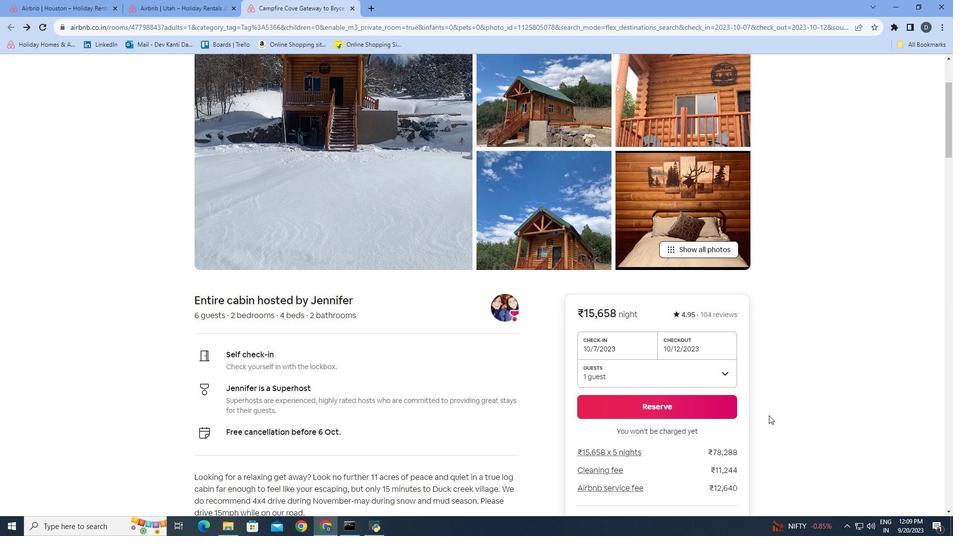 
Action: Mouse scrolled (769, 414) with delta (0, 0)
Screenshot: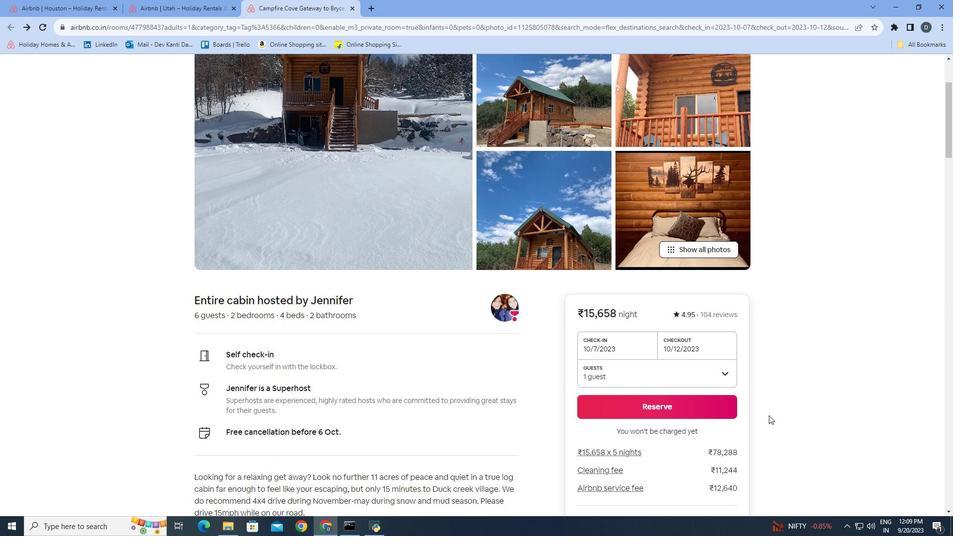 
Action: Mouse scrolled (769, 414) with delta (0, 0)
Screenshot: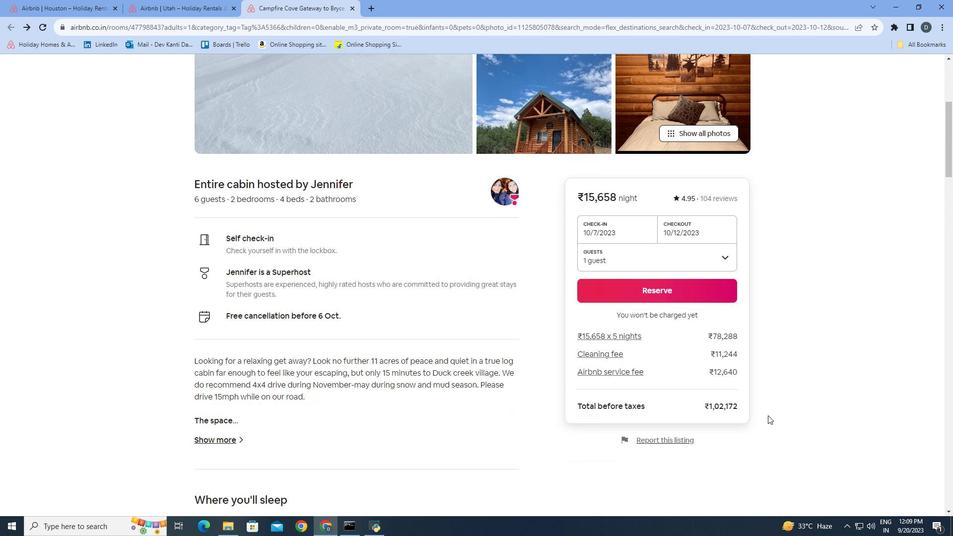 
Action: Mouse moved to (769, 415)
Screenshot: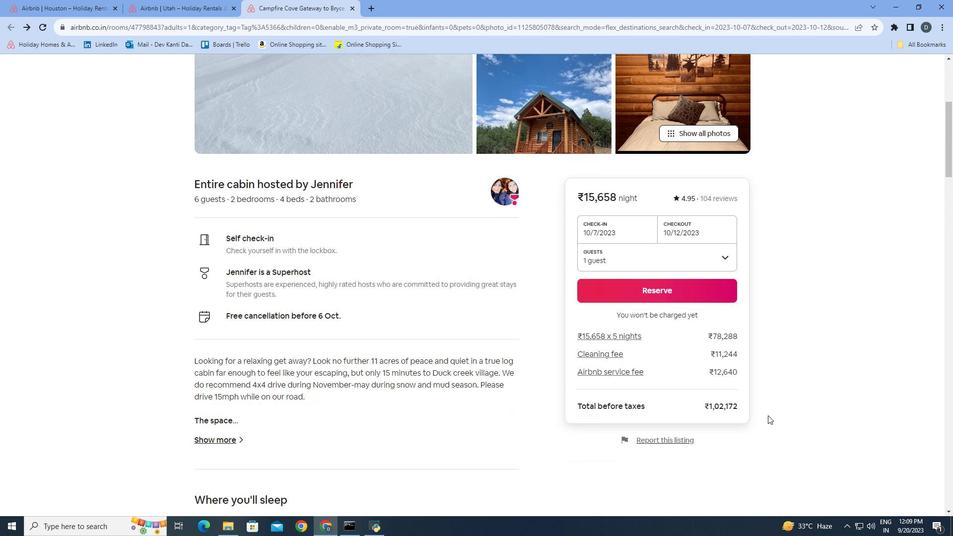 
Action: Mouse scrolled (769, 415) with delta (0, 0)
Screenshot: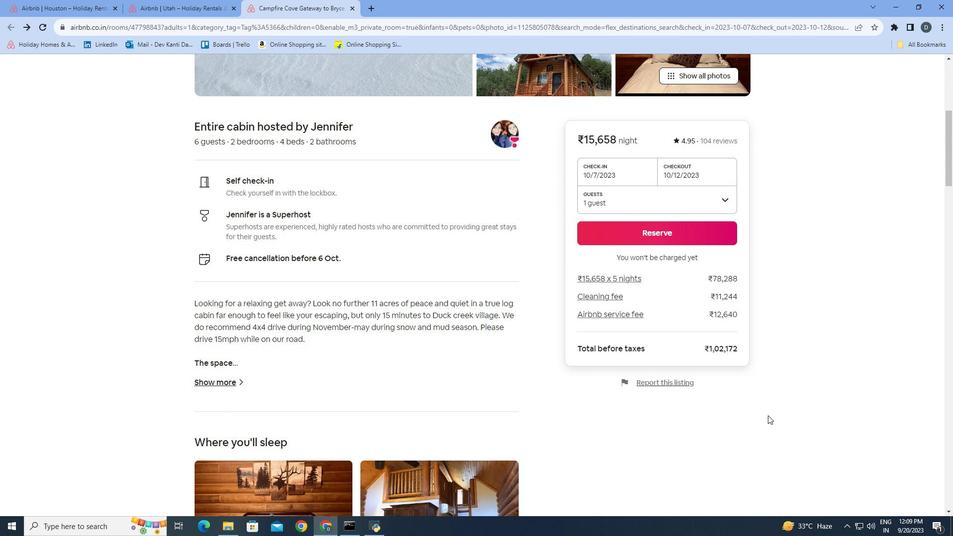 
Action: Mouse moved to (768, 415)
Screenshot: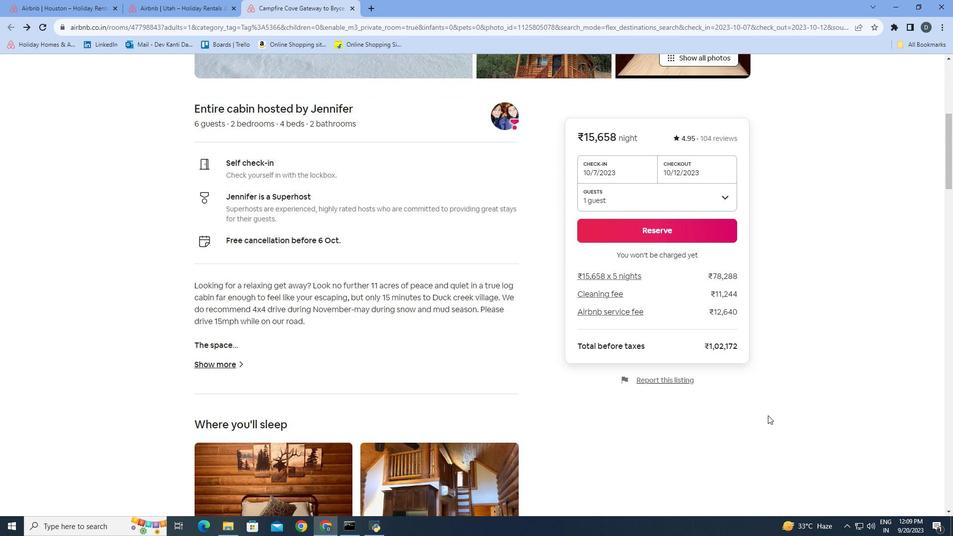 
Action: Mouse scrolled (768, 415) with delta (0, 0)
Screenshot: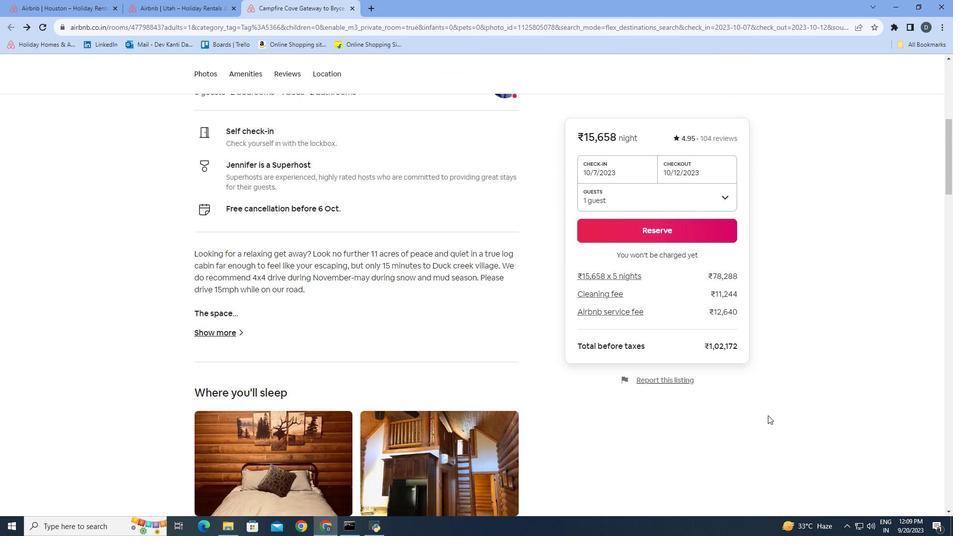 
Action: Mouse scrolled (768, 415) with delta (0, 0)
Screenshot: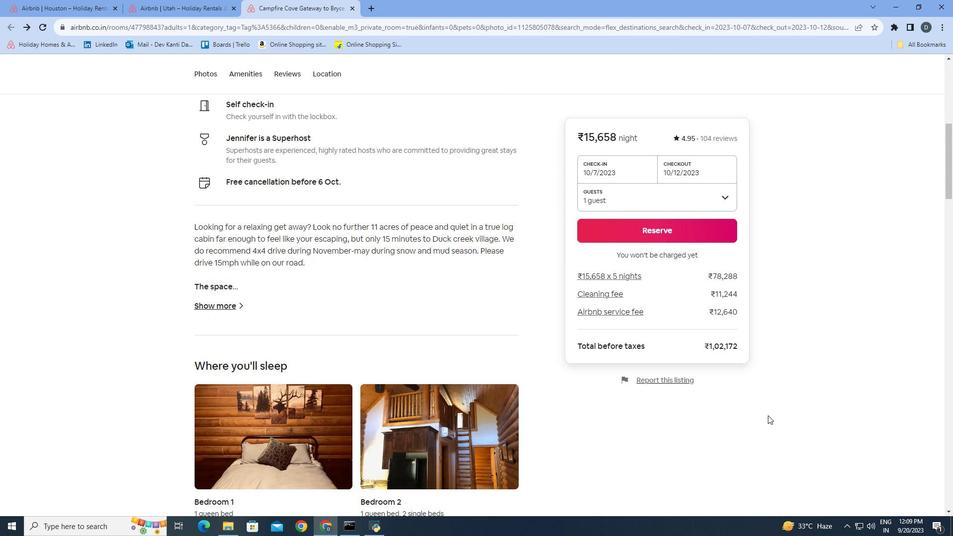 
Action: Mouse scrolled (768, 415) with delta (0, 0)
Screenshot: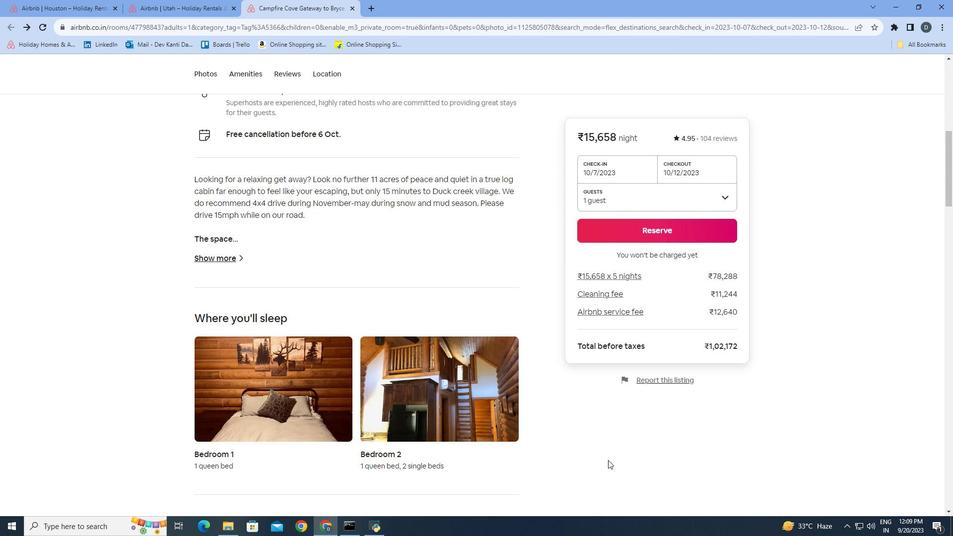 
Action: Mouse scrolled (768, 415) with delta (0, 0)
Screenshot: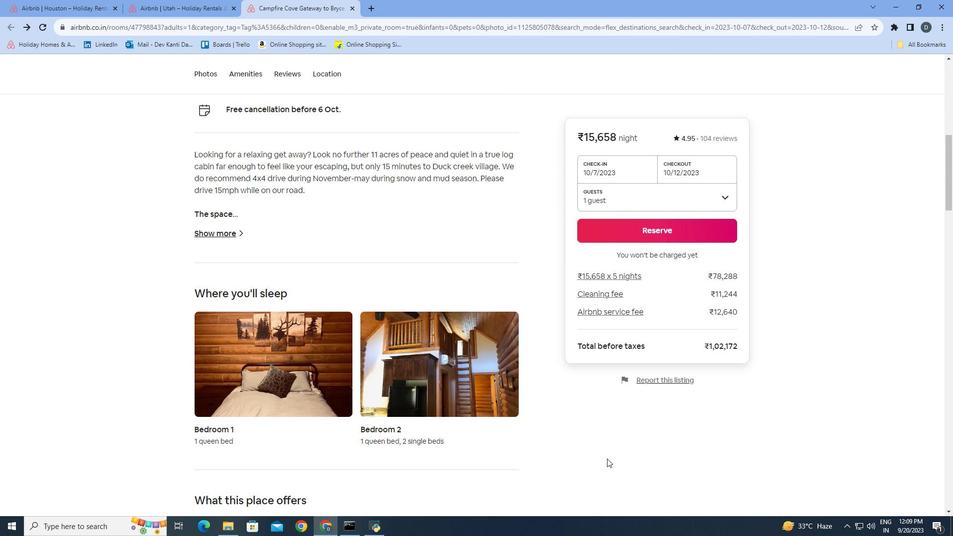 
Action: Mouse moved to (686, 474)
Screenshot: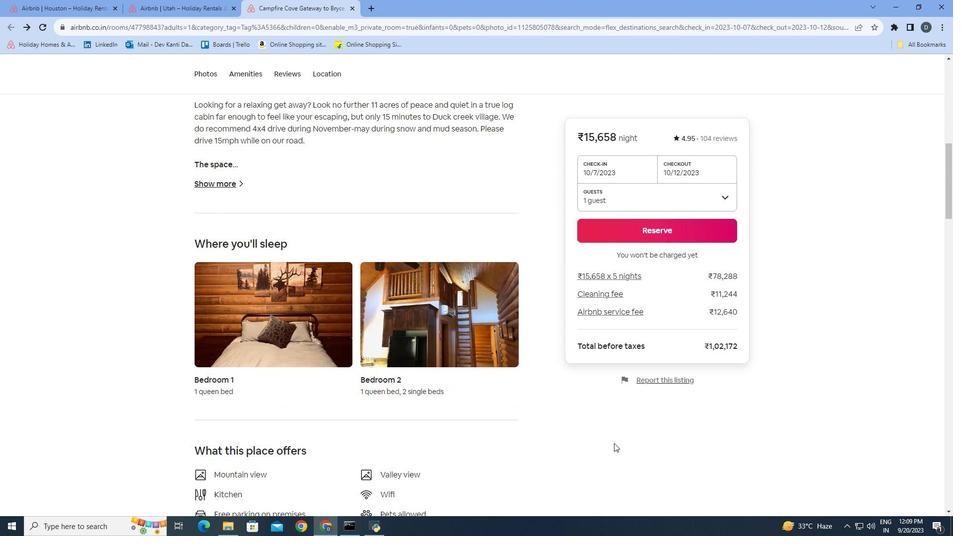 
Action: Mouse scrolled (686, 473) with delta (0, 0)
Screenshot: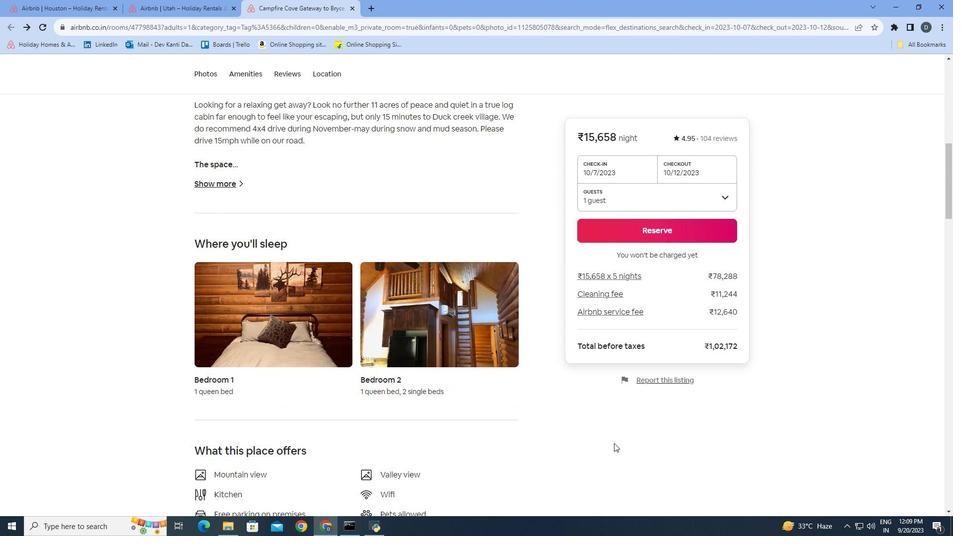 
Action: Mouse moved to (607, 458)
Screenshot: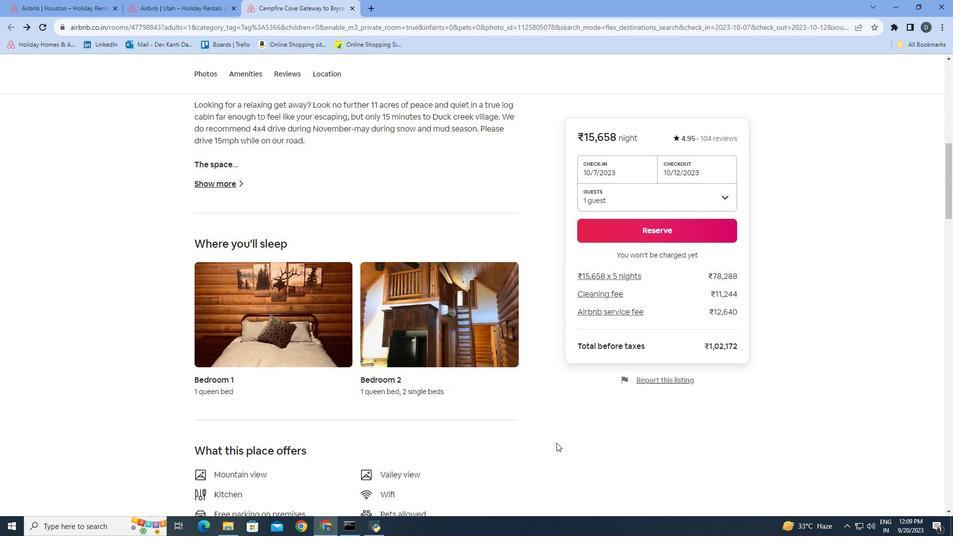 
Action: Mouse scrolled (607, 458) with delta (0, 0)
Screenshot: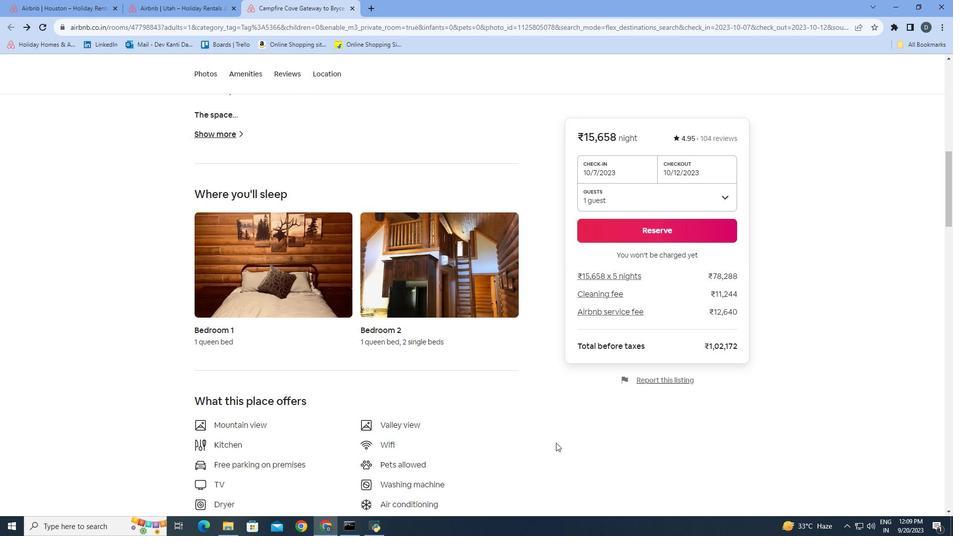 
Action: Mouse moved to (556, 443)
Screenshot: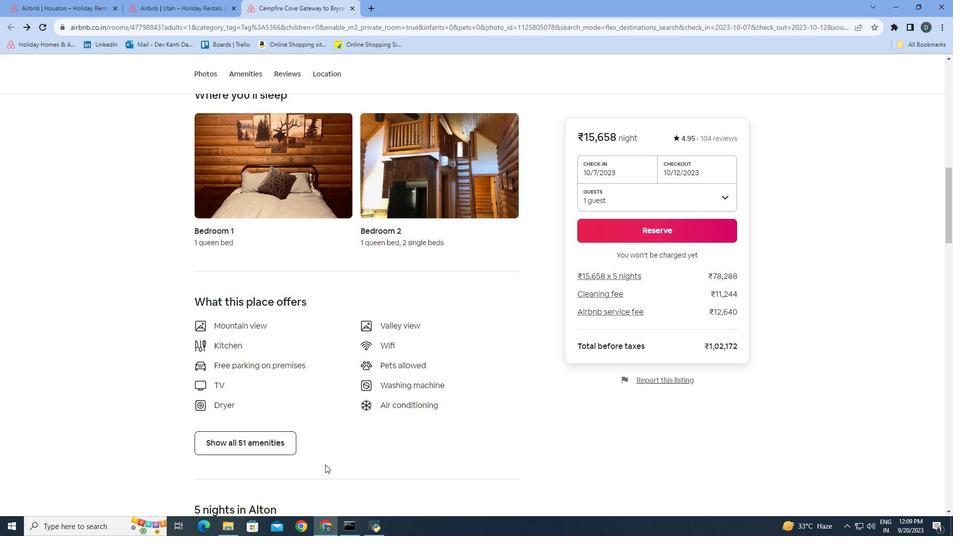 
Action: Mouse scrolled (556, 442) with delta (0, 0)
Screenshot: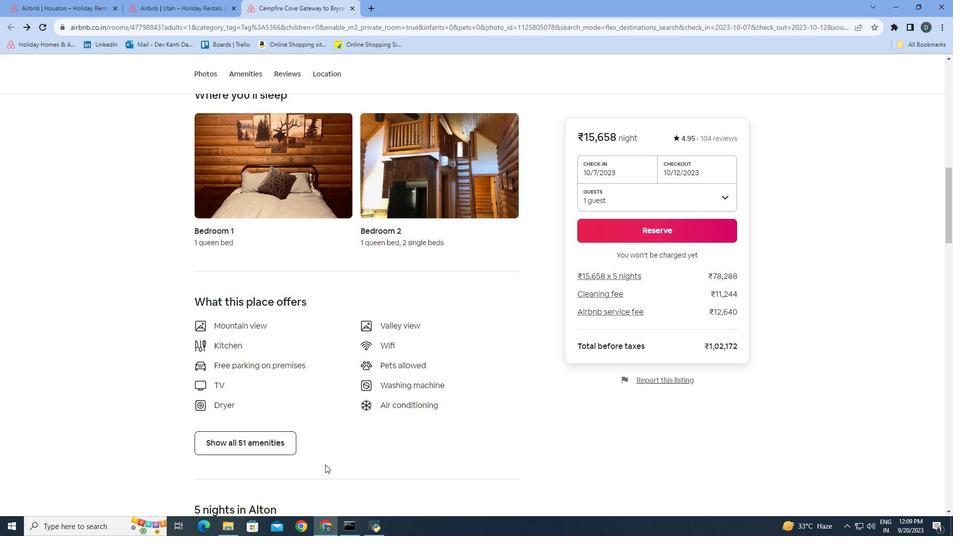 
Action: Mouse moved to (555, 443)
Screenshot: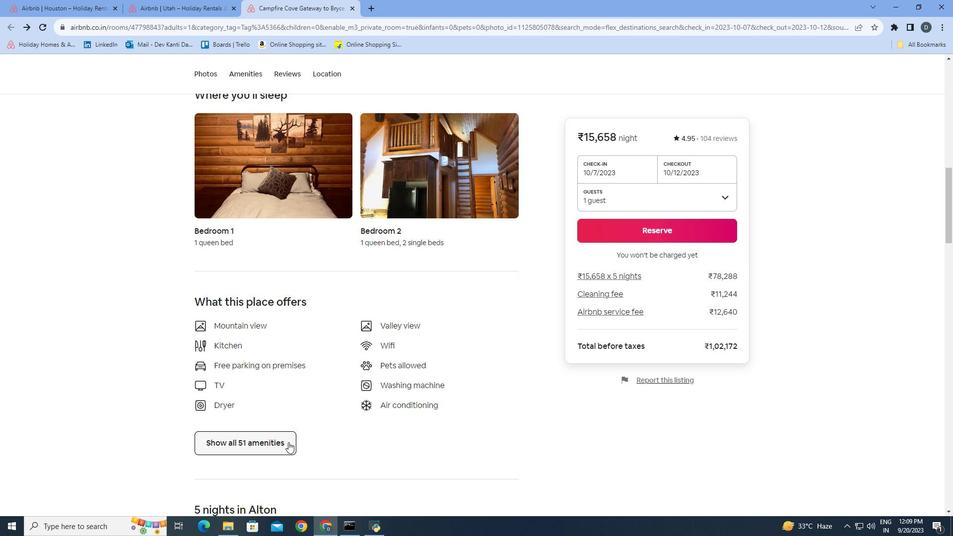 
Action: Mouse scrolled (555, 442) with delta (0, 0)
Screenshot: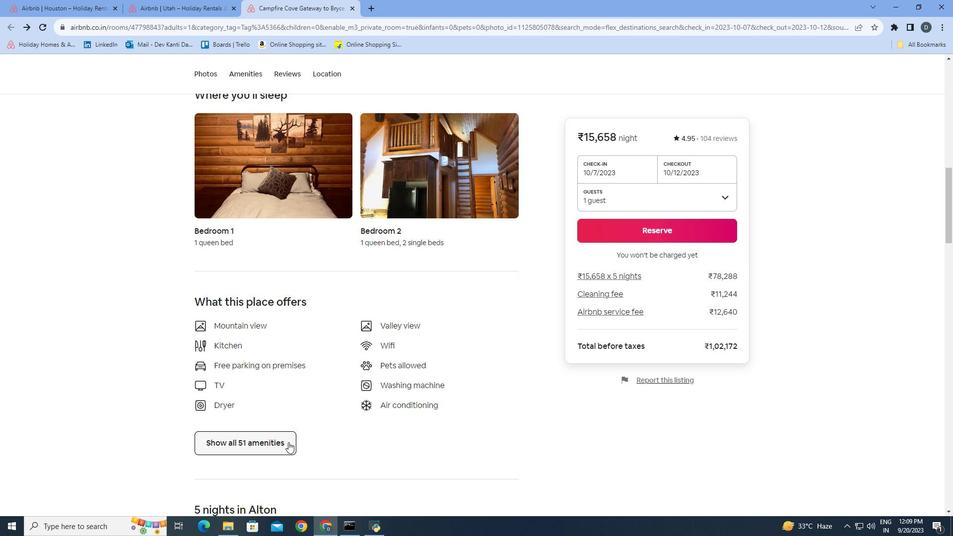 
Action: Mouse scrolled (555, 442) with delta (0, 0)
Screenshot: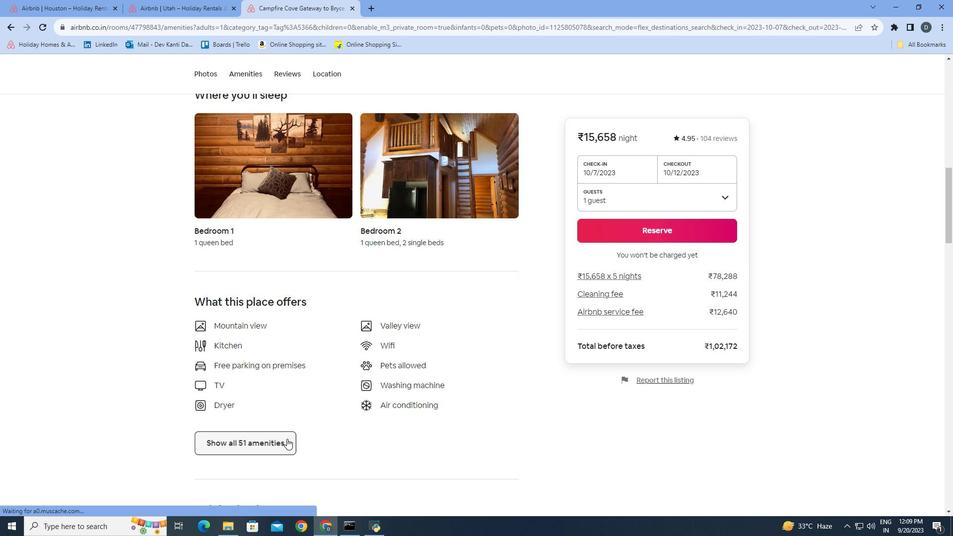 
Action: Mouse moved to (288, 442)
Screenshot: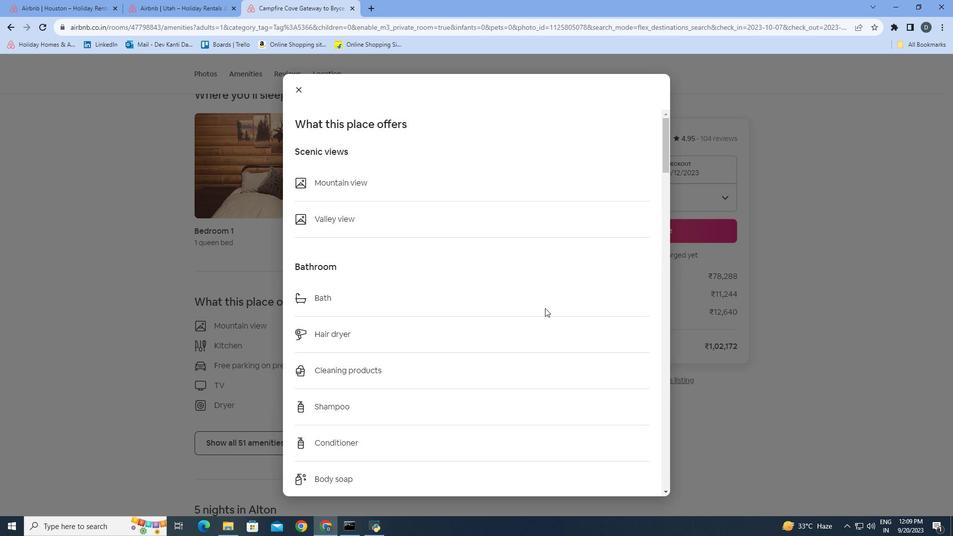 
Action: Mouse pressed left at (288, 442)
Screenshot: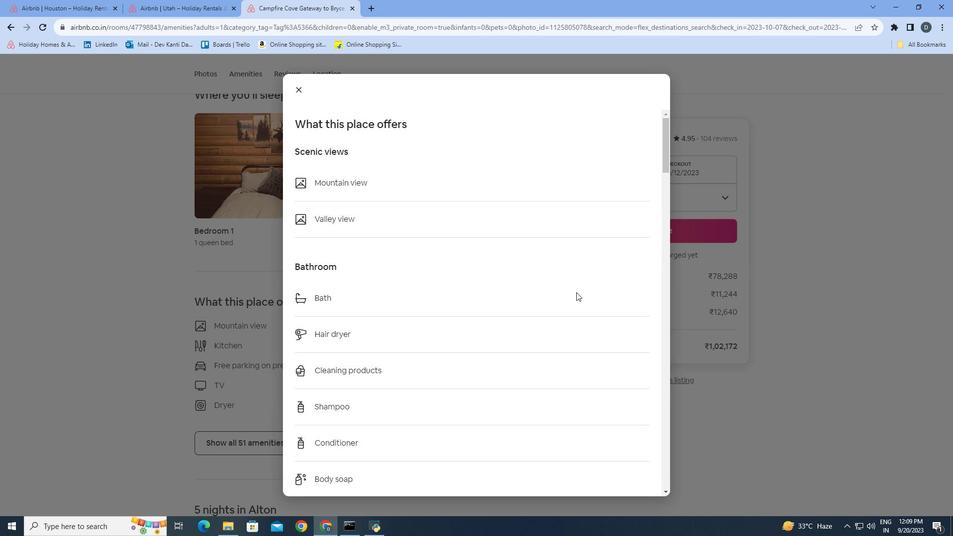
Action: Mouse moved to (519, 320)
Screenshot: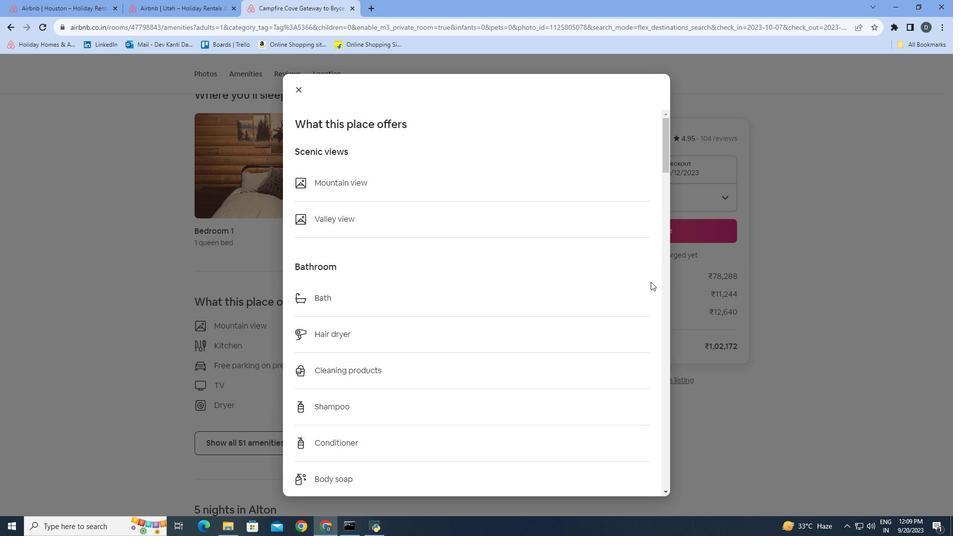 
Action: Mouse scrolled (519, 320) with delta (0, 0)
Screenshot: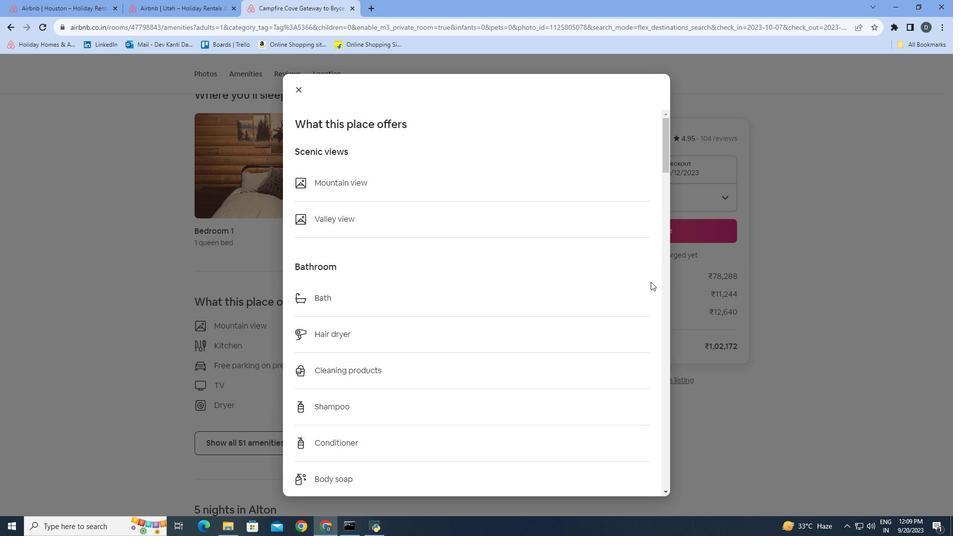 
Action: Mouse moved to (651, 282)
Screenshot: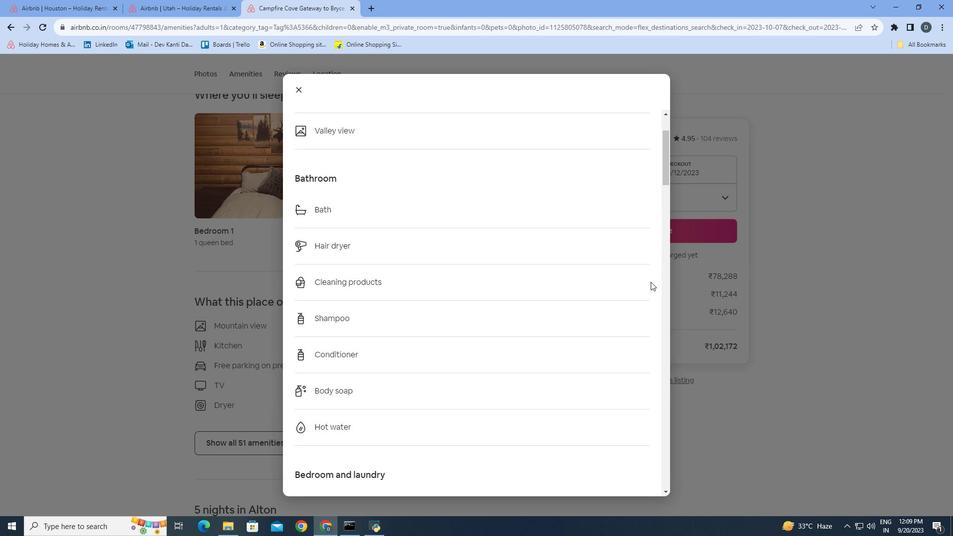 
Action: Mouse scrolled (651, 281) with delta (0, 0)
Screenshot: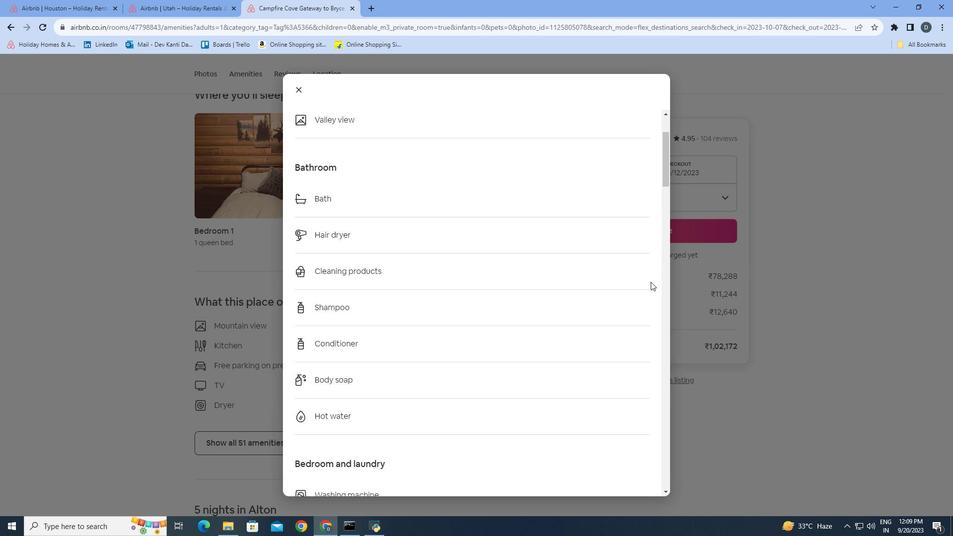 
Action: Mouse moved to (651, 282)
Screenshot: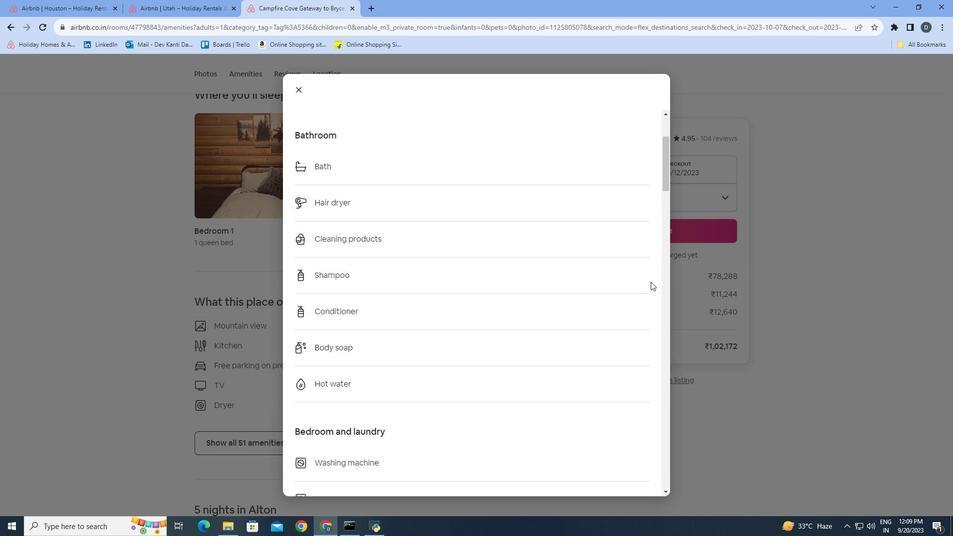 
Action: Mouse scrolled (651, 281) with delta (0, 0)
Screenshot: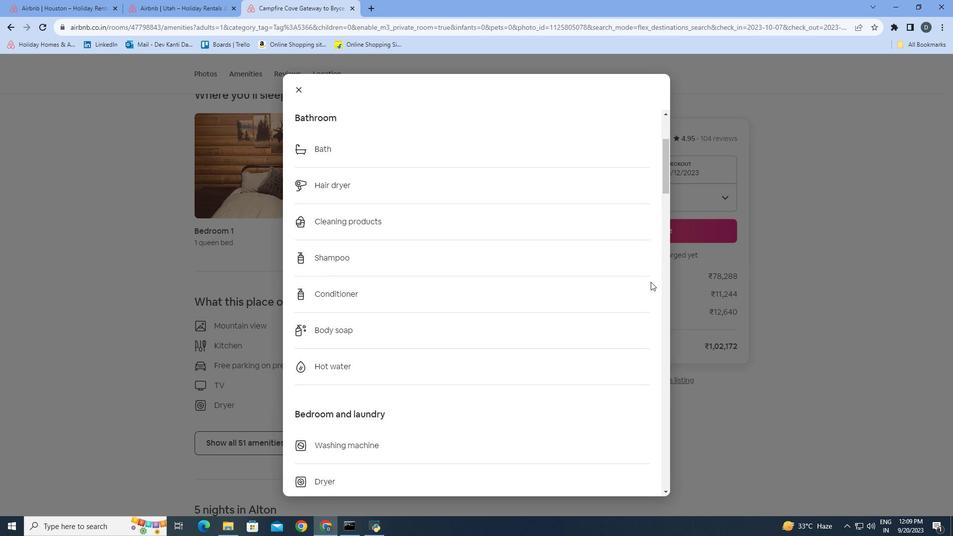 
Action: Mouse scrolled (651, 281) with delta (0, 0)
Screenshot: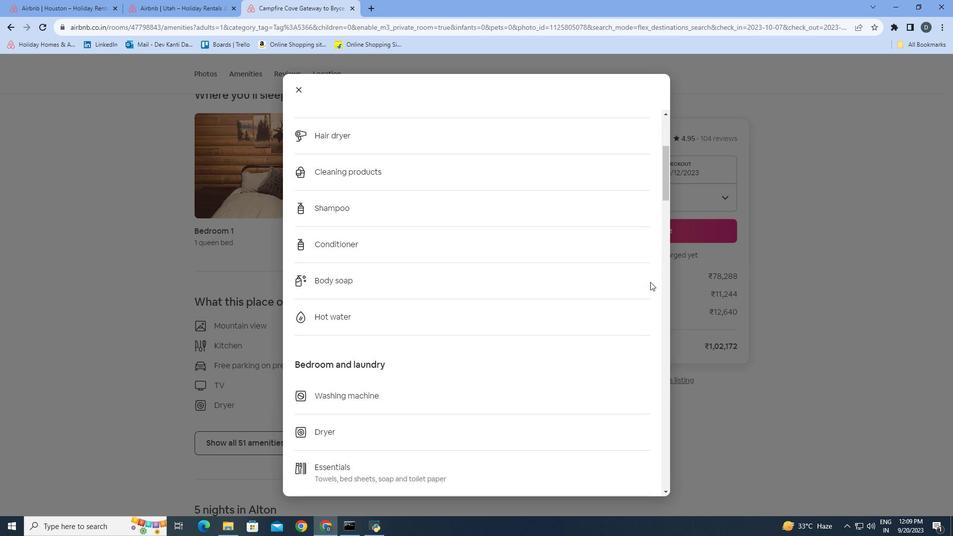 
Action: Mouse moved to (651, 282)
Screenshot: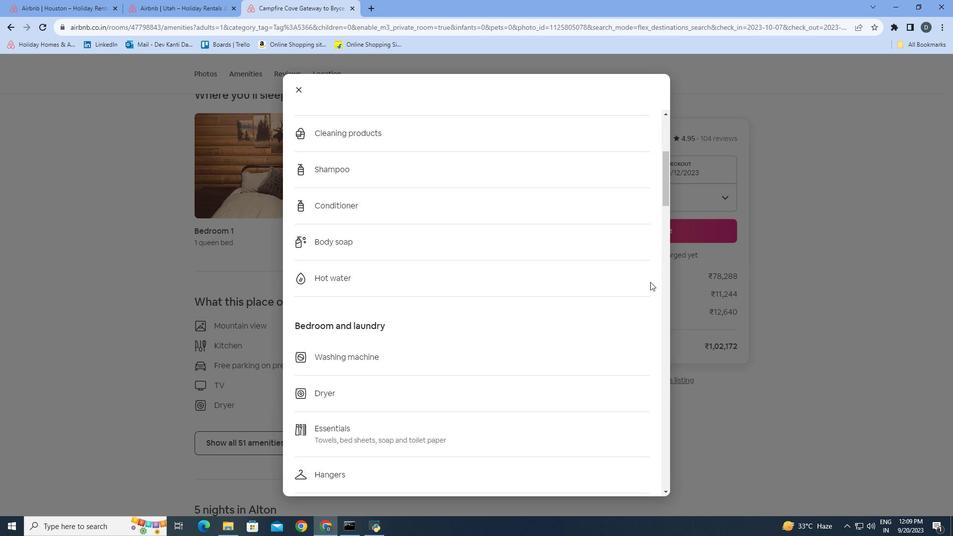 
Action: Mouse scrolled (651, 281) with delta (0, 0)
Screenshot: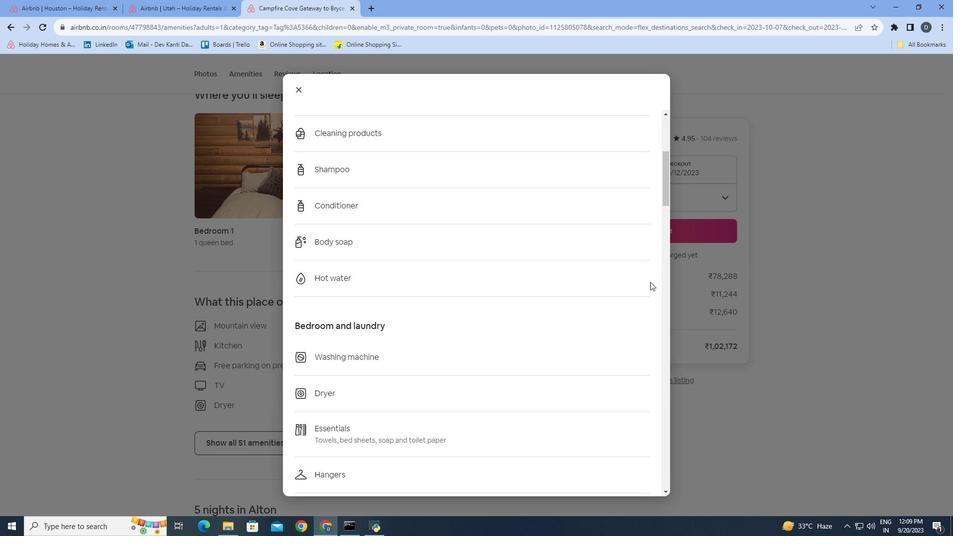 
Action: Mouse moved to (650, 282)
Screenshot: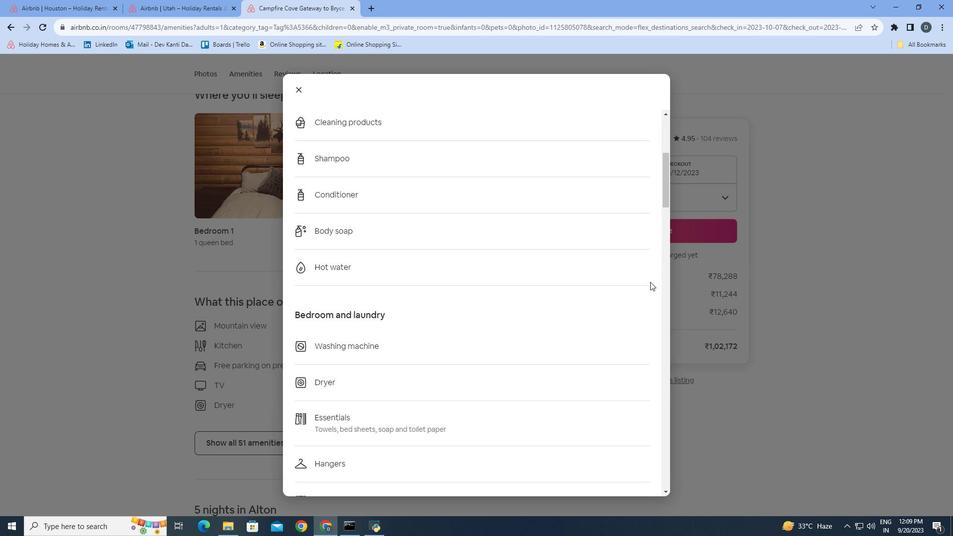 
Action: Mouse scrolled (650, 281) with delta (0, 0)
Screenshot: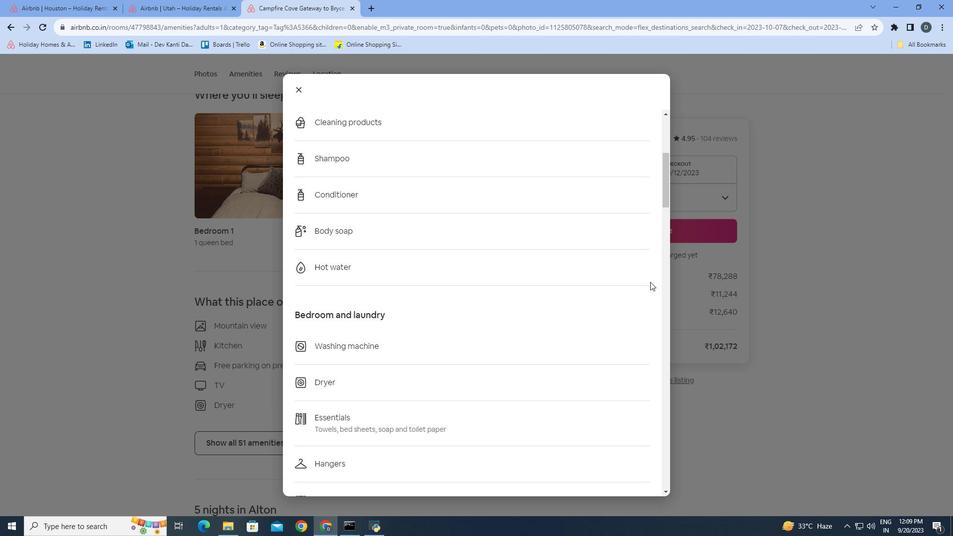 
Action: Mouse scrolled (650, 281) with delta (0, 0)
Screenshot: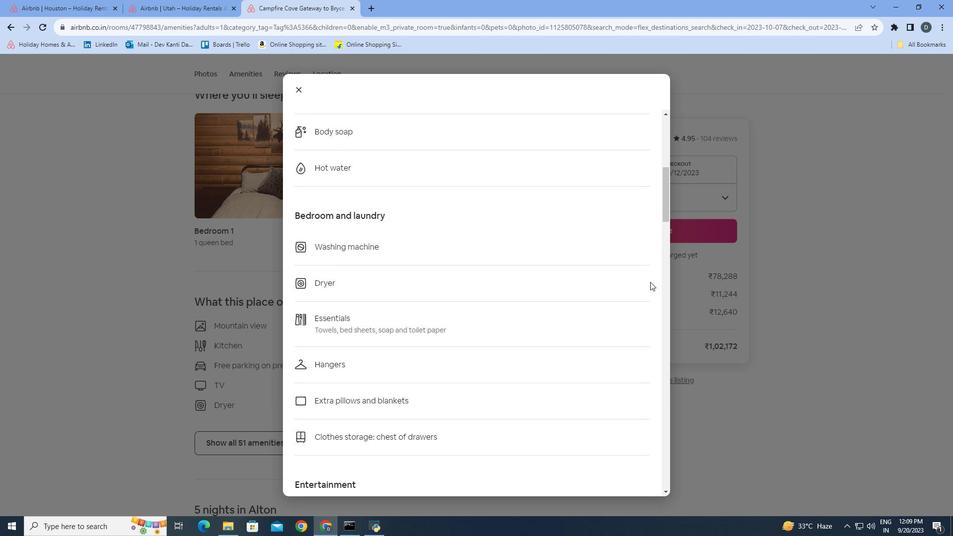 
Action: Mouse scrolled (650, 281) with delta (0, 0)
Screenshot: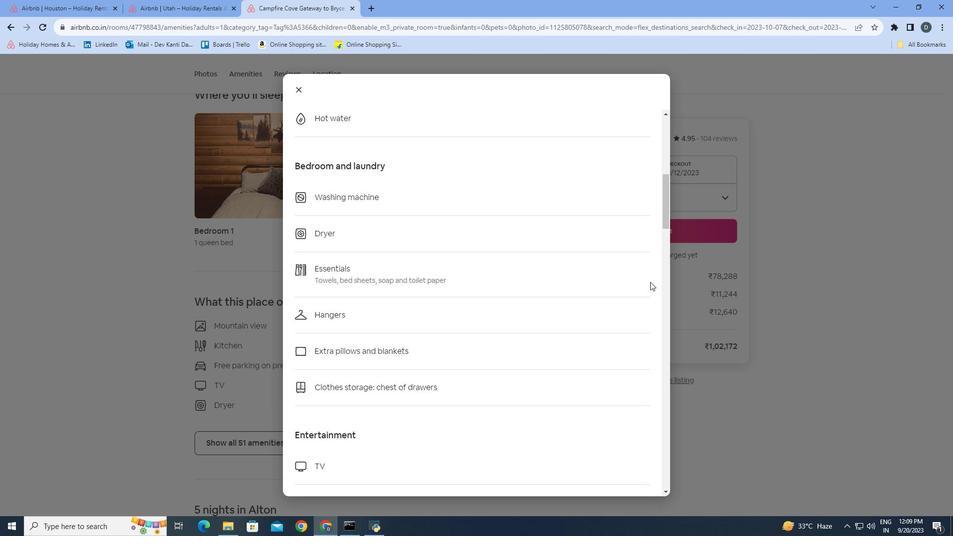 
Action: Mouse scrolled (650, 281) with delta (0, 0)
Screenshot: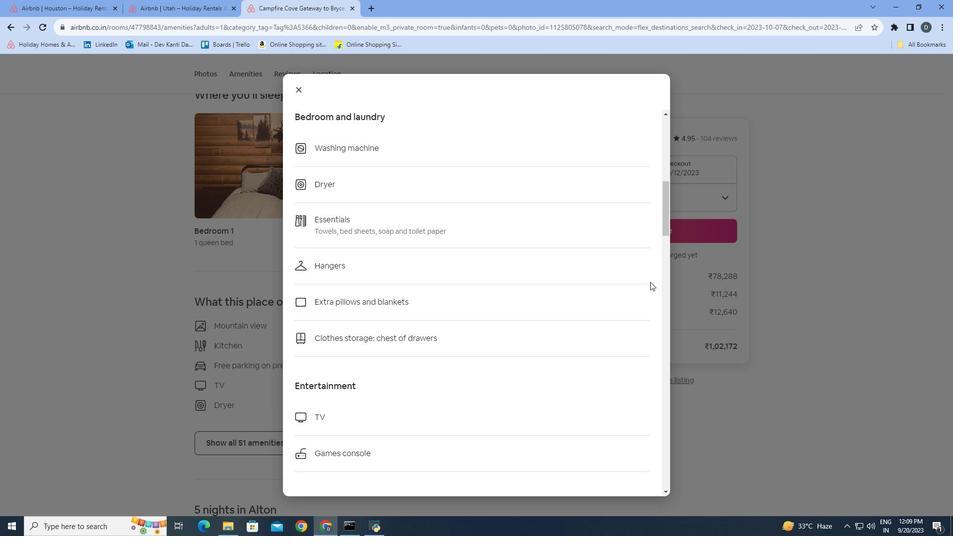 
Action: Mouse scrolled (650, 281) with delta (0, 0)
Screenshot: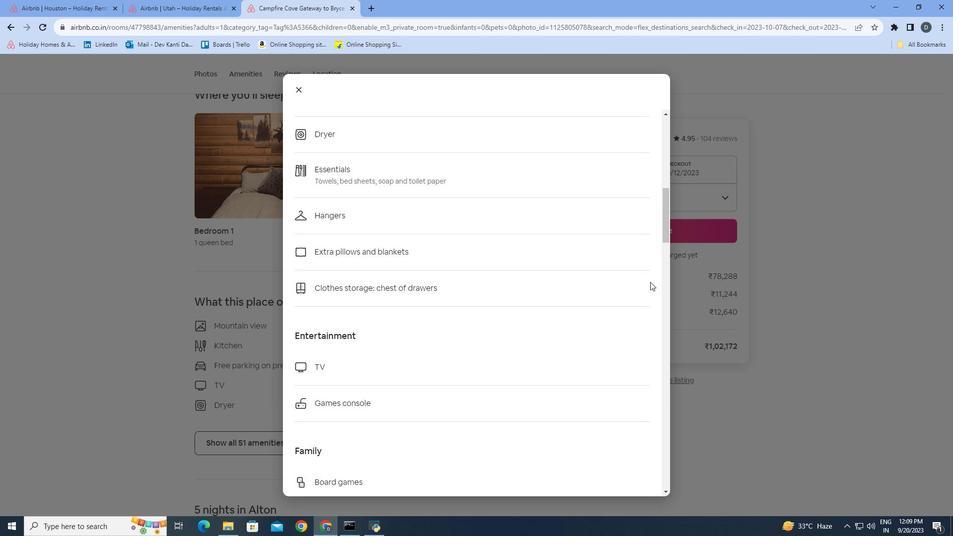 
Action: Mouse scrolled (650, 281) with delta (0, 0)
Screenshot: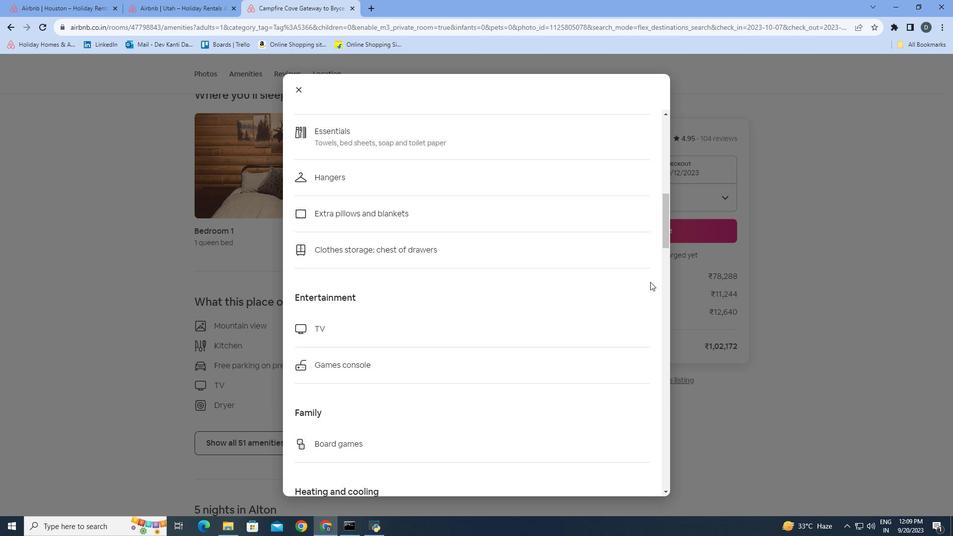 
Action: Mouse scrolled (650, 281) with delta (0, 0)
Screenshot: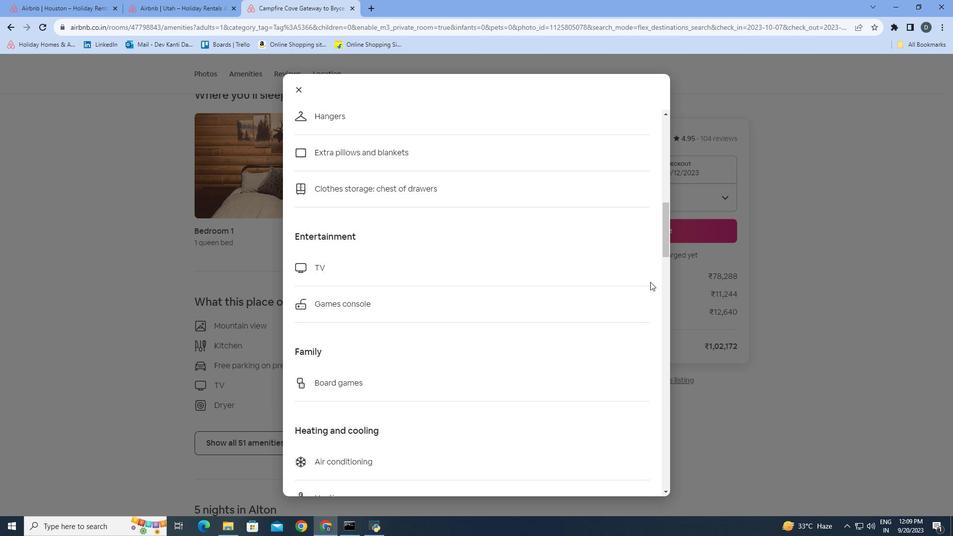 
Action: Mouse scrolled (650, 281) with delta (0, 0)
Screenshot: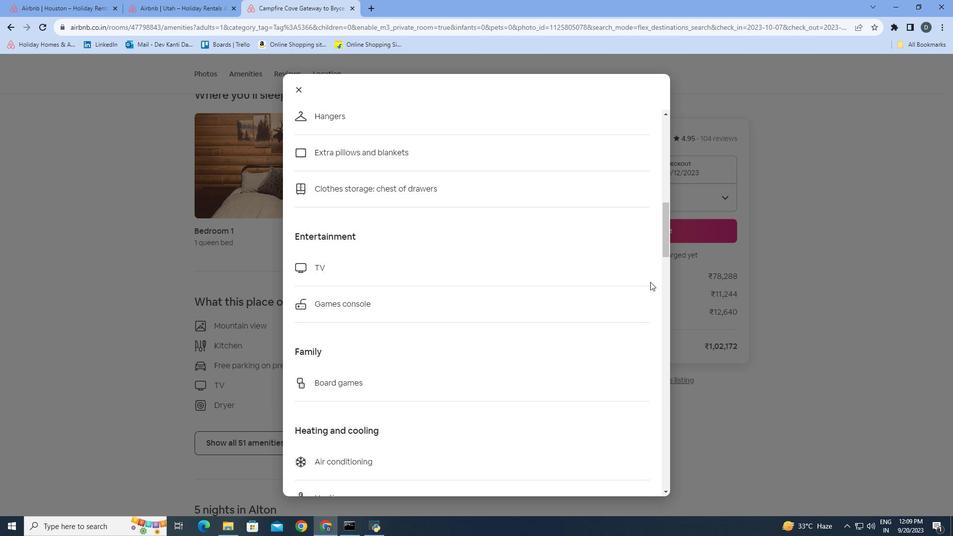 
Action: Mouse scrolled (650, 281) with delta (0, 0)
Screenshot: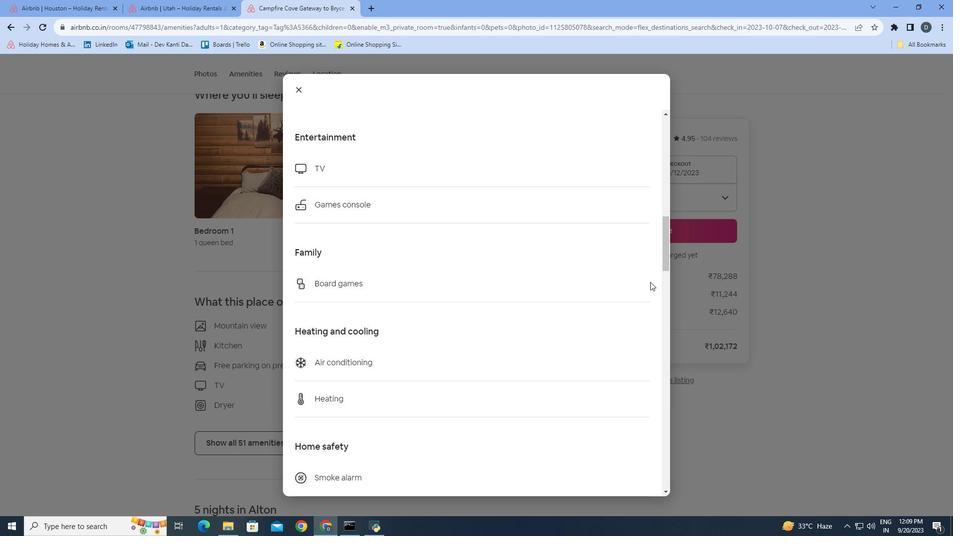 
Action: Mouse scrolled (650, 281) with delta (0, 0)
Screenshot: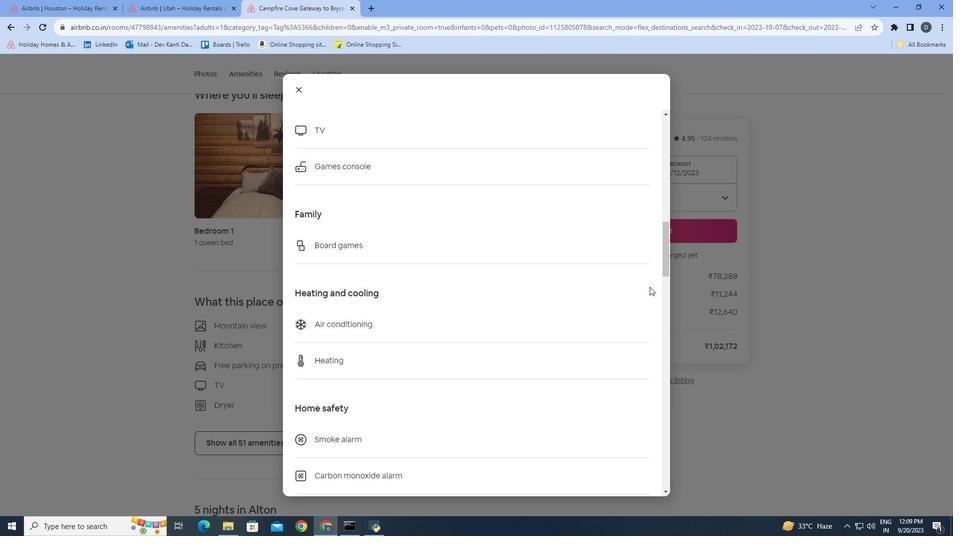 
Action: Mouse moved to (650, 286)
Screenshot: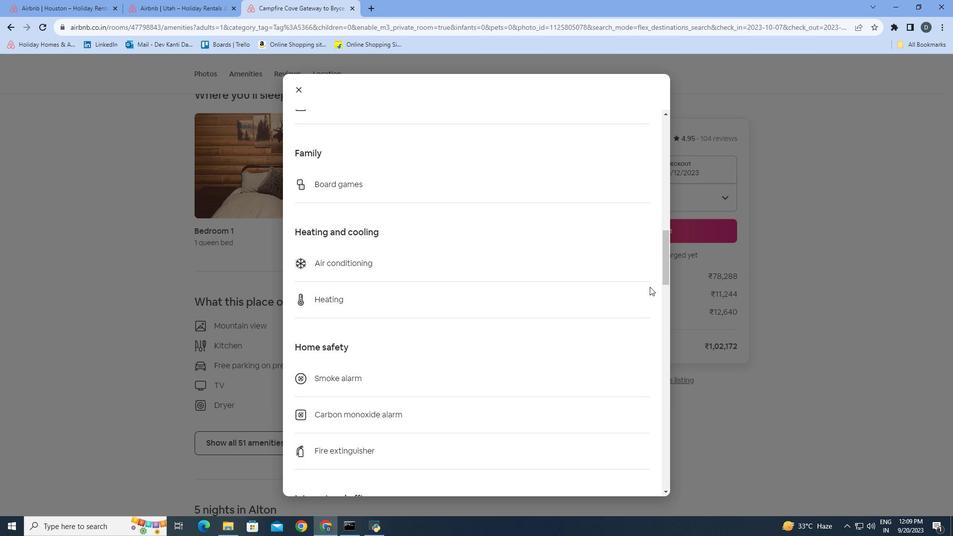 
Action: Mouse scrolled (650, 286) with delta (0, 0)
Screenshot: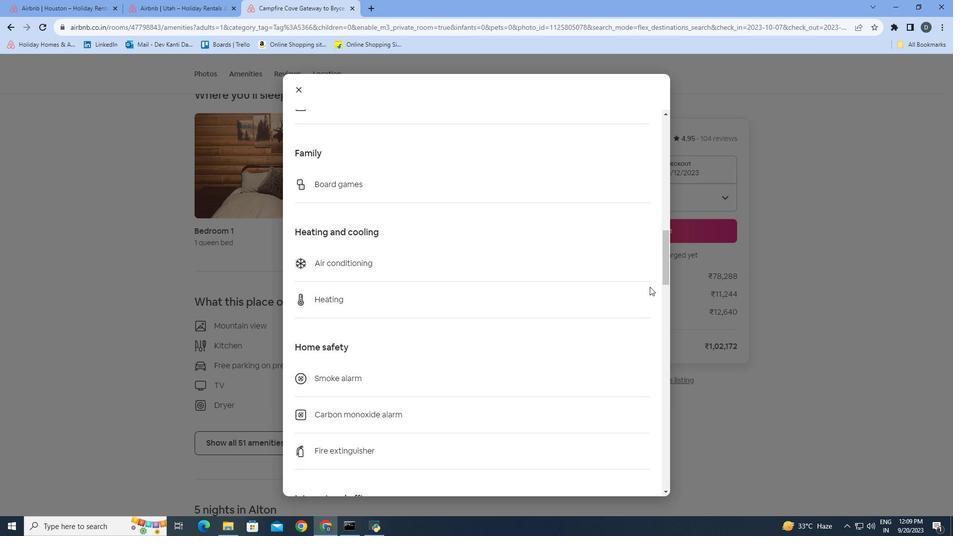 
Action: Mouse moved to (650, 287)
Screenshot: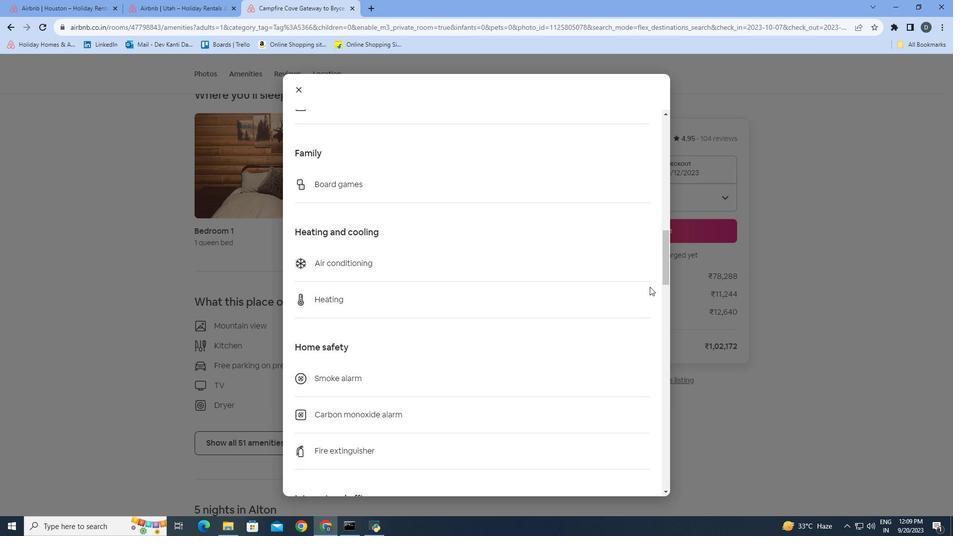 
Action: Mouse scrolled (650, 286) with delta (0, 0)
Screenshot: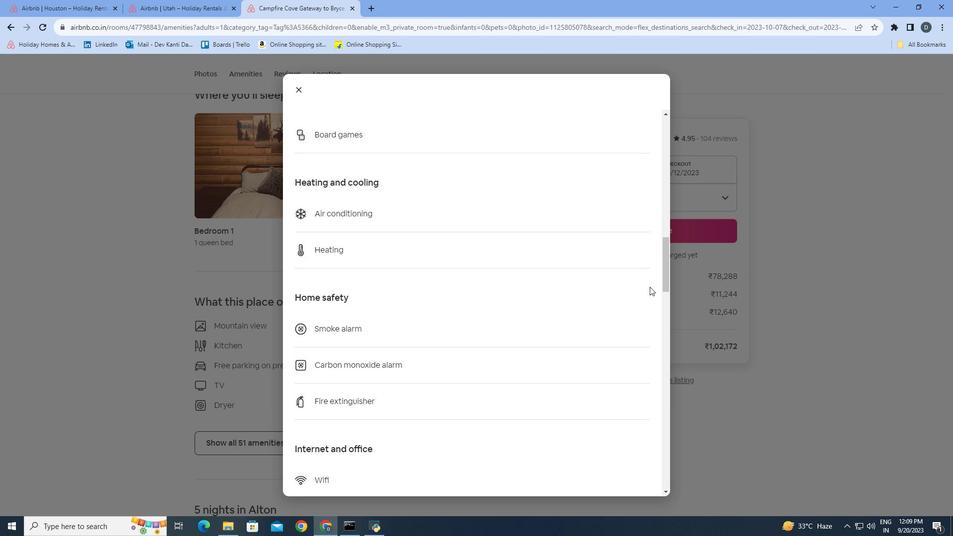 
Action: Mouse scrolled (650, 286) with delta (0, 0)
Screenshot: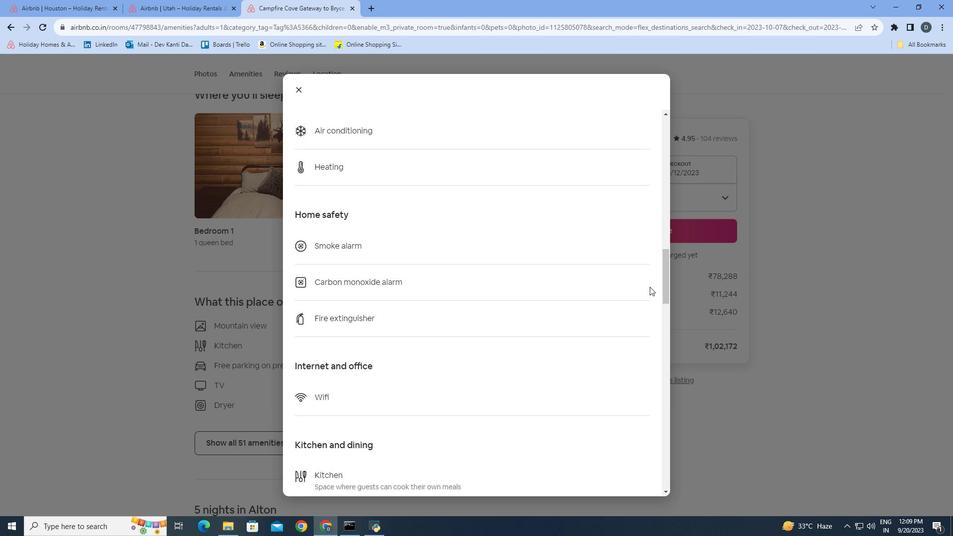 
Action: Mouse scrolled (650, 286) with delta (0, 0)
Screenshot: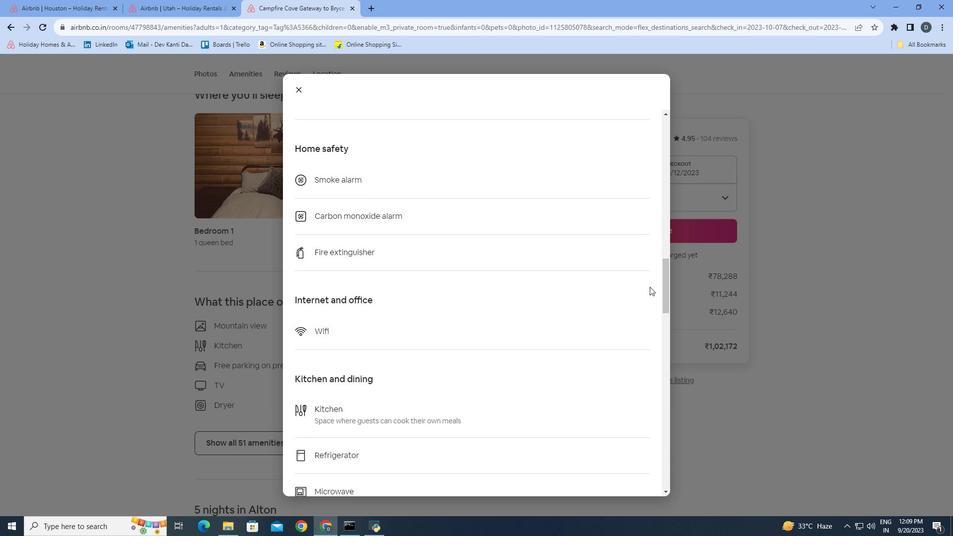 
Action: Mouse scrolled (650, 286) with delta (0, 0)
Screenshot: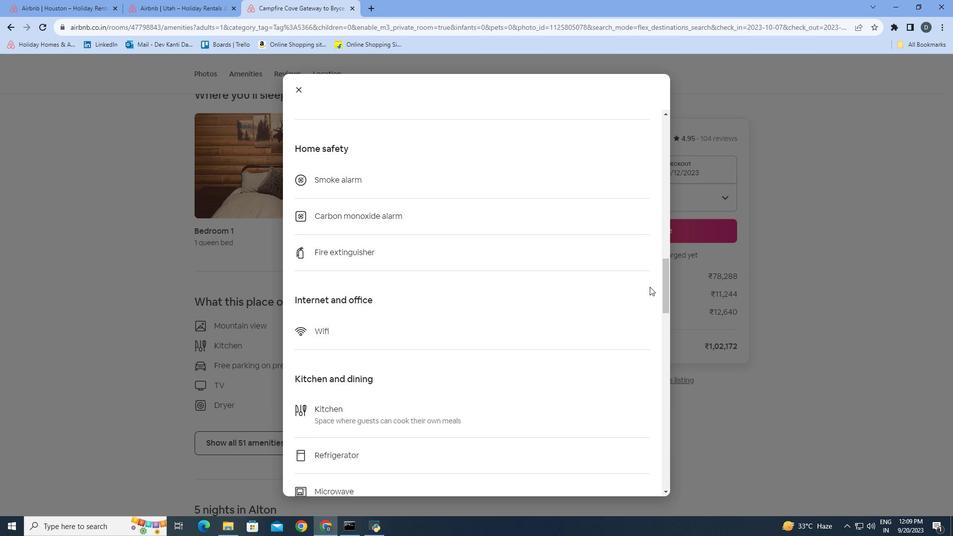 
Action: Mouse scrolled (650, 286) with delta (0, 0)
Screenshot: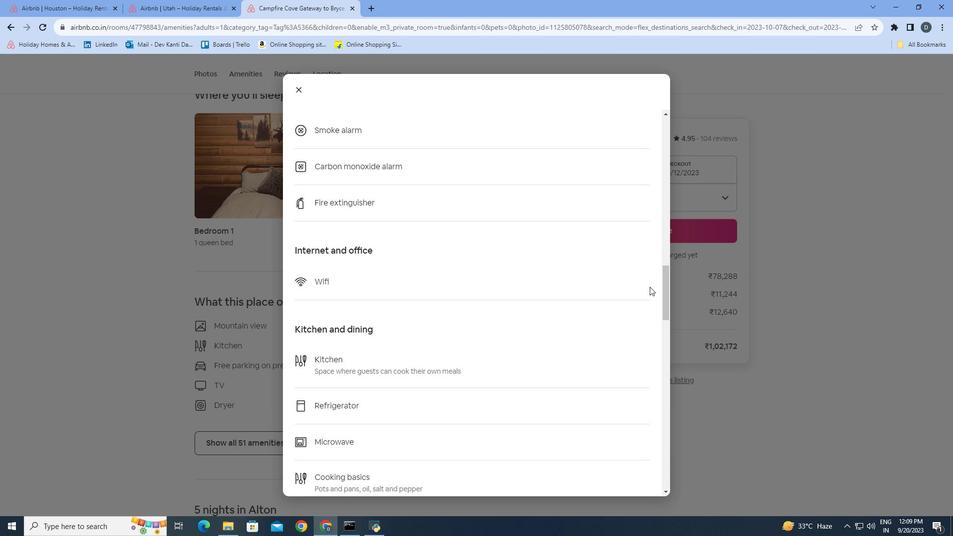 
Action: Mouse scrolled (650, 286) with delta (0, 0)
Screenshot: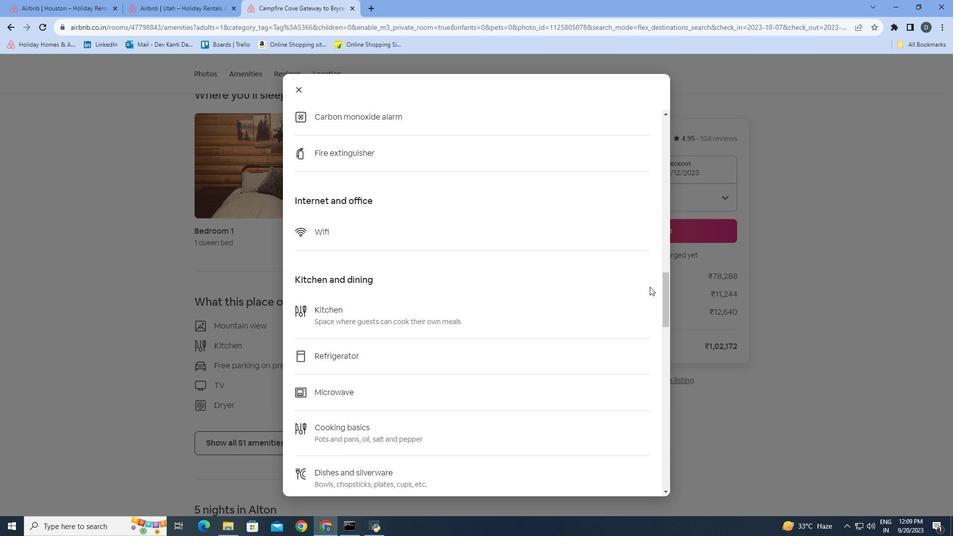 
Action: Mouse scrolled (650, 286) with delta (0, 0)
Screenshot: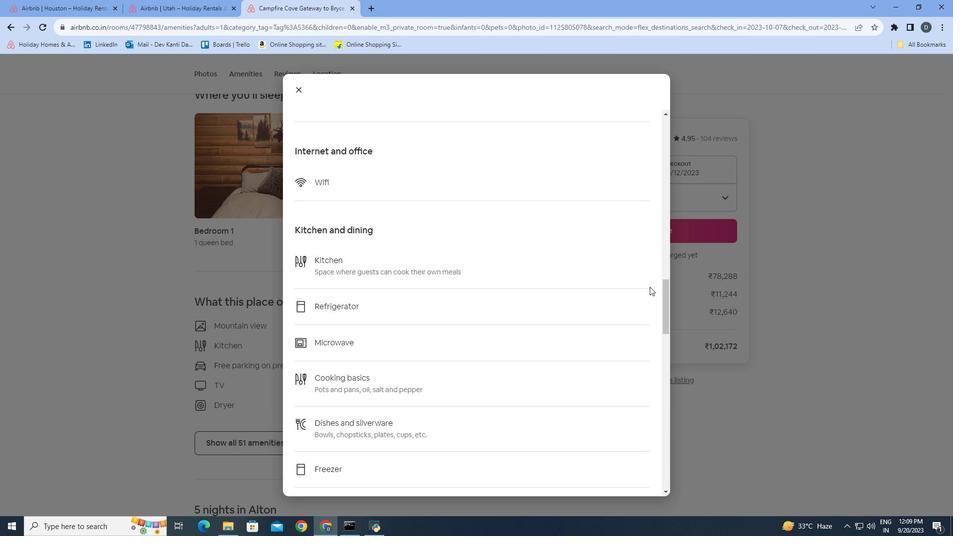 
Action: Mouse scrolled (650, 286) with delta (0, 0)
Screenshot: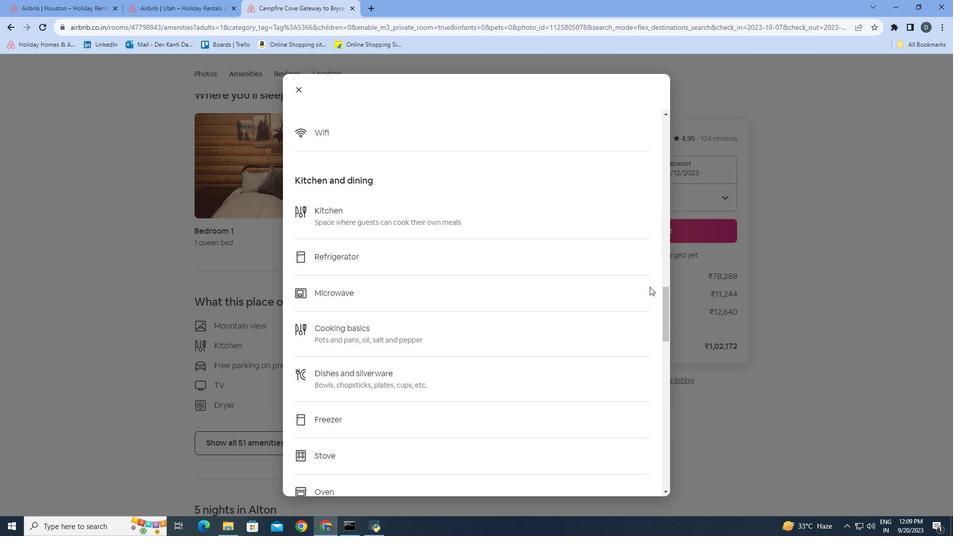 
Action: Mouse scrolled (650, 286) with delta (0, 0)
Screenshot: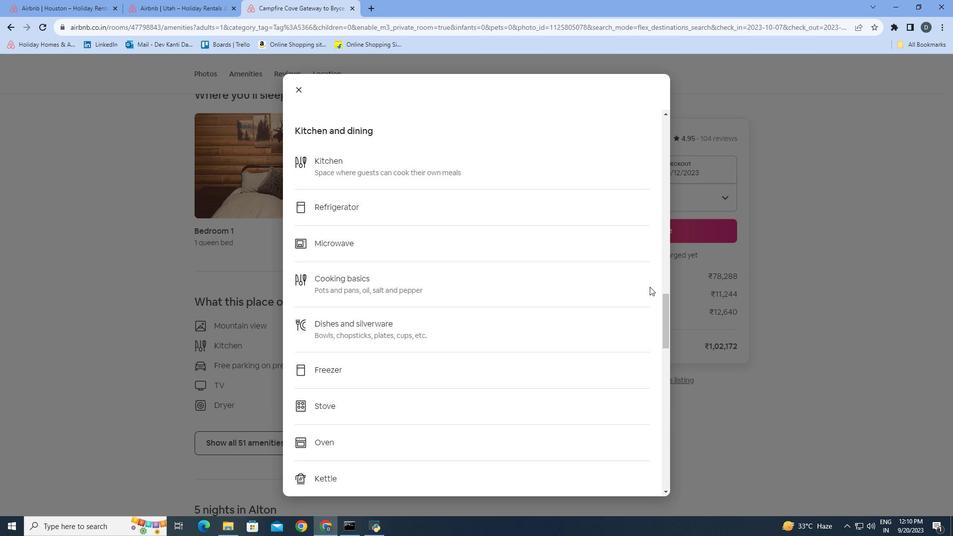 
Action: Mouse scrolled (650, 286) with delta (0, 0)
Screenshot: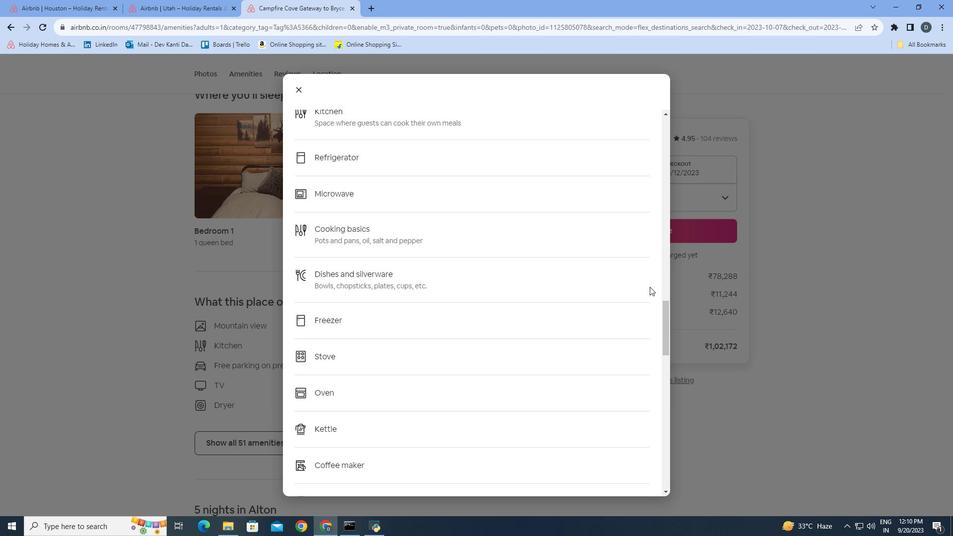 
Action: Mouse scrolled (650, 286) with delta (0, 0)
Screenshot: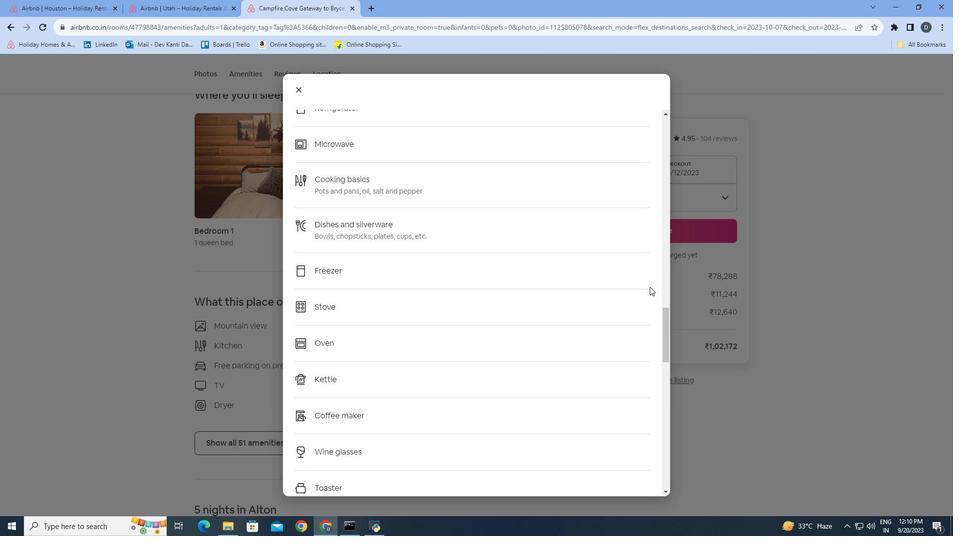 
Action: Mouse scrolled (650, 286) with delta (0, 0)
Screenshot: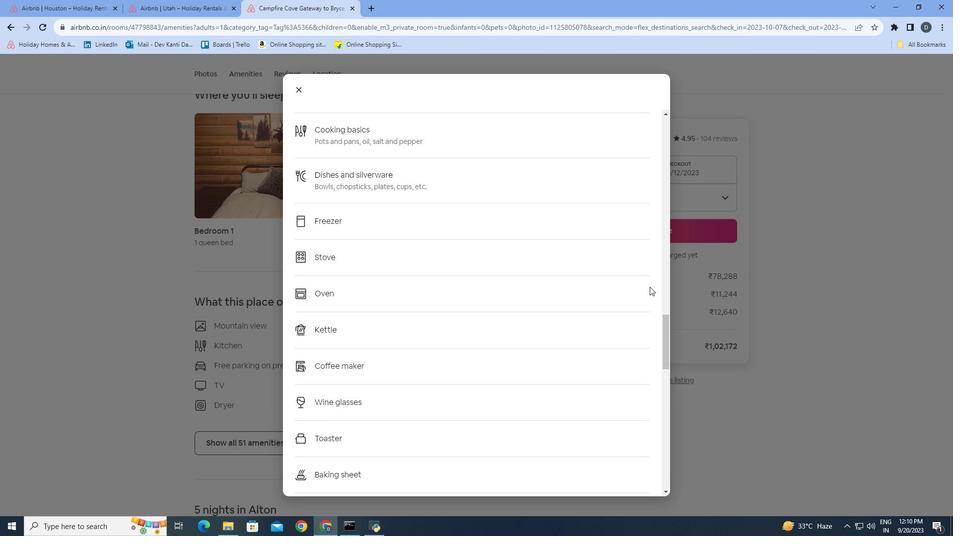 
Action: Mouse scrolled (650, 286) with delta (0, 0)
Screenshot: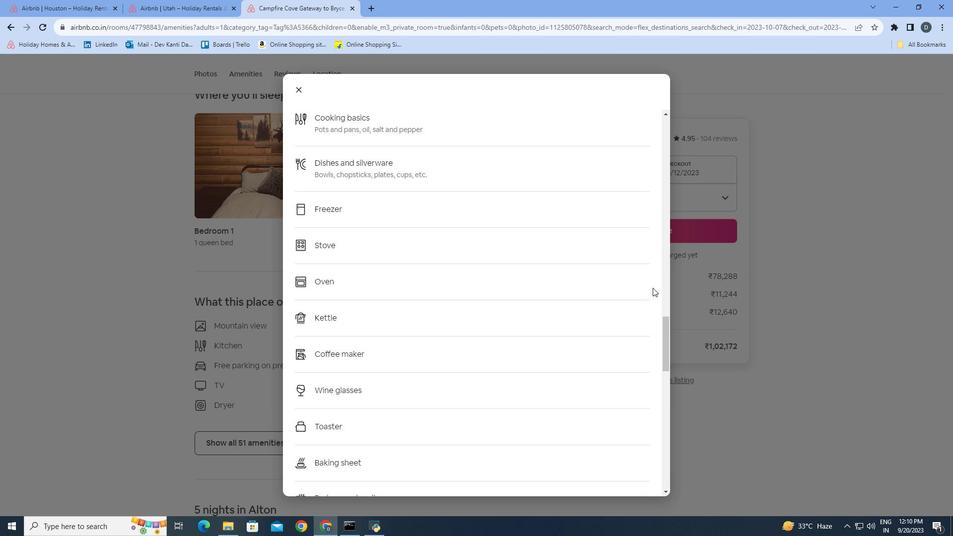 
Action: Mouse moved to (653, 288)
Screenshot: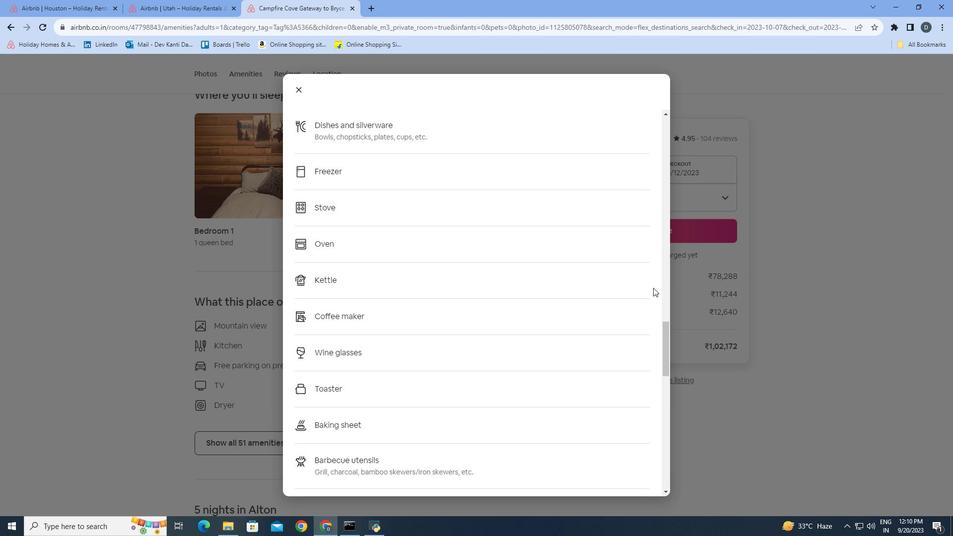 
Action: Mouse scrolled (653, 287) with delta (0, 0)
Screenshot: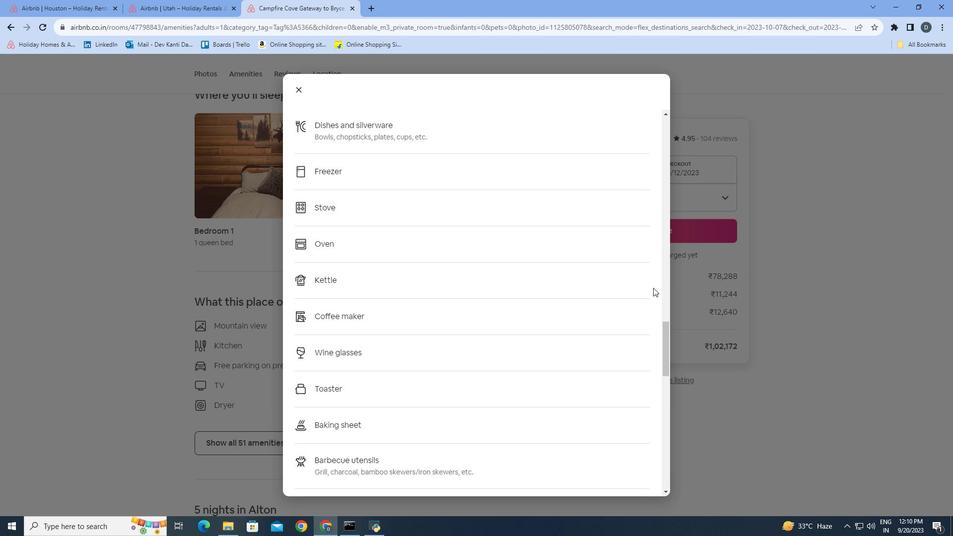 
Action: Mouse moved to (653, 288)
Screenshot: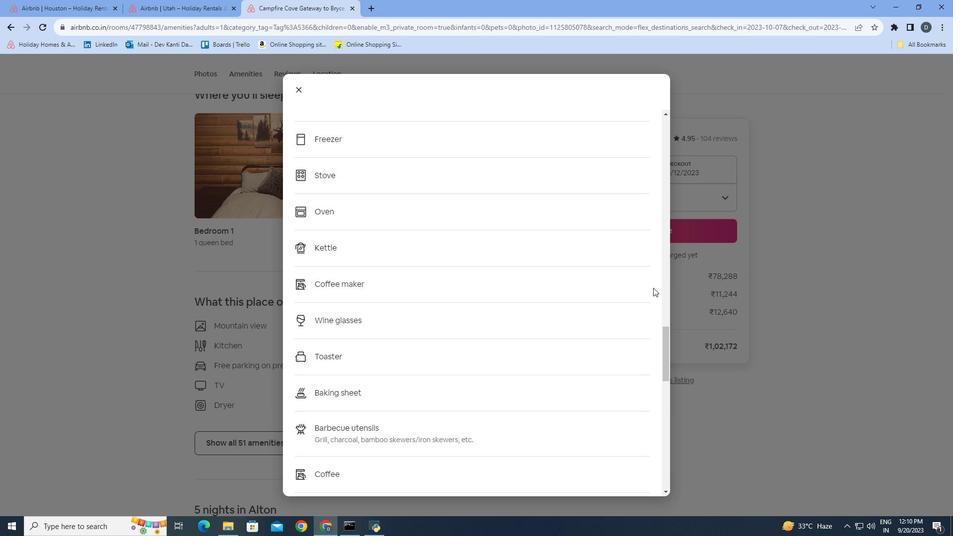 
Action: Mouse scrolled (653, 287) with delta (0, 0)
Screenshot: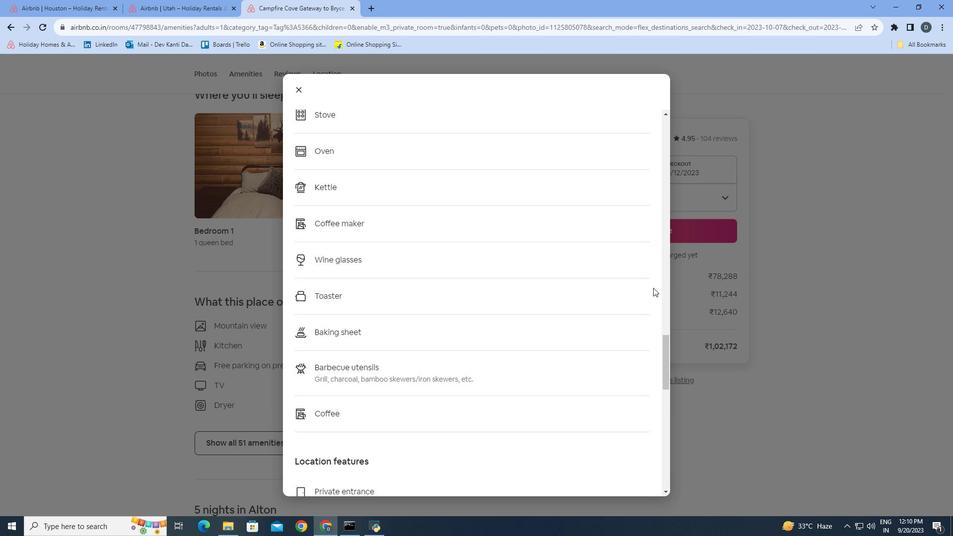 
Action: Mouse scrolled (653, 287) with delta (0, 0)
Screenshot: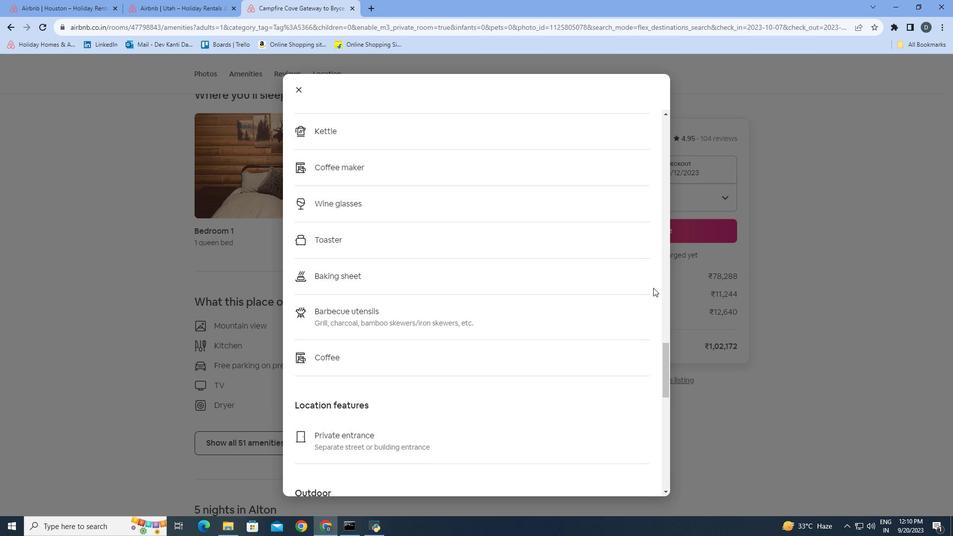 
Action: Mouse scrolled (653, 287) with delta (0, 0)
Screenshot: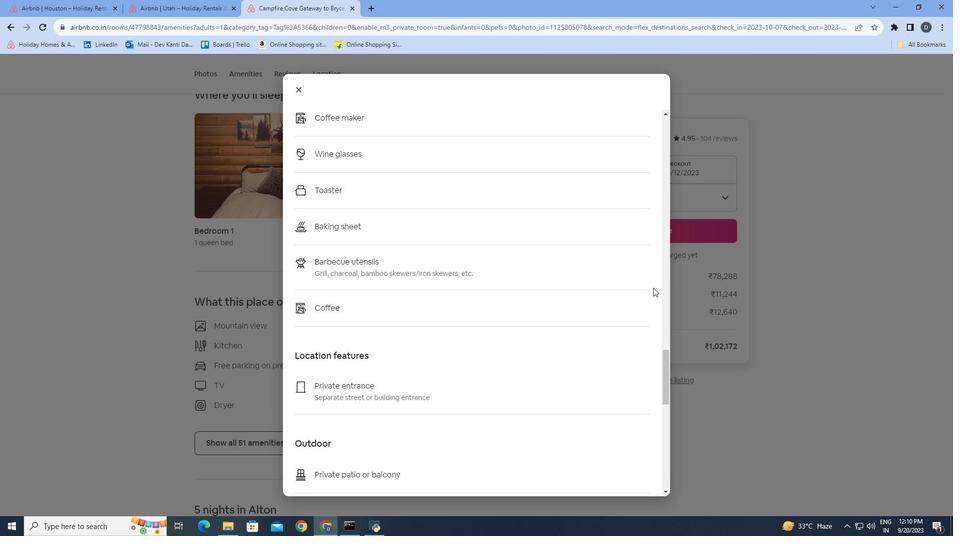 
Action: Mouse scrolled (653, 287) with delta (0, 0)
Screenshot: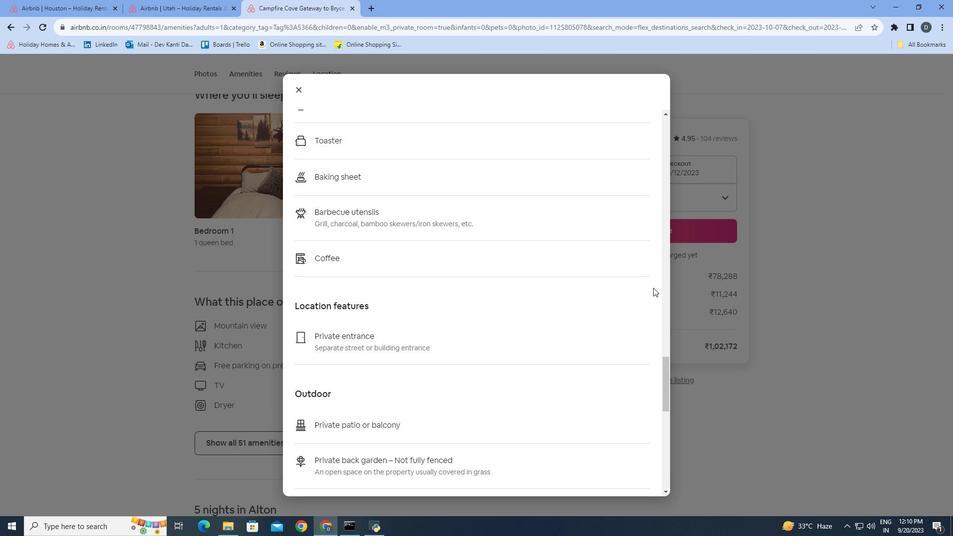 
Action: Mouse scrolled (653, 287) with delta (0, 0)
Screenshot: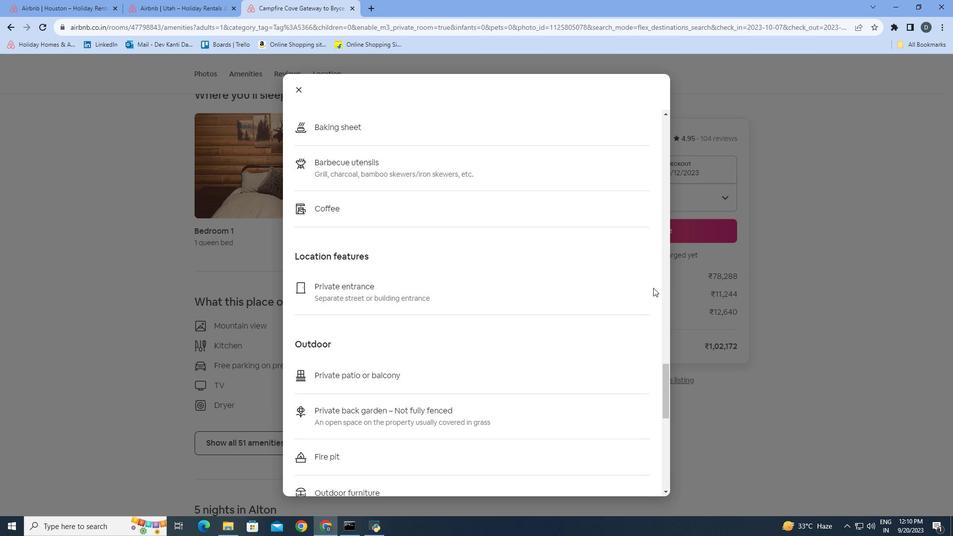 
Action: Mouse scrolled (653, 287) with delta (0, 0)
Screenshot: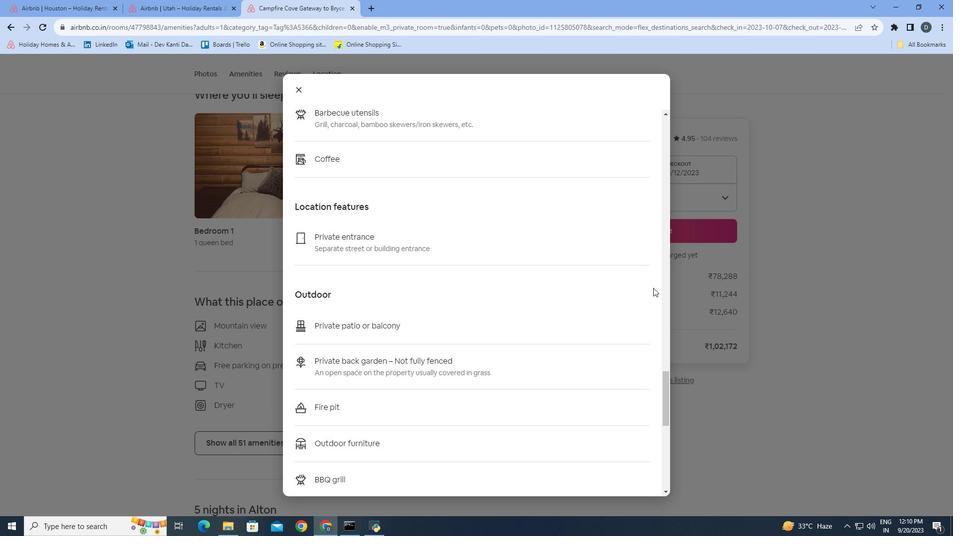 
Action: Mouse scrolled (653, 287) with delta (0, 0)
Screenshot: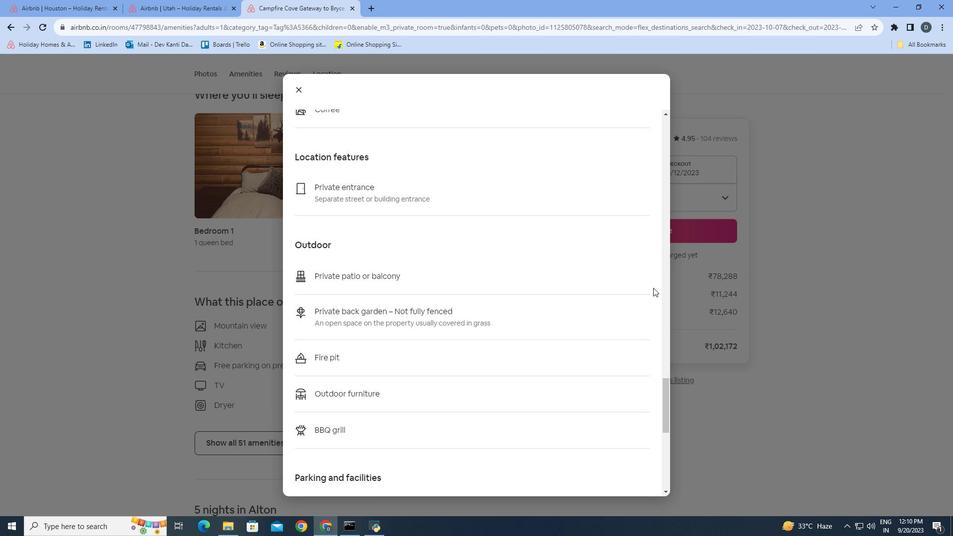 
Action: Mouse scrolled (653, 287) with delta (0, 0)
Screenshot: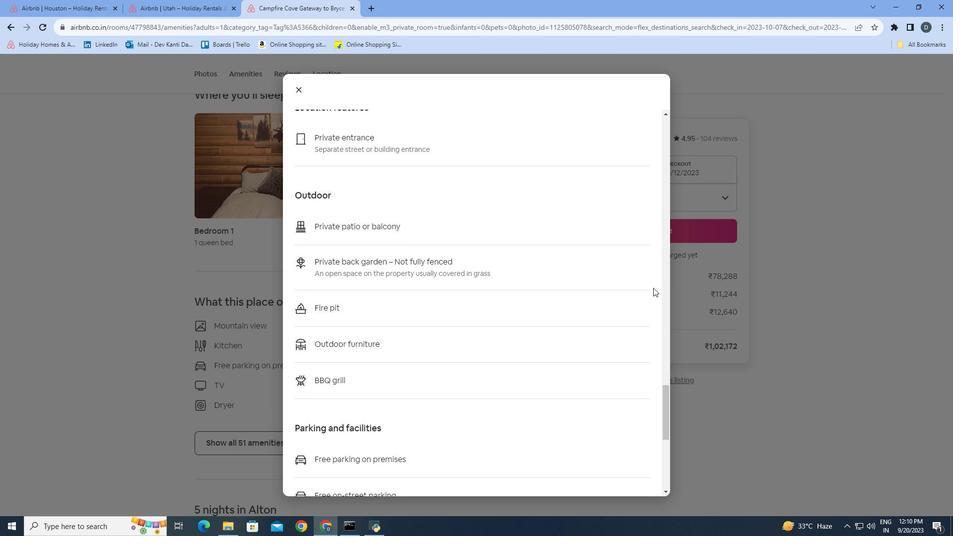 
Action: Mouse scrolled (653, 287) with delta (0, 0)
Screenshot: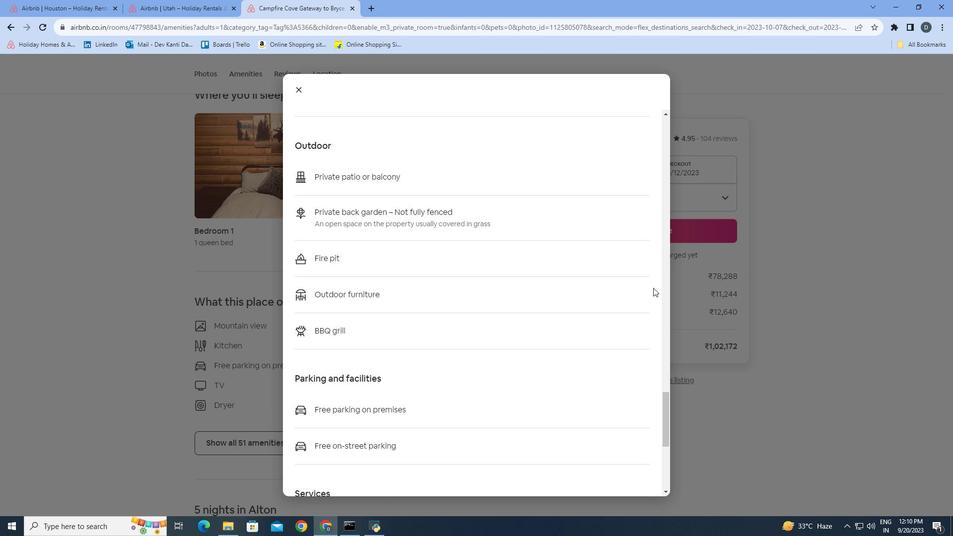 
Action: Mouse scrolled (653, 287) with delta (0, 0)
Screenshot: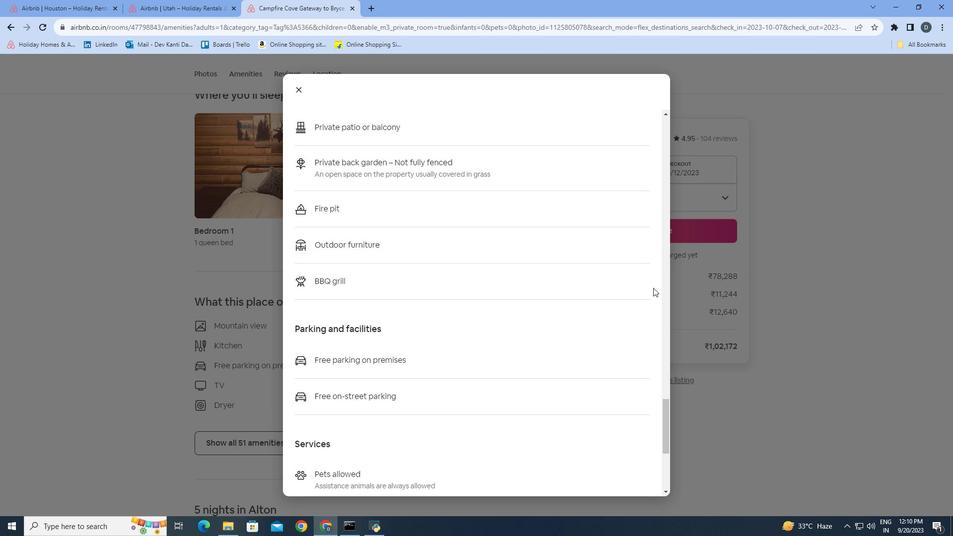 
Action: Mouse scrolled (653, 287) with delta (0, 0)
Screenshot: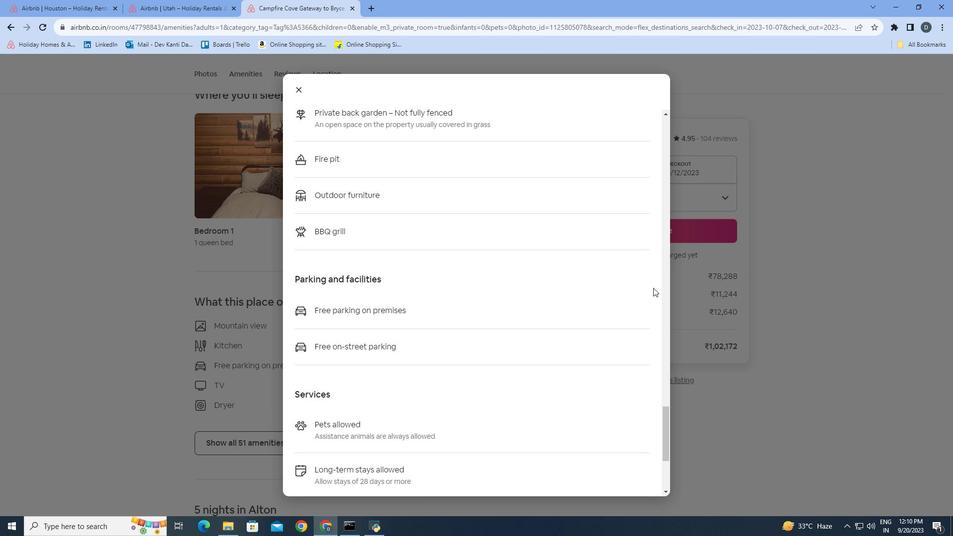 
Action: Mouse scrolled (653, 287) with delta (0, 0)
Screenshot: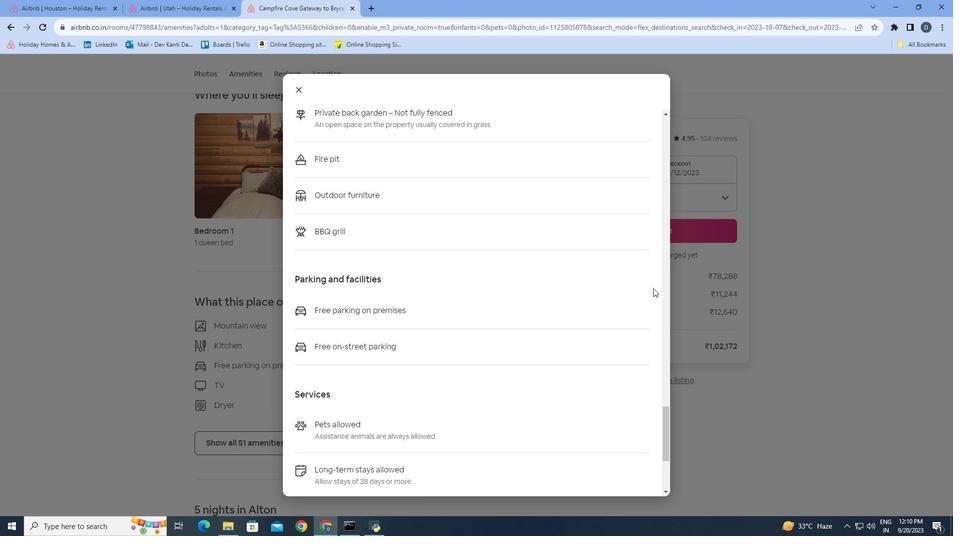 
Action: Mouse moved to (653, 288)
Screenshot: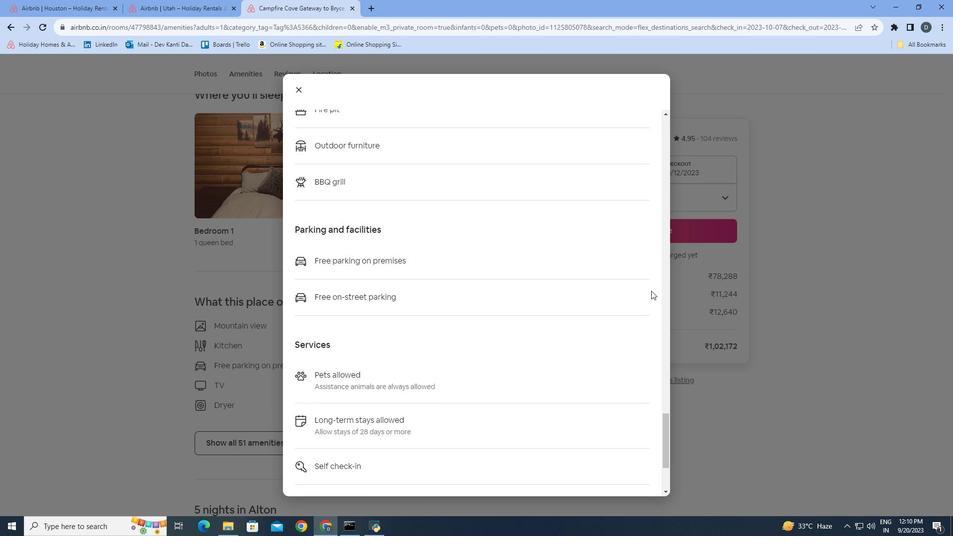 
Action: Mouse scrolled (653, 288) with delta (0, 0)
Screenshot: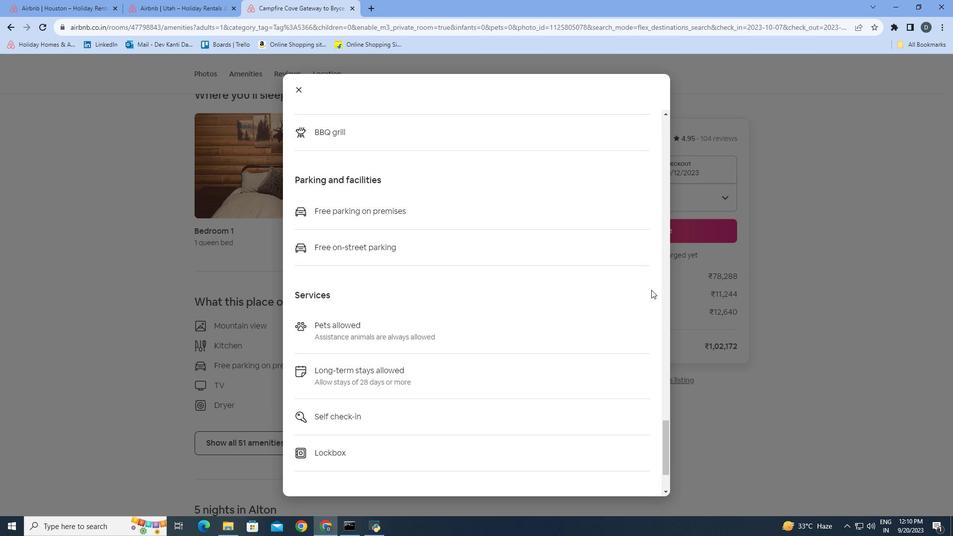 
Action: Mouse moved to (651, 290)
Screenshot: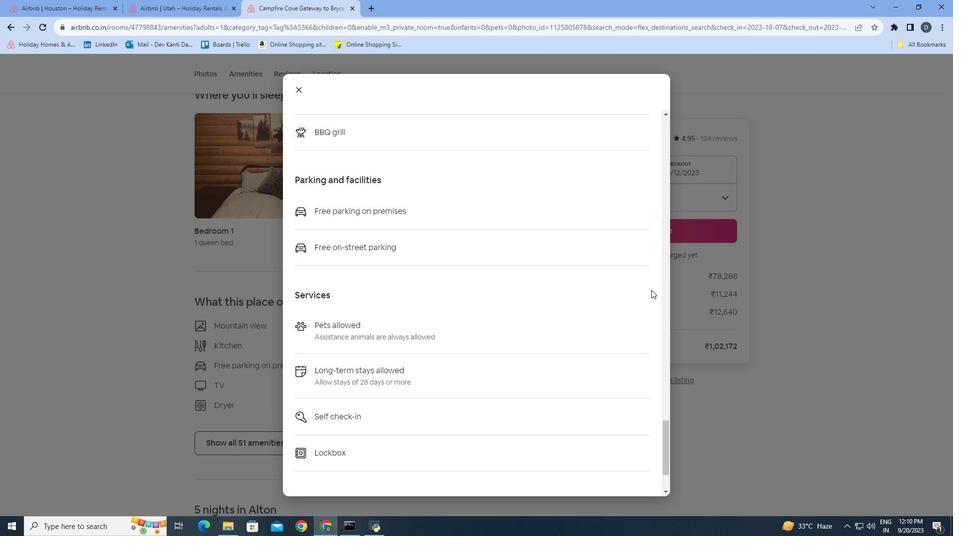 
Action: Mouse scrolled (651, 289) with delta (0, 0)
Screenshot: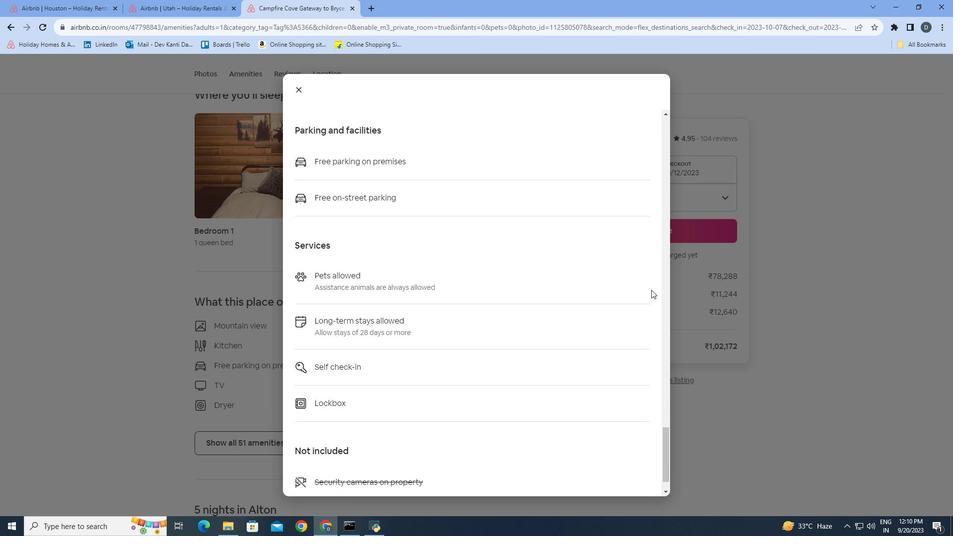 
Action: Mouse scrolled (651, 289) with delta (0, 0)
Screenshot: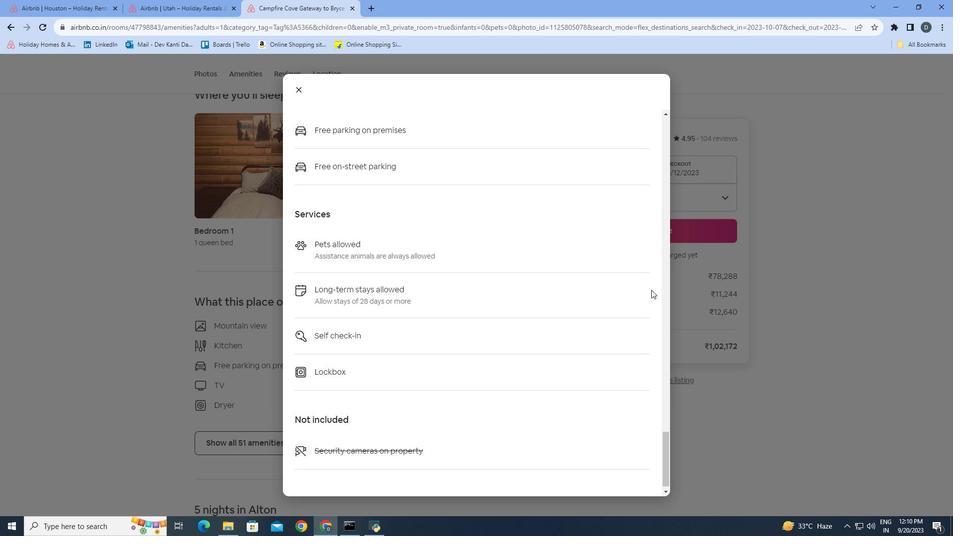 
Action: Mouse scrolled (651, 289) with delta (0, 0)
Screenshot: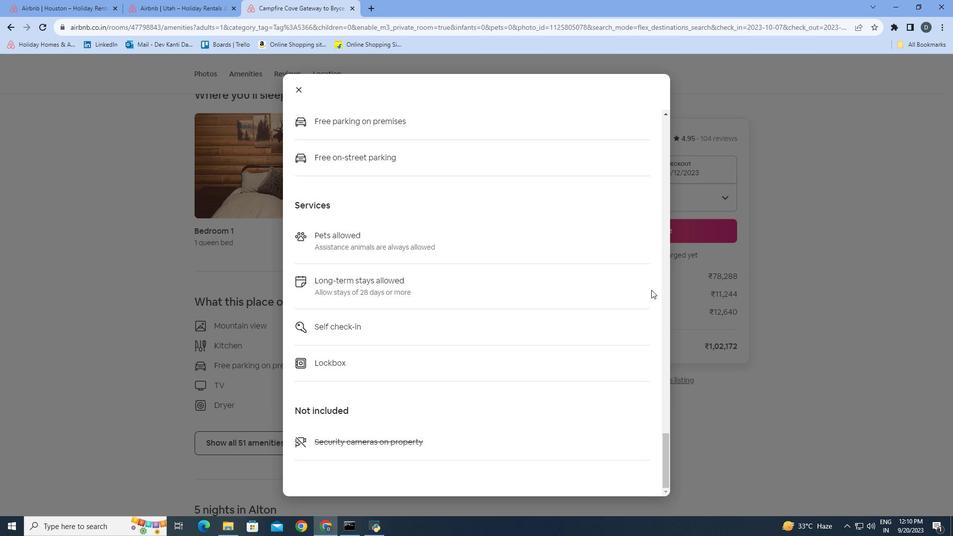 
Action: Mouse scrolled (651, 289) with delta (0, 0)
Screenshot: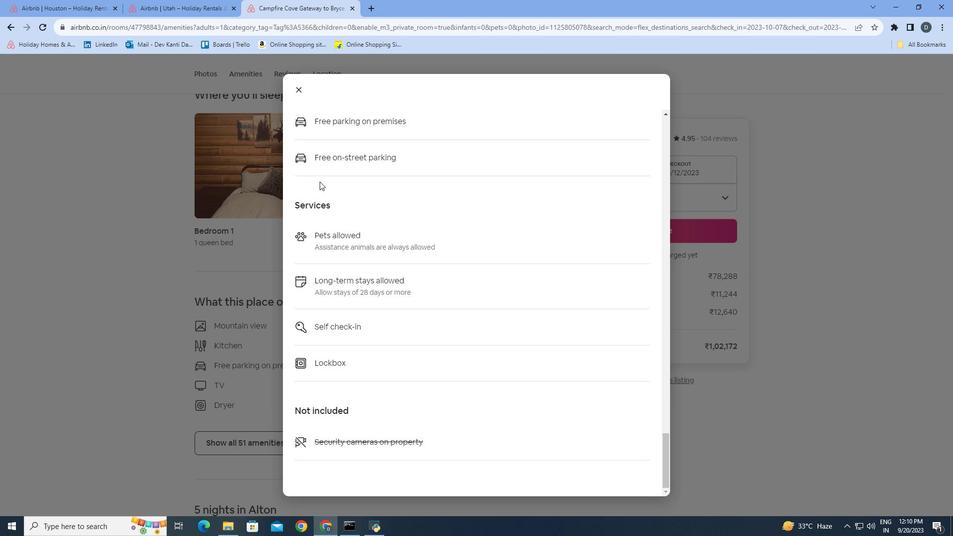
Action: Mouse scrolled (651, 289) with delta (0, 0)
Screenshot: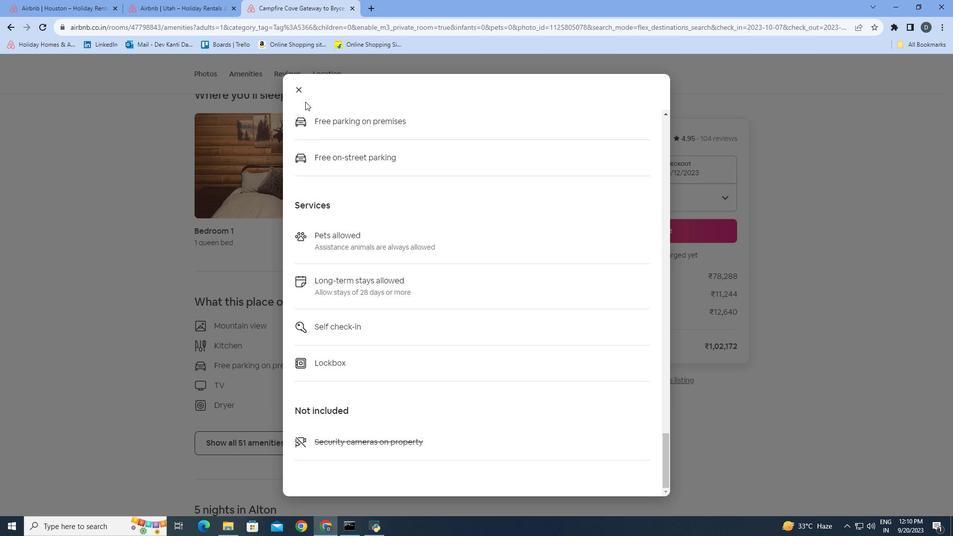 
Action: Mouse moved to (298, 92)
Screenshot: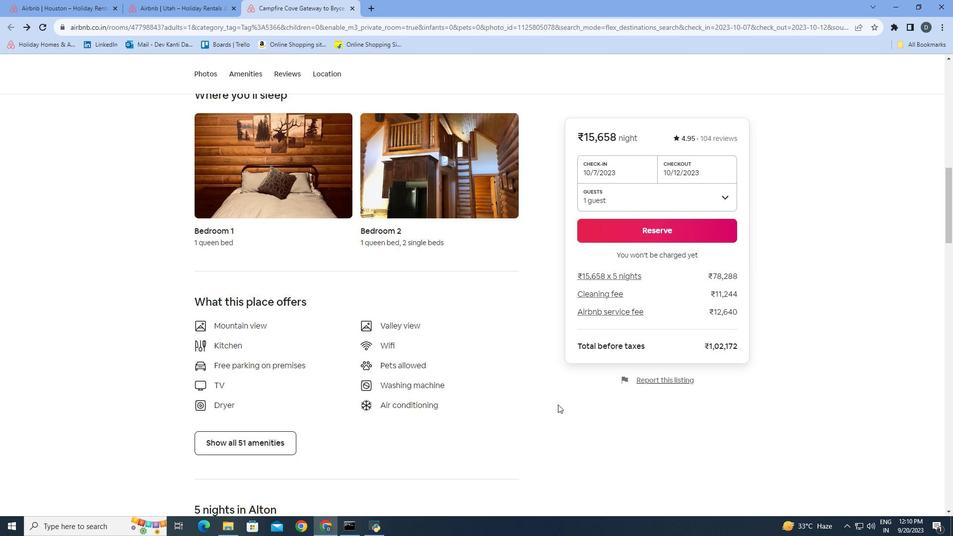 
Action: Mouse pressed left at (298, 92)
Screenshot: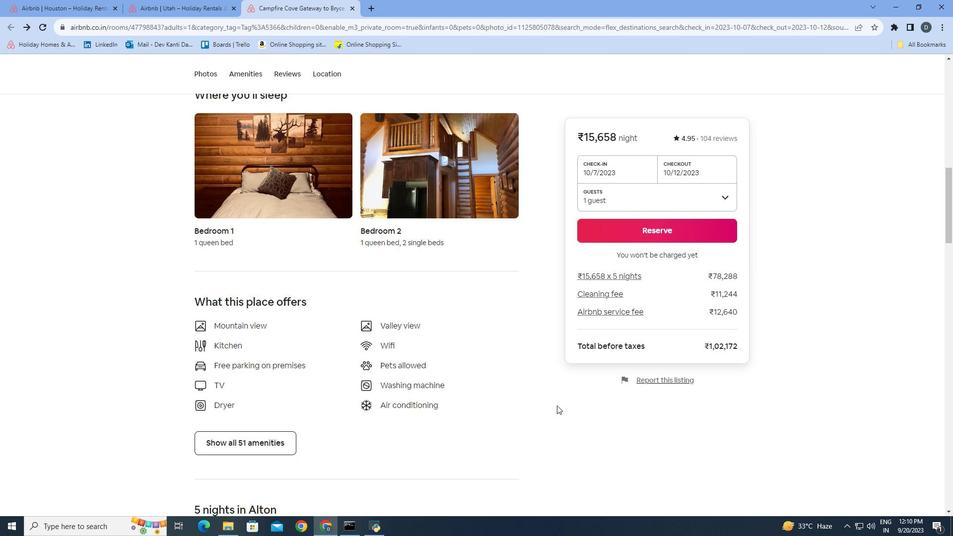 
Action: Mouse moved to (557, 405)
Screenshot: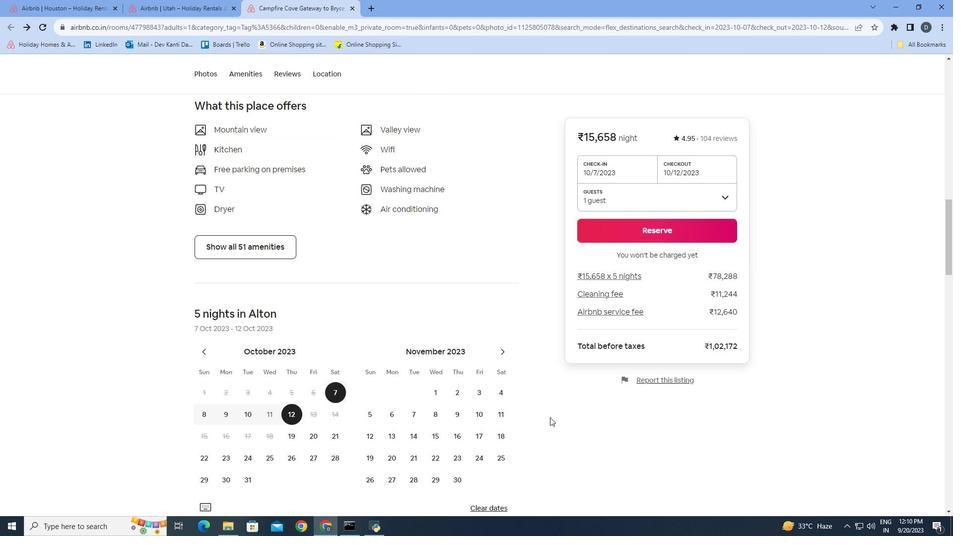 
Action: Mouse scrolled (557, 405) with delta (0, 0)
Screenshot: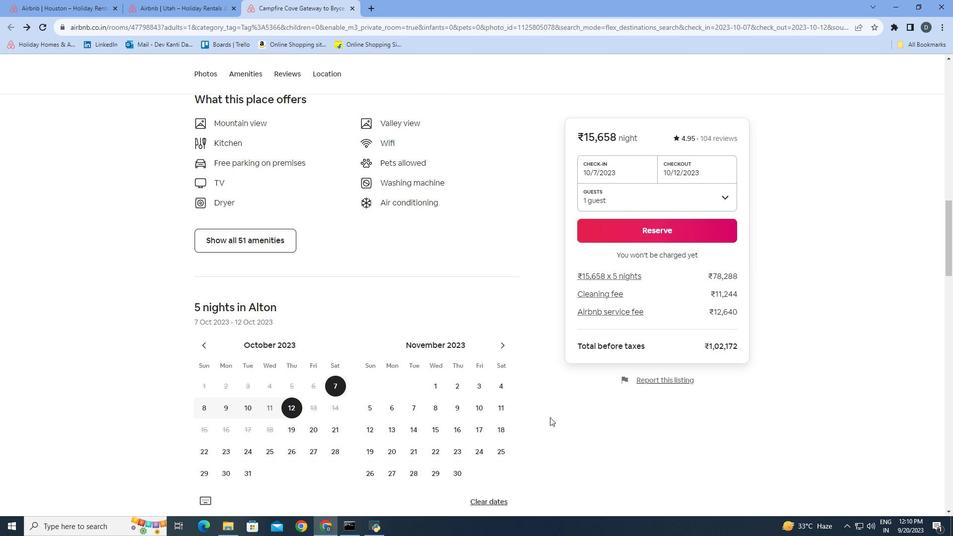 
Action: Mouse moved to (553, 408)
Screenshot: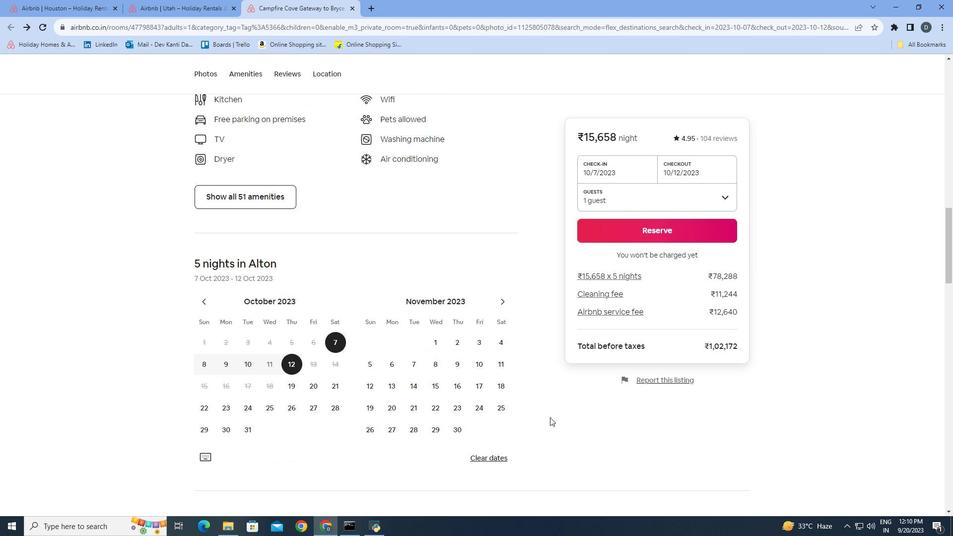 
Action: Mouse scrolled (553, 408) with delta (0, 0)
Screenshot: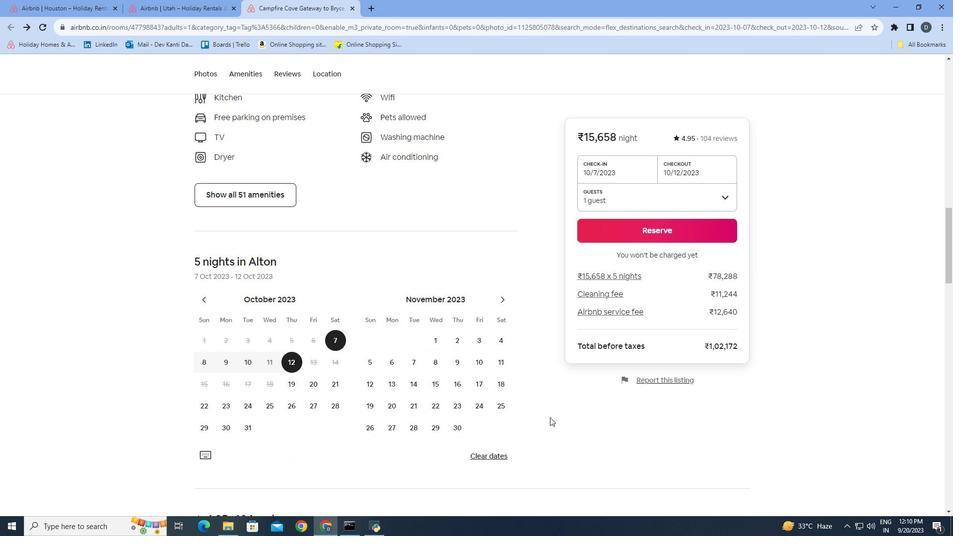 
Action: Mouse scrolled (553, 408) with delta (0, 0)
Screenshot: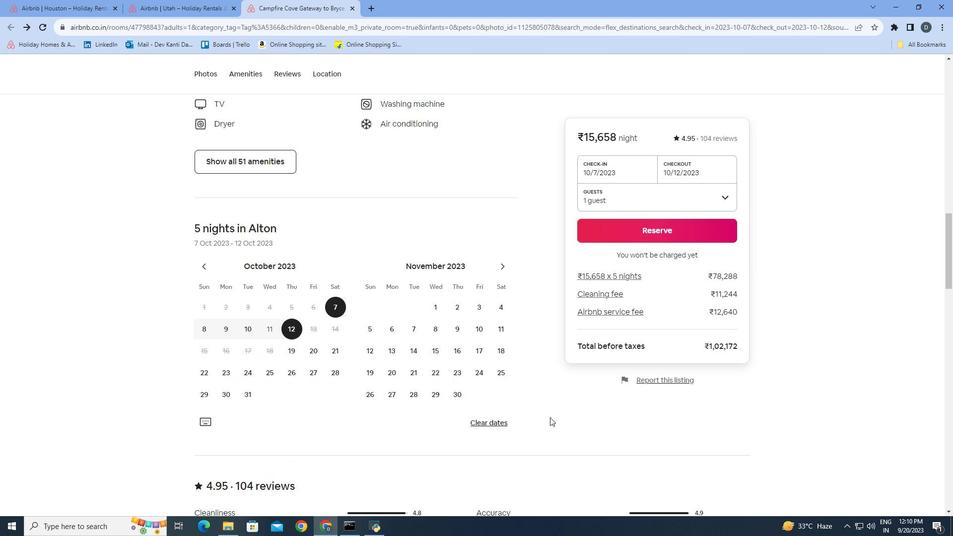 
Action: Mouse moved to (550, 417)
Screenshot: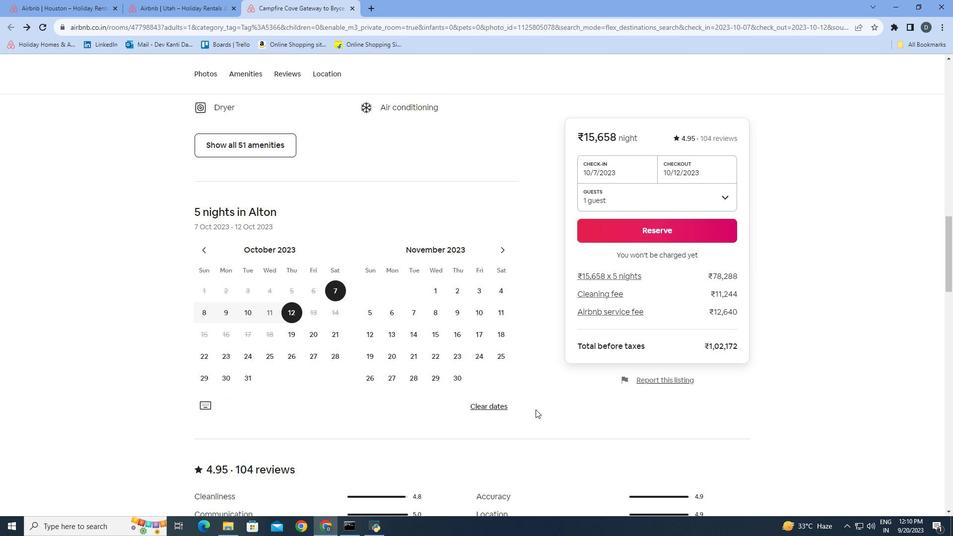 
Action: Mouse scrolled (550, 417) with delta (0, 0)
Screenshot: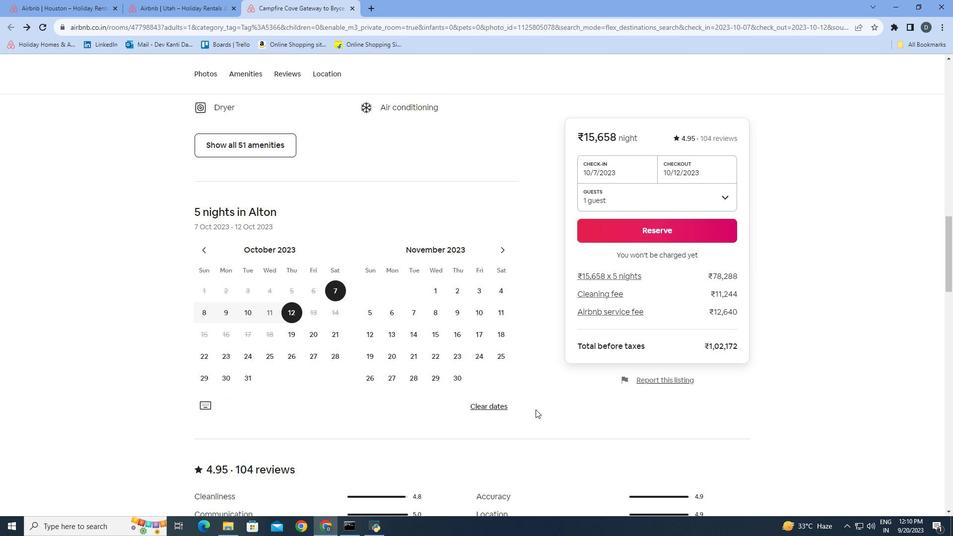 
Action: Mouse scrolled (550, 417) with delta (0, 0)
Screenshot: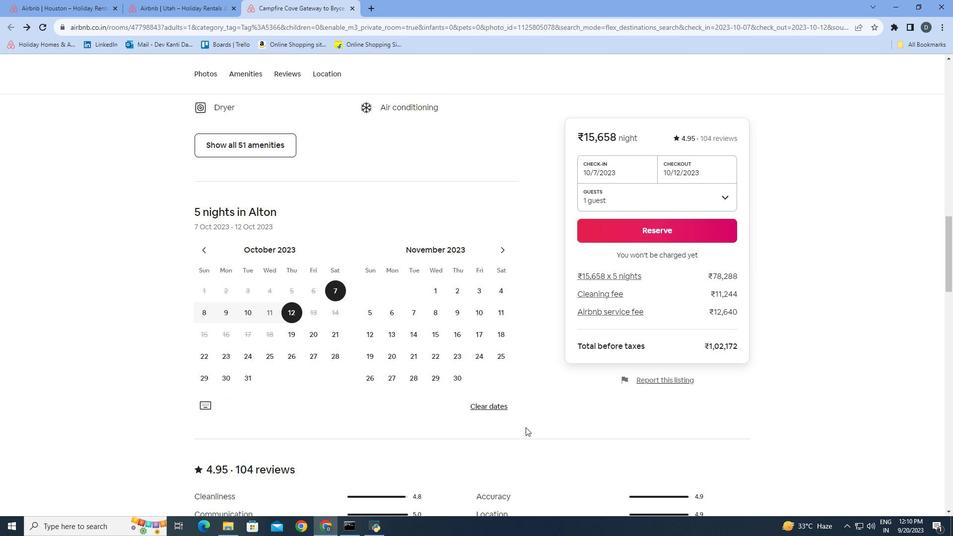 
Action: Mouse scrolled (550, 417) with delta (0, 0)
Screenshot: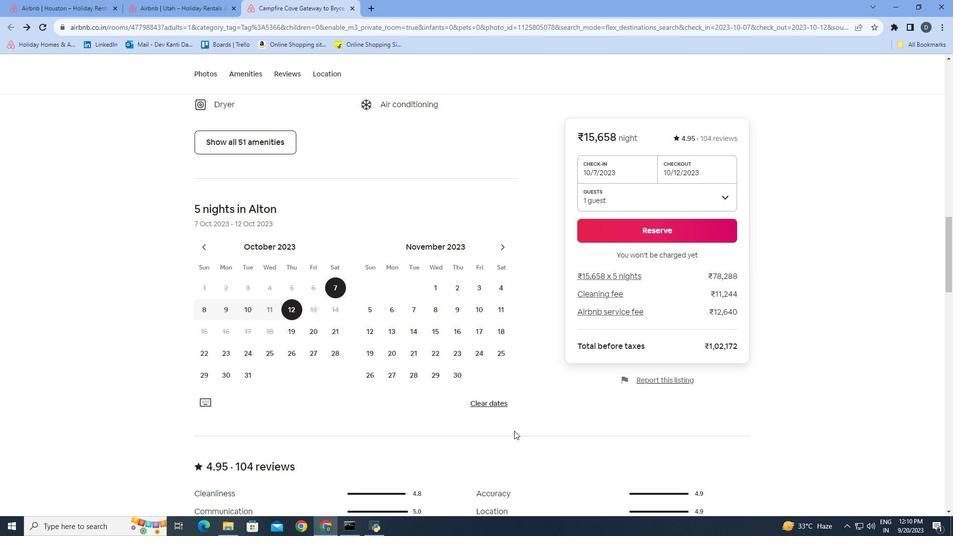 
Action: Mouse moved to (521, 430)
Screenshot: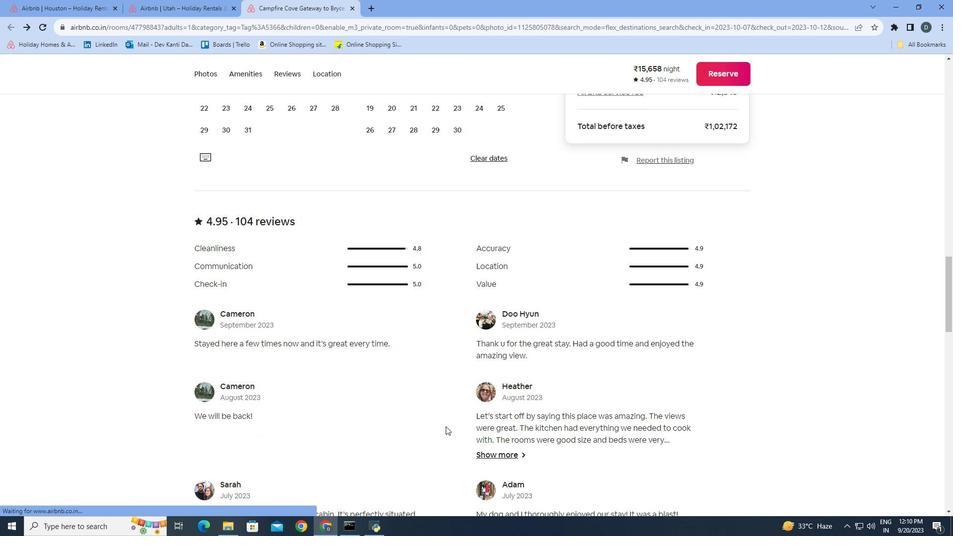 
Action: Mouse scrolled (521, 429) with delta (0, 0)
Screenshot: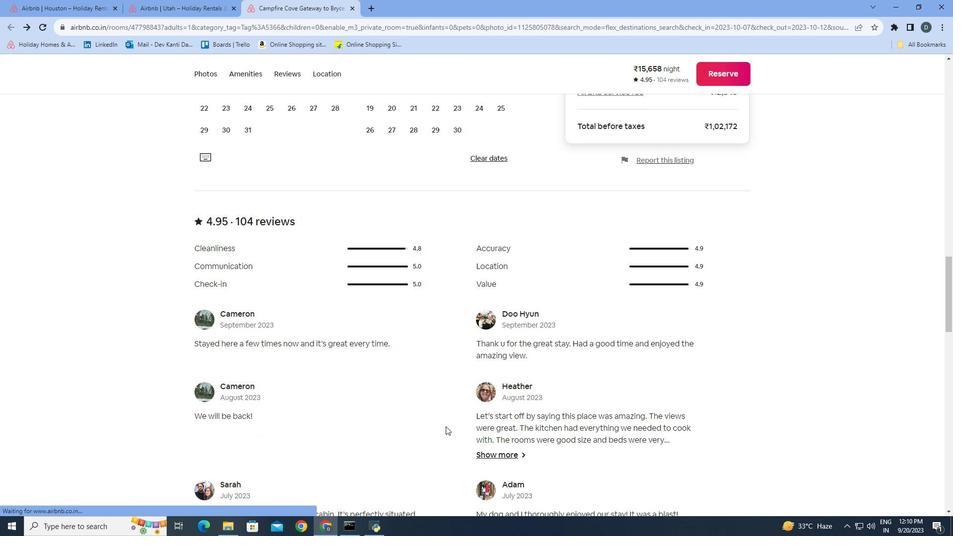 
Action: Mouse moved to (494, 436)
Screenshot: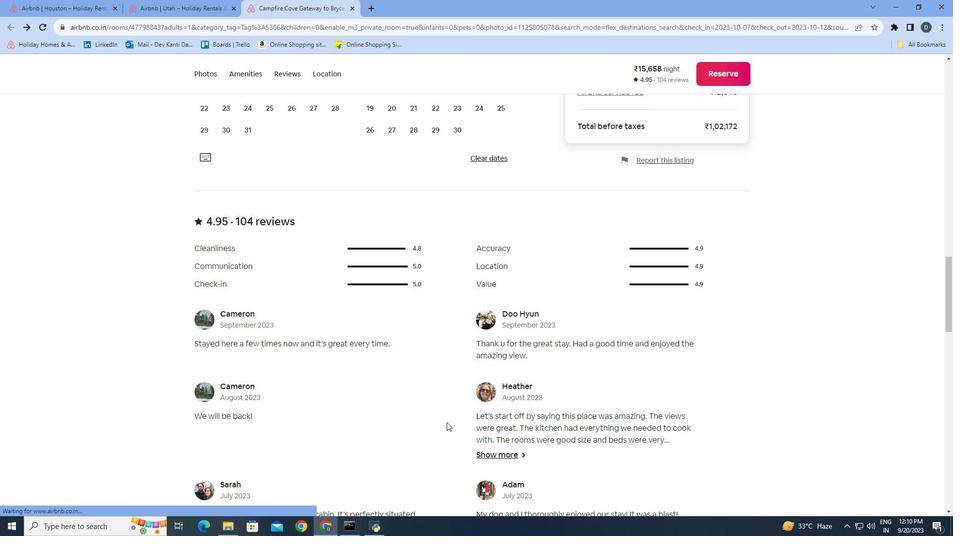 
Action: Mouse scrolled (494, 435) with delta (0, 0)
Screenshot: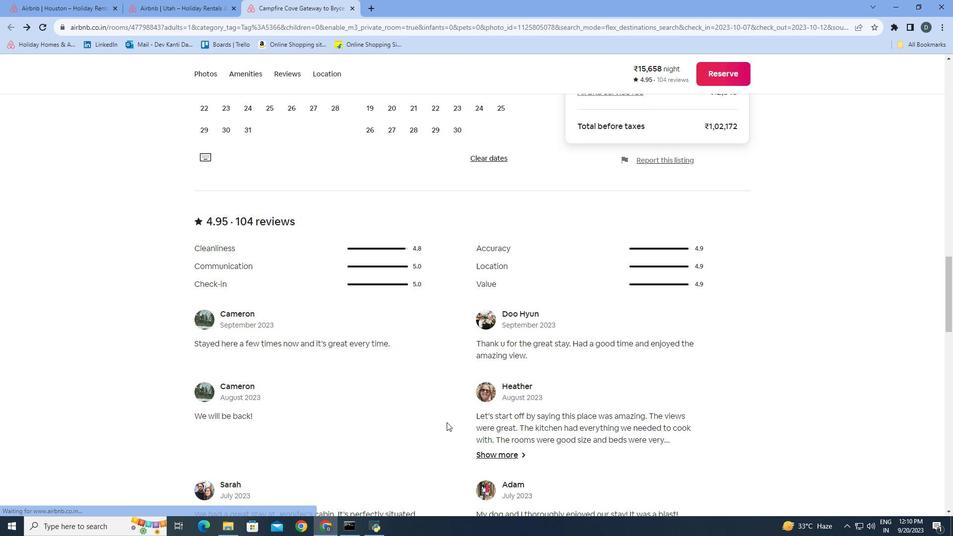 
Action: Mouse moved to (494, 436)
Screenshot: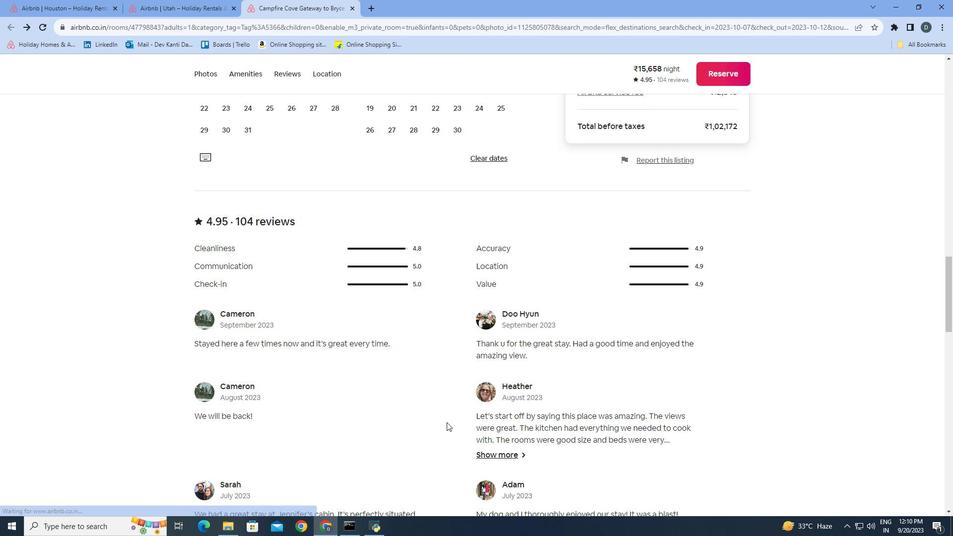 
Action: Mouse scrolled (494, 435) with delta (0, 0)
Screenshot: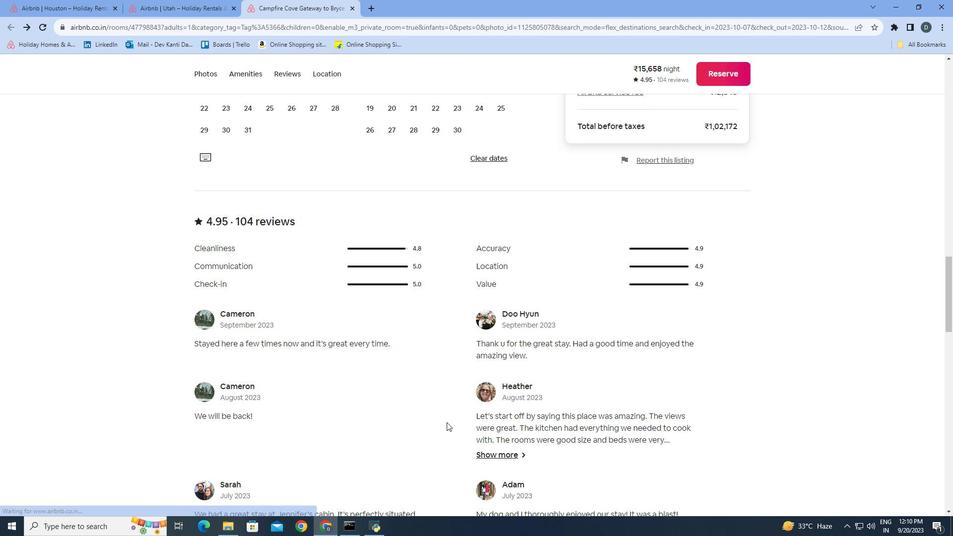 
Action: Mouse moved to (487, 434)
Screenshot: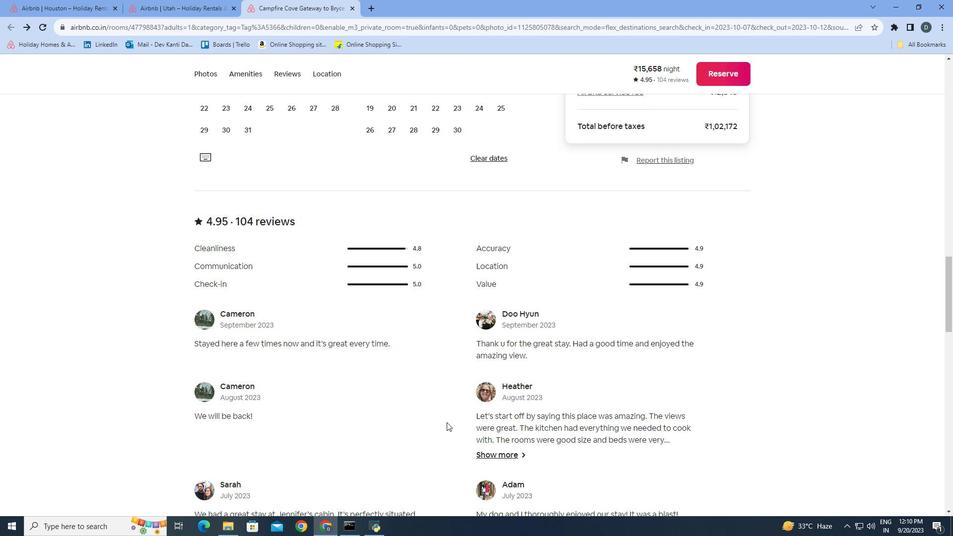 
Action: Mouse scrolled (487, 433) with delta (0, 0)
Screenshot: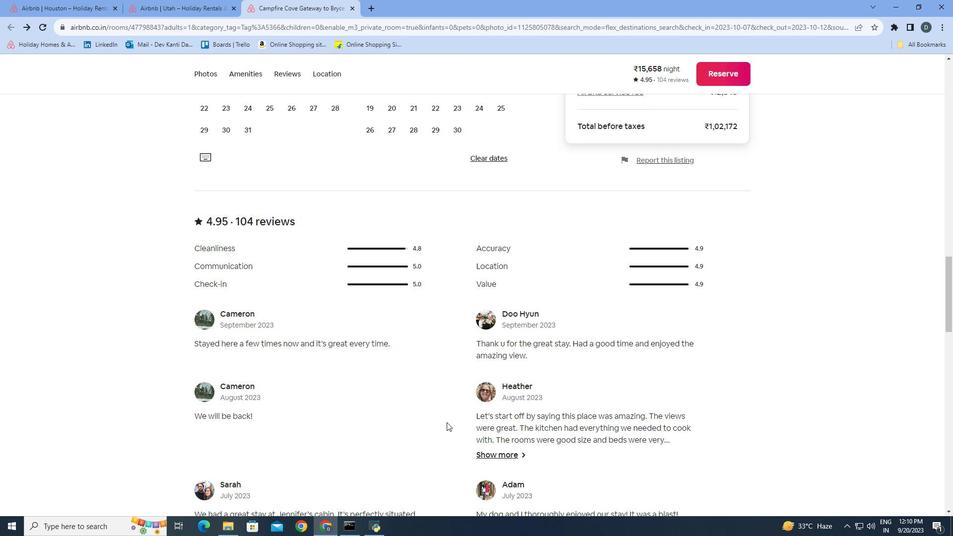 
Action: Mouse moved to (452, 433)
Screenshot: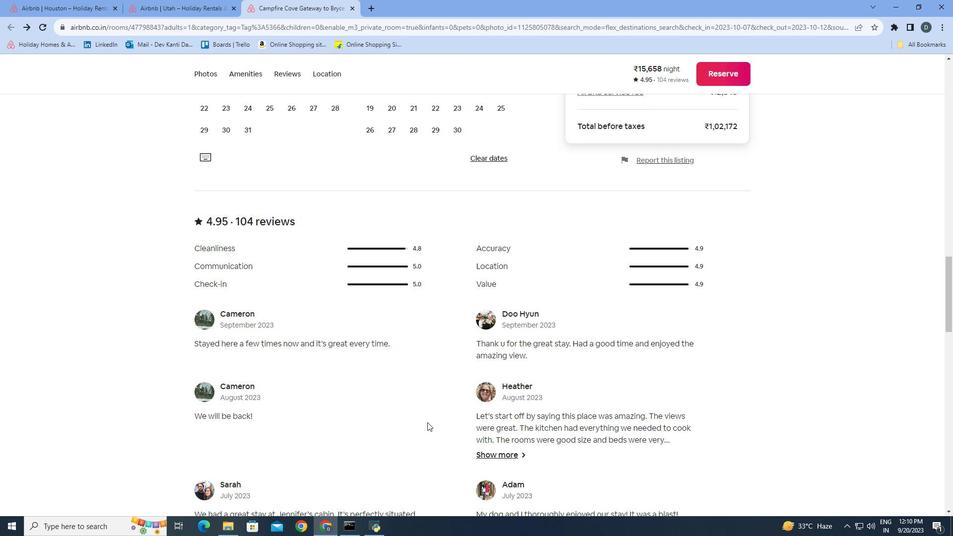 
Action: Mouse scrolled (452, 432) with delta (0, 0)
Screenshot: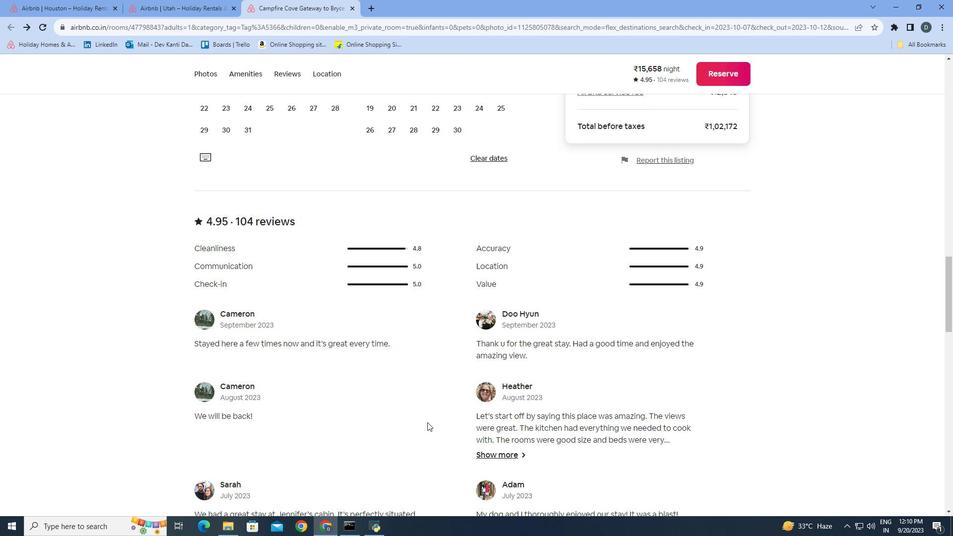 
Action: Mouse moved to (392, 419)
Screenshot: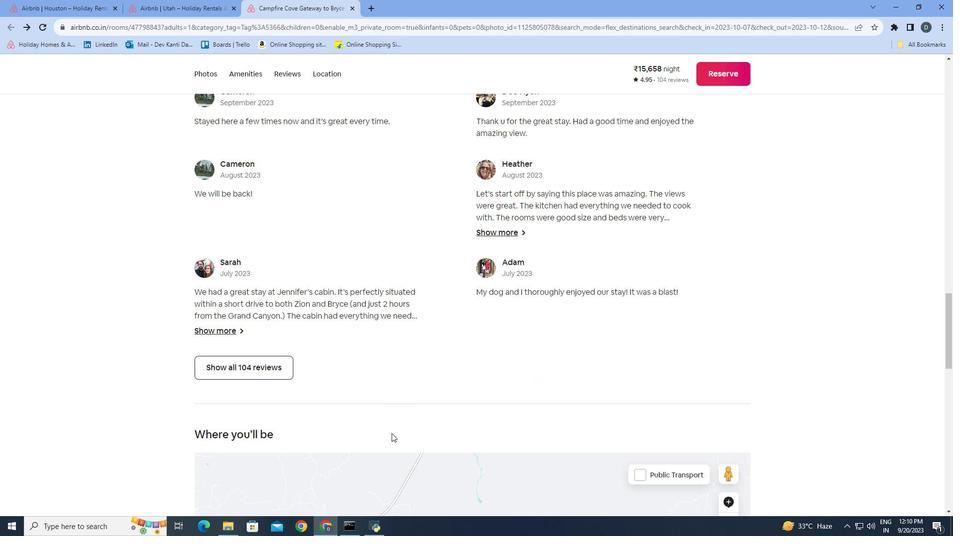 
Action: Mouse scrolled (392, 419) with delta (0, 0)
Screenshot: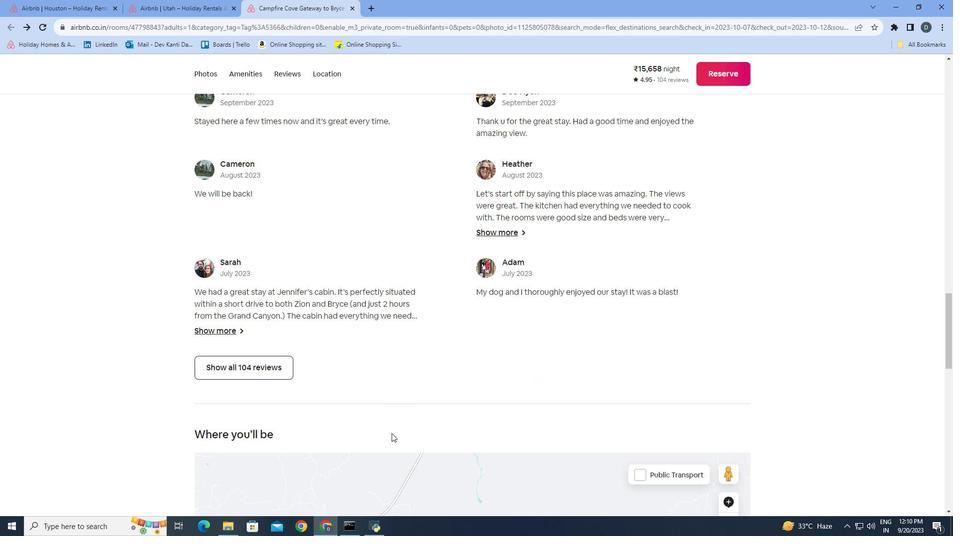 
Action: Mouse moved to (364, 425)
Screenshot: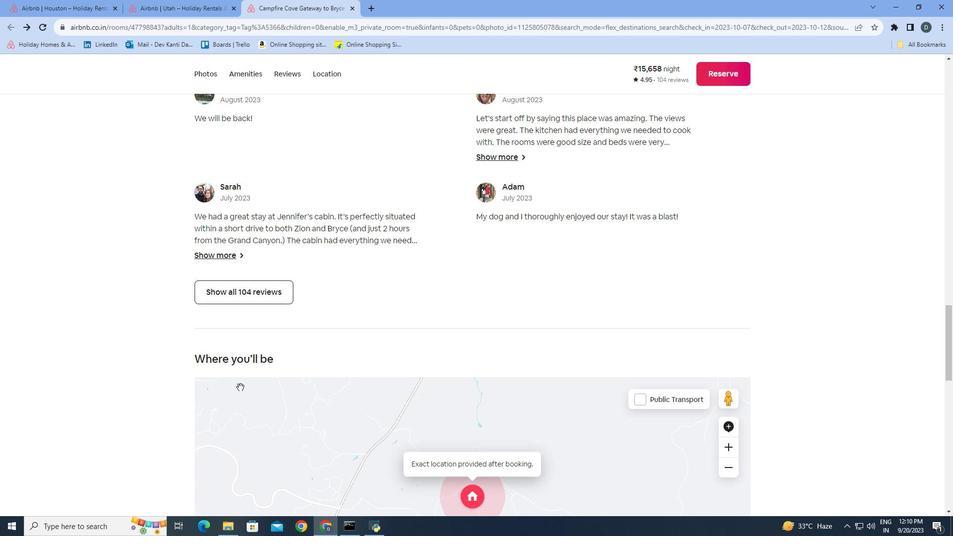
Action: Mouse scrolled (364, 425) with delta (0, 0)
Screenshot: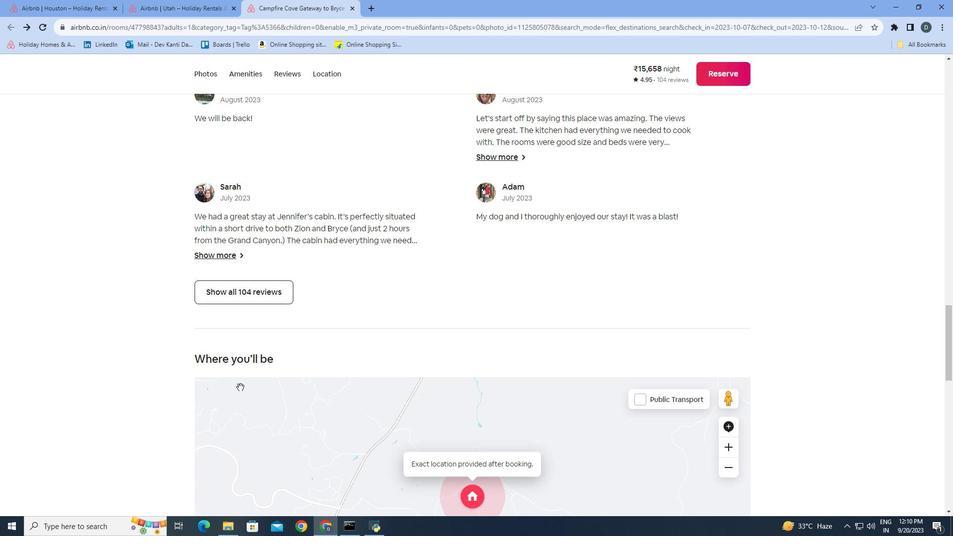 
Action: Mouse moved to (380, 431)
Screenshot: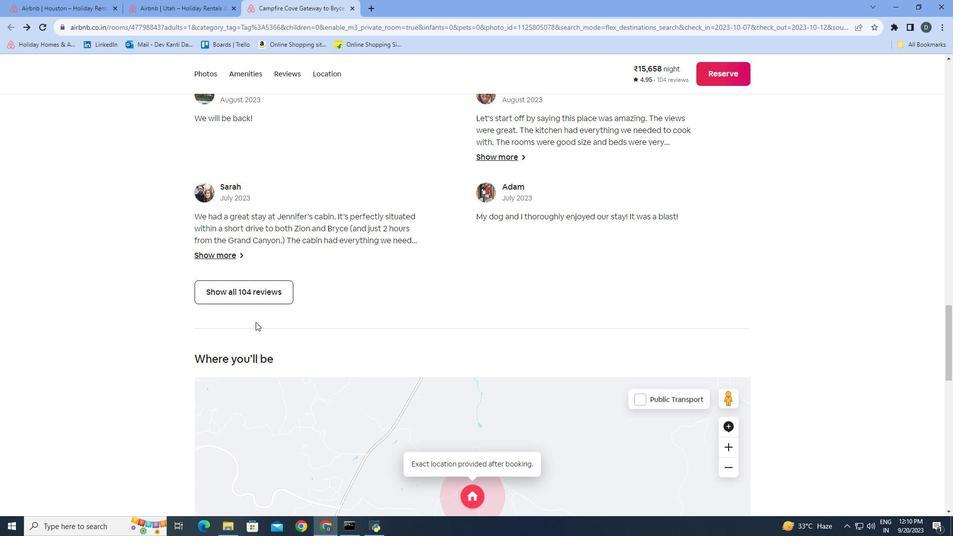 
Action: Mouse scrolled (380, 430) with delta (0, 0)
Screenshot: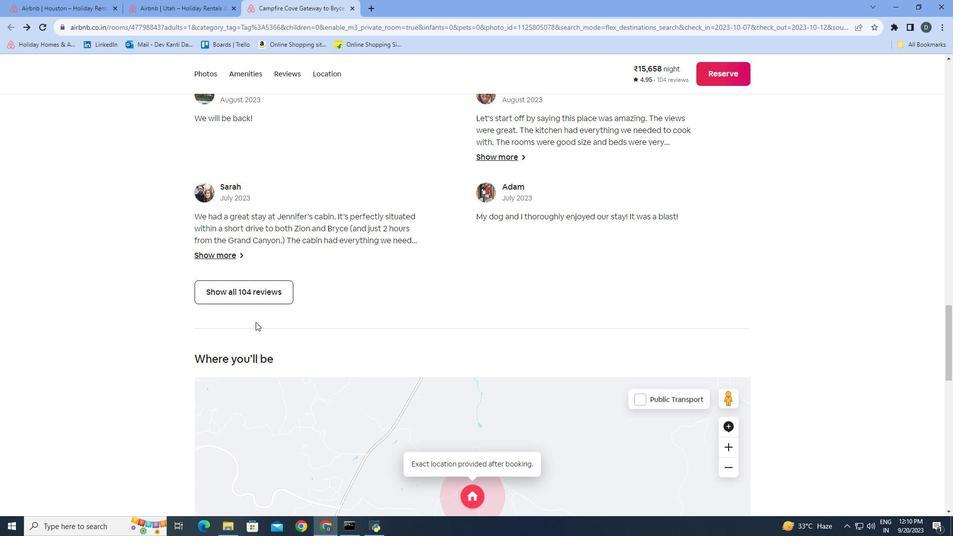 
Action: Mouse moved to (384, 434)
Screenshot: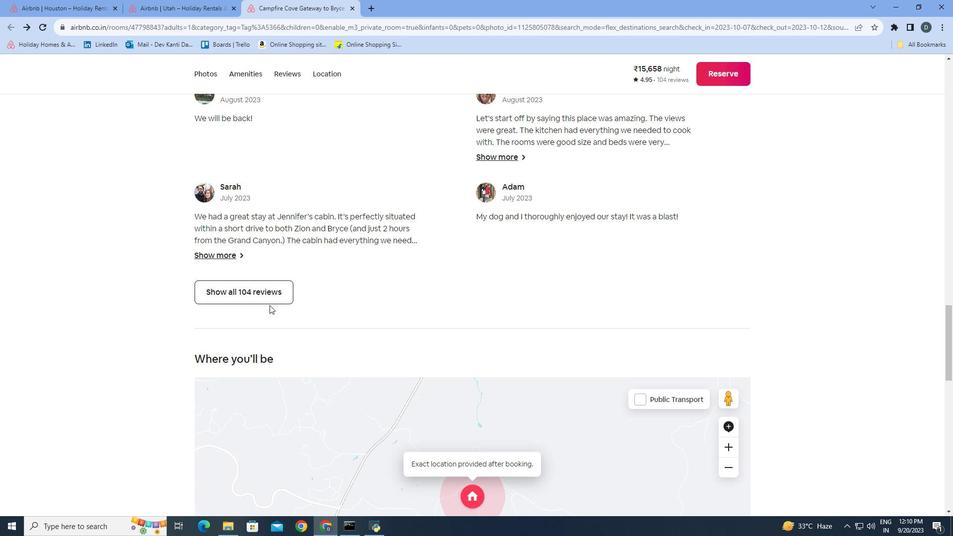 
Action: Mouse scrolled (384, 434) with delta (0, 0)
Screenshot: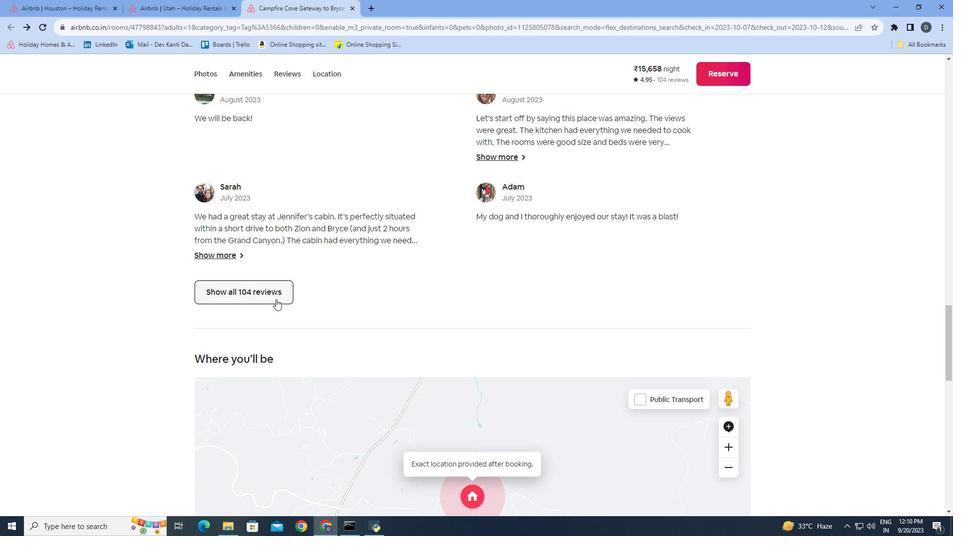 
Action: Mouse moved to (391, 433)
Screenshot: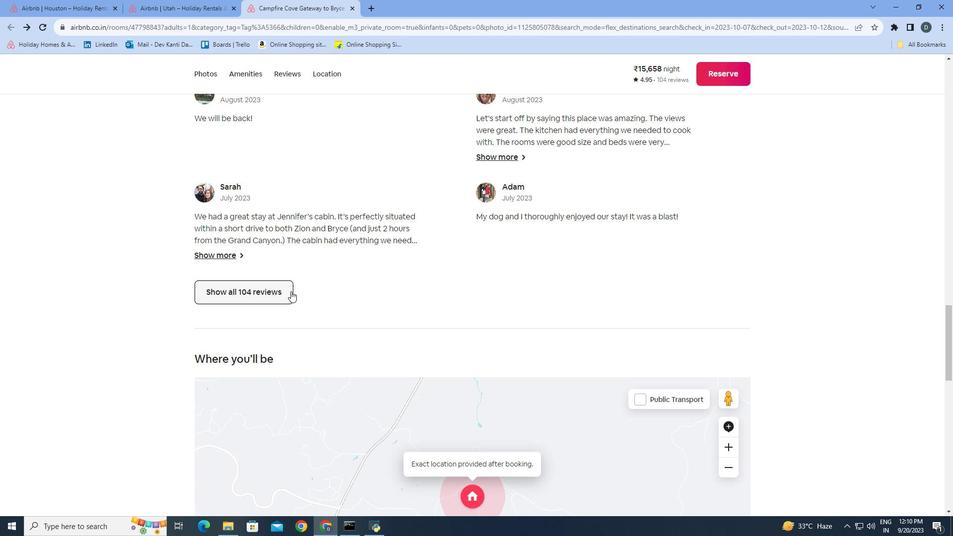 
Action: Mouse scrolled (391, 433) with delta (0, 0)
Screenshot: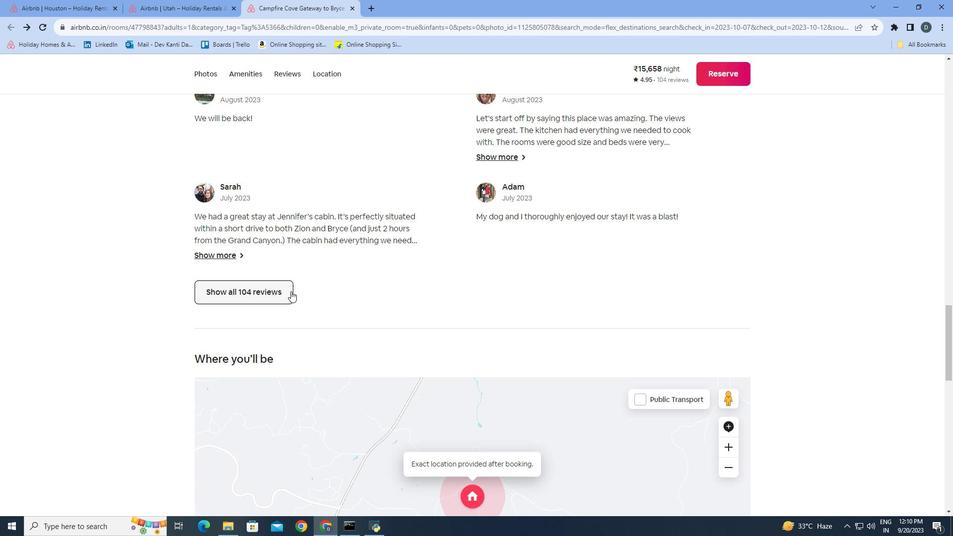 
Action: Mouse moved to (391, 433)
Screenshot: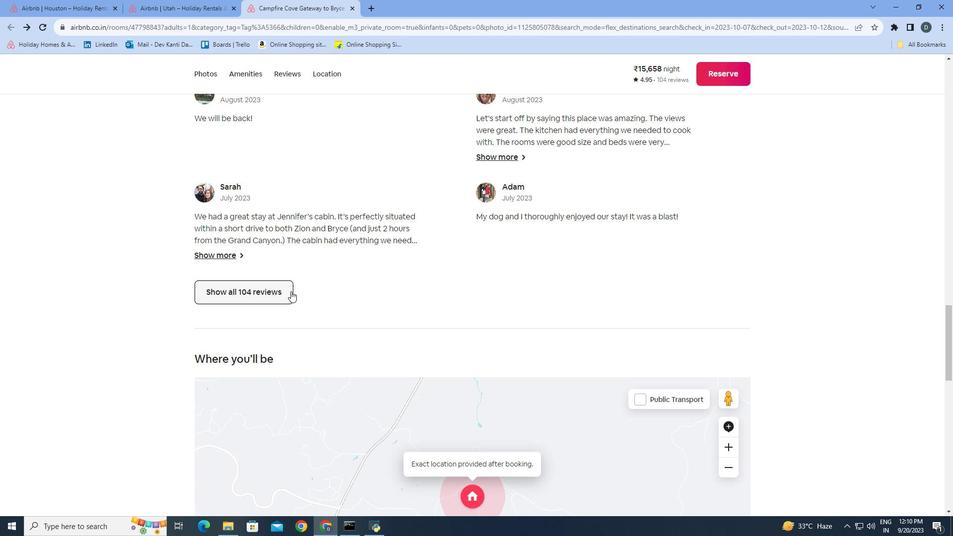 
Action: Mouse scrolled (391, 433) with delta (0, 0)
Screenshot: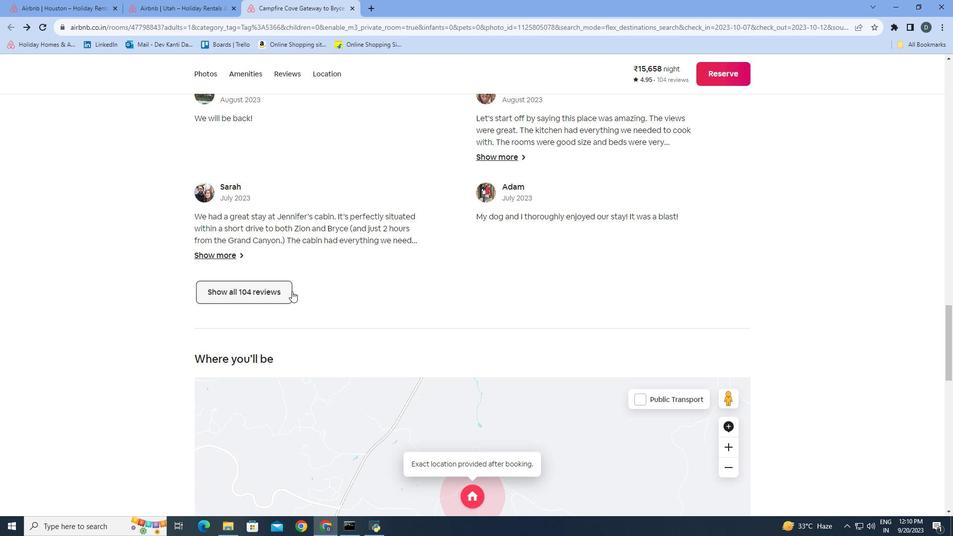 
Action: Mouse moved to (291, 291)
Screenshot: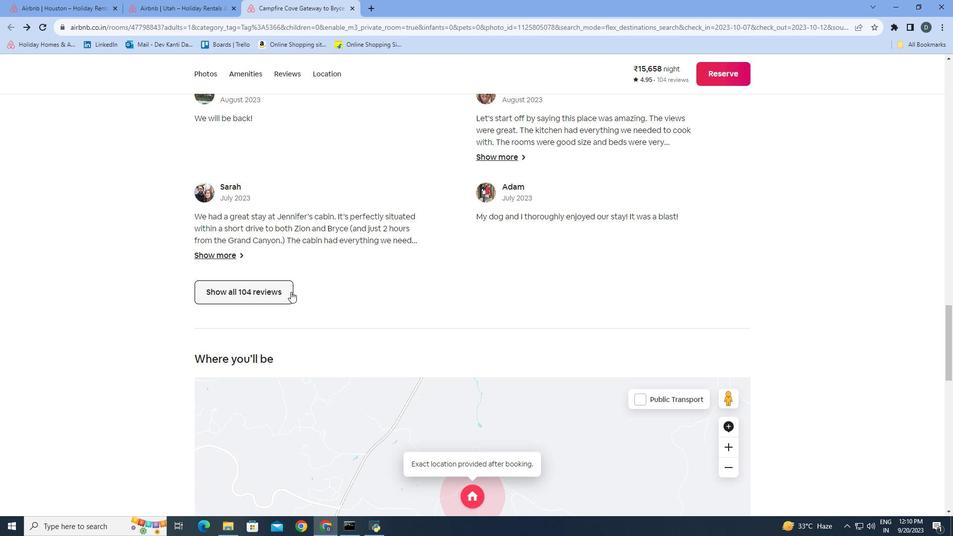 
Action: Mouse pressed left at (291, 291)
Screenshot: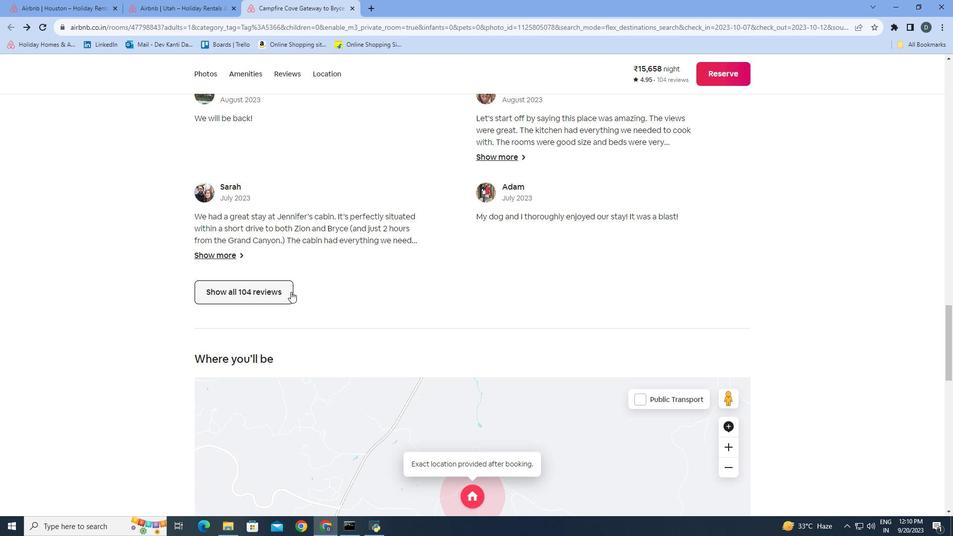
Action: Mouse moved to (276, 289)
Screenshot: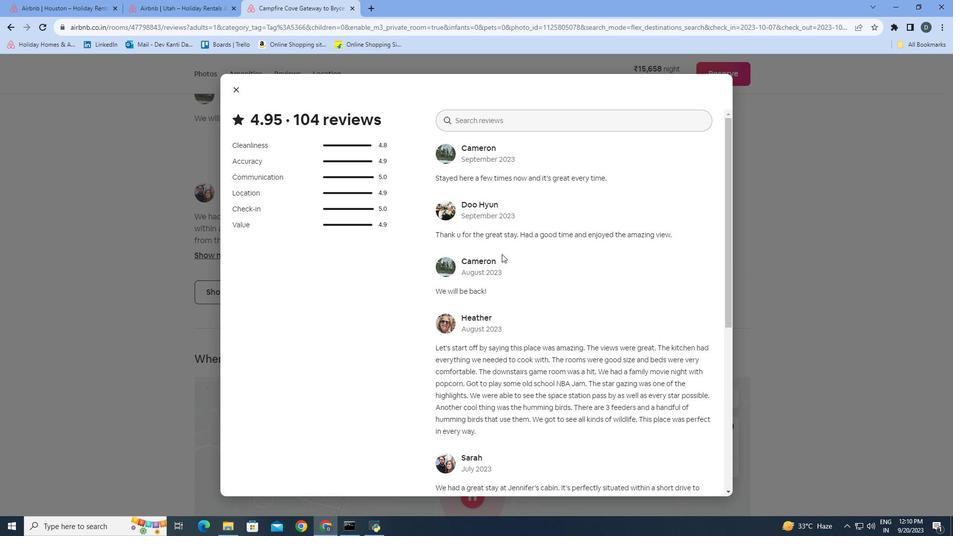 
Action: Mouse pressed left at (276, 289)
Screenshot: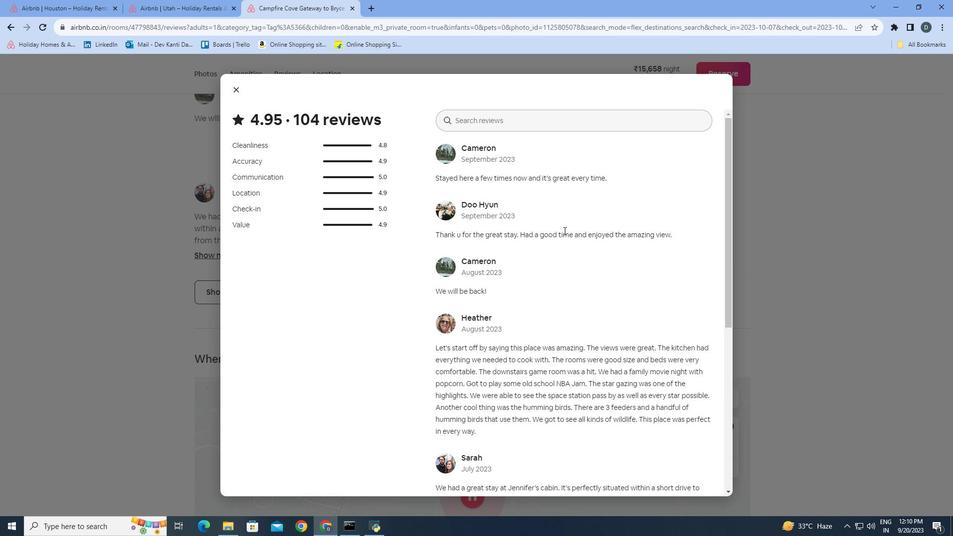 
Action: Mouse moved to (716, 224)
Screenshot: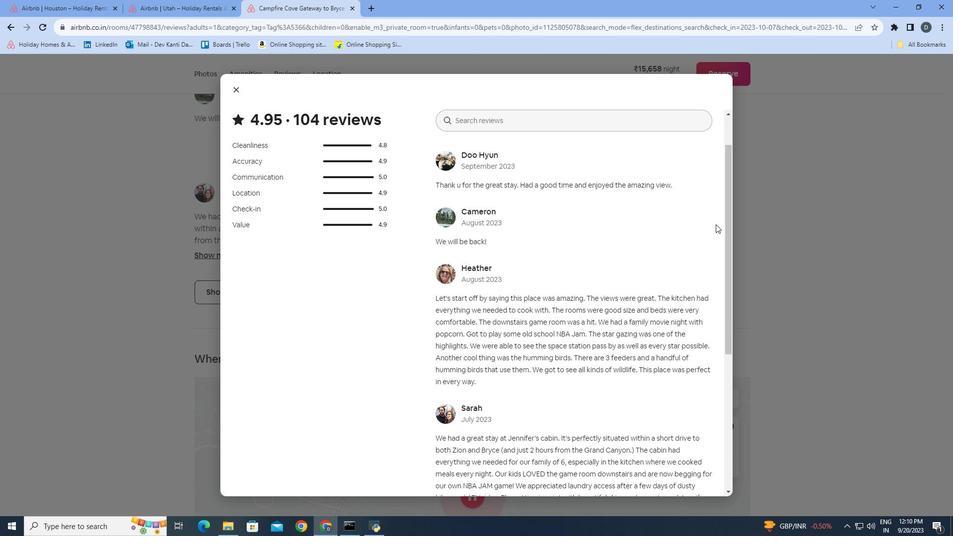 
Action: Mouse scrolled (716, 223) with delta (0, 0)
Screenshot: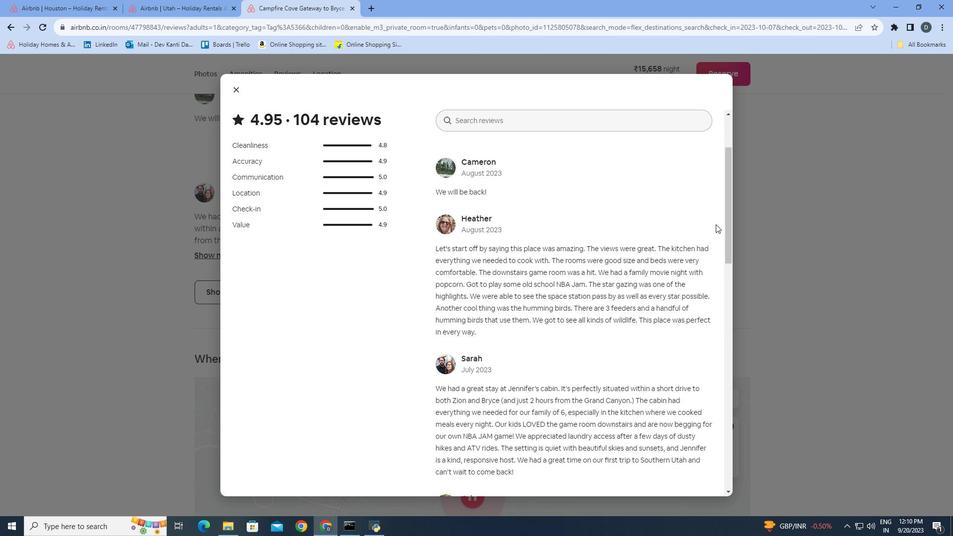 
Action: Mouse scrolled (716, 223) with delta (0, 0)
Screenshot: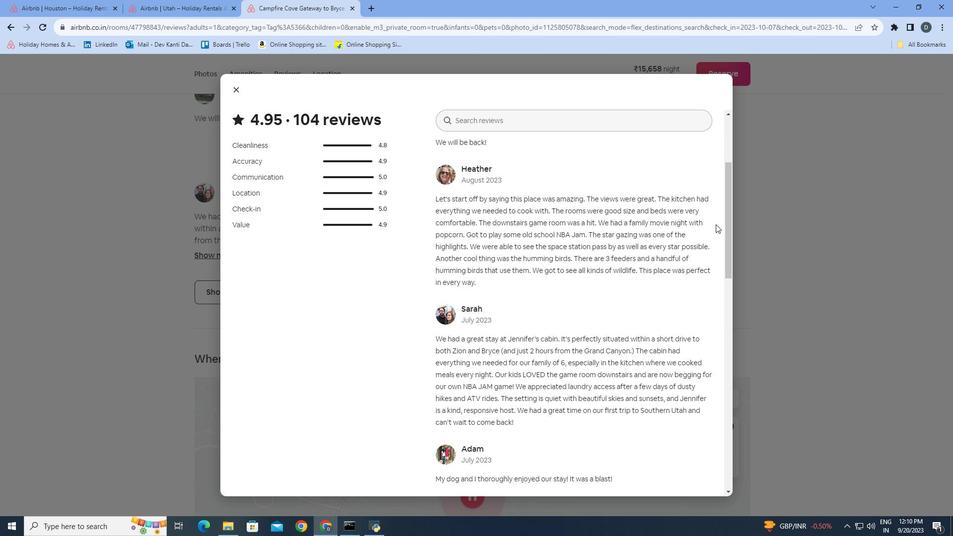 
Action: Mouse scrolled (716, 223) with delta (0, 0)
Screenshot: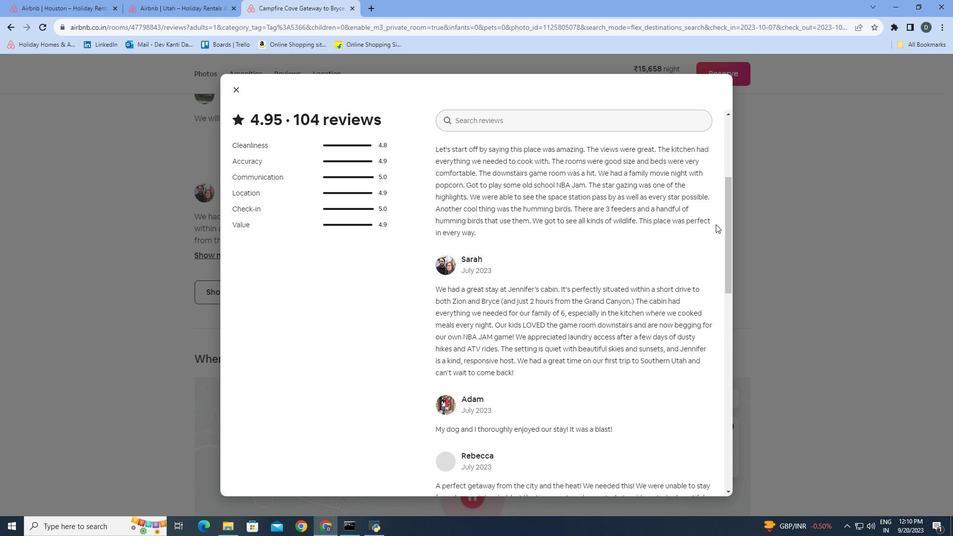 
Action: Mouse scrolled (716, 223) with delta (0, 0)
Screenshot: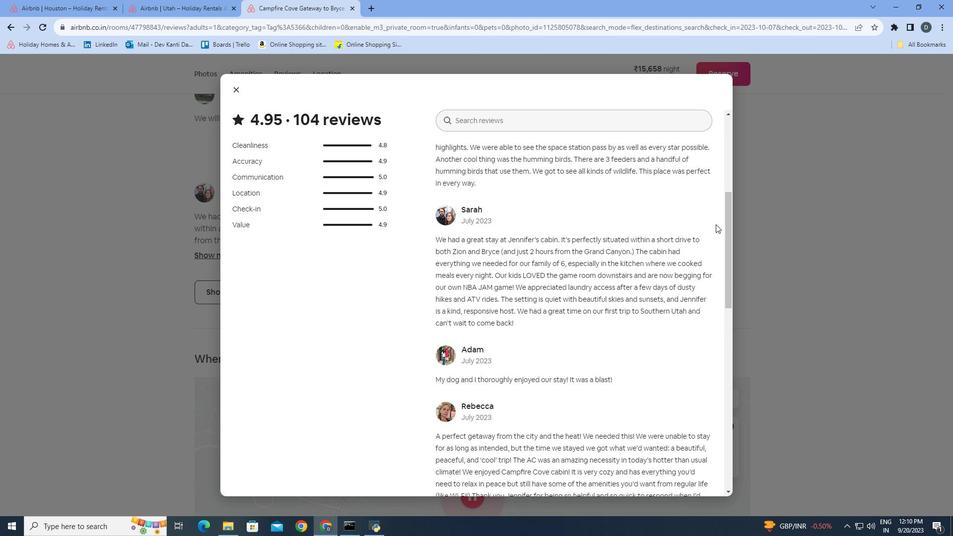 
Action: Mouse scrolled (716, 223) with delta (0, 0)
Screenshot: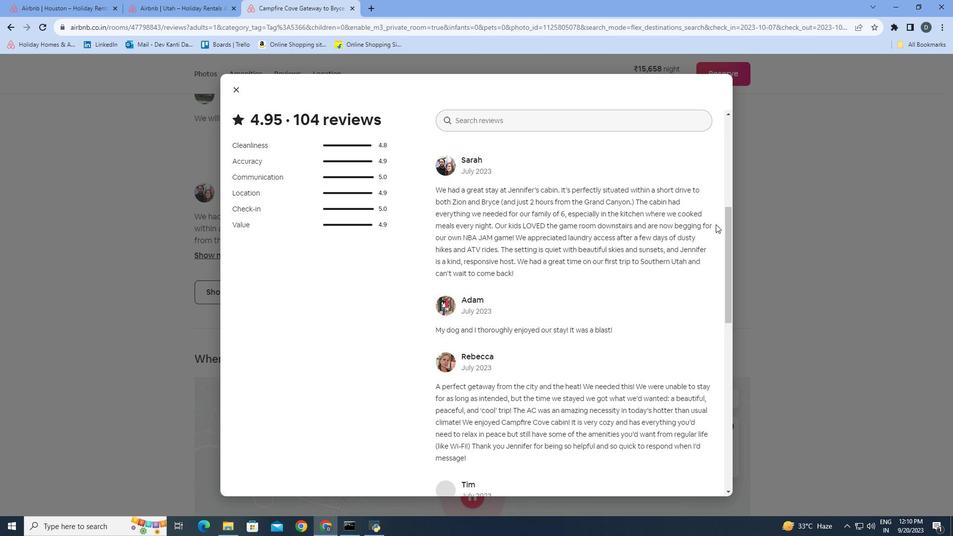 
Action: Mouse scrolled (716, 223) with delta (0, 0)
Screenshot: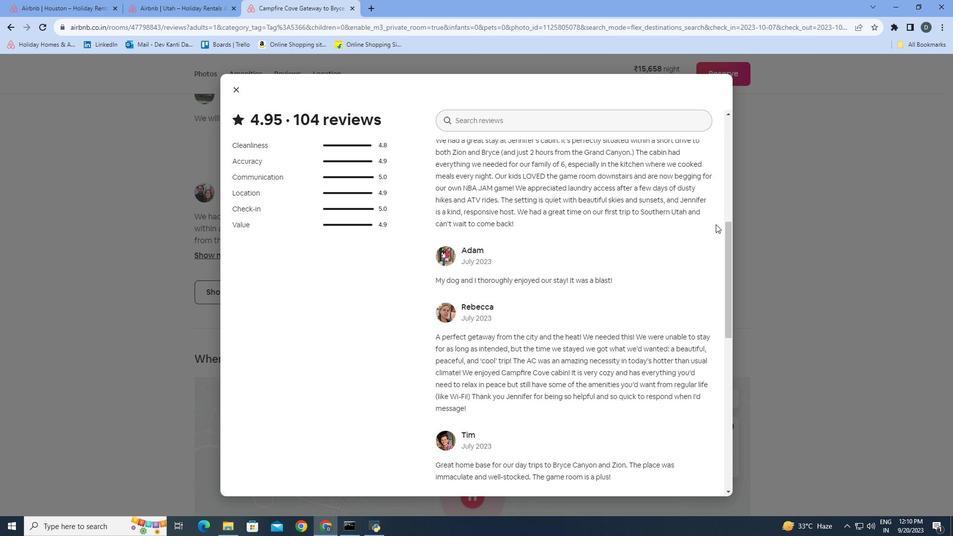 
Action: Mouse scrolled (716, 223) with delta (0, 0)
